 Task:  Click on  Soccer In the  Soccer League click on  Pick Sheet Your name Joseph Clark Team name Austin and  Email softage.5@softage.net Game 1 Montreal Game 2 NYFC Game 3 Orlando City Game 4 Austin FC Game 5 Minnesota United Game 6 San Jose Game 7 Nashville SC Game 8 New England Game 9 Philadelphia Game 10 DC United Game 11 Chicago Game 12 Inter Milan Game 13 Austin Game 14 Real Salt Lake Game 15 Vancouver Game16 Seattle In Tie Breaker choose Austin Submit pick sheet
Action: Mouse moved to (709, 450)
Screenshot: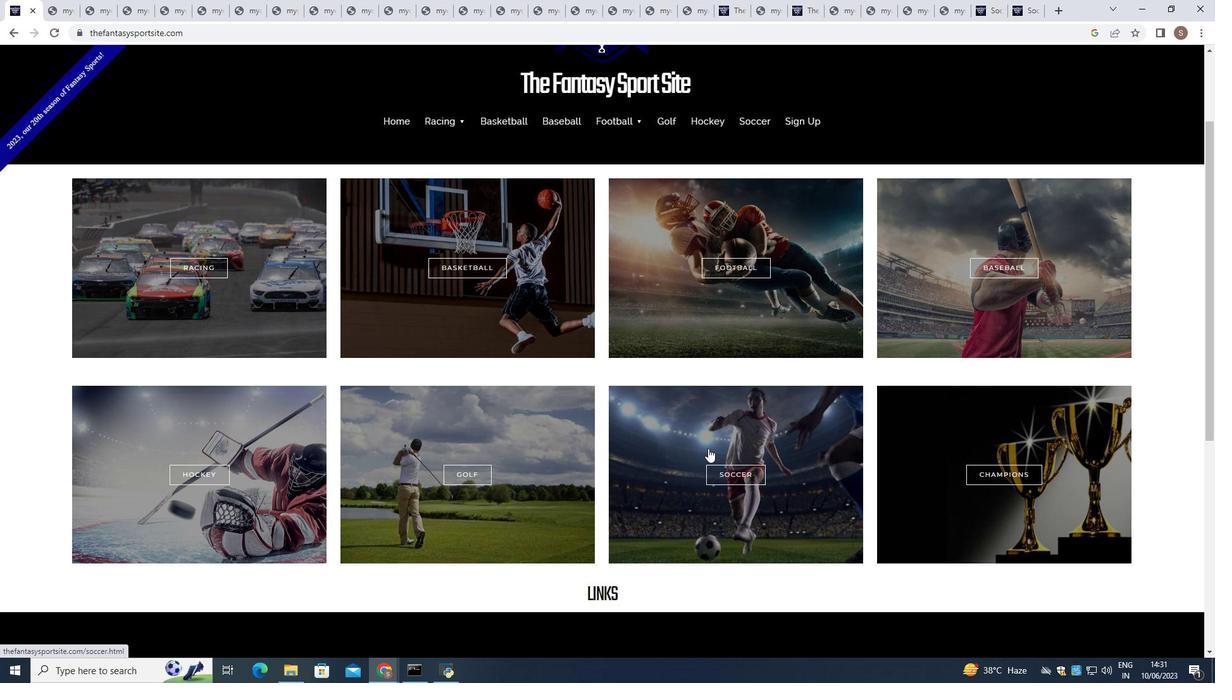 
Action: Mouse pressed left at (709, 450)
Screenshot: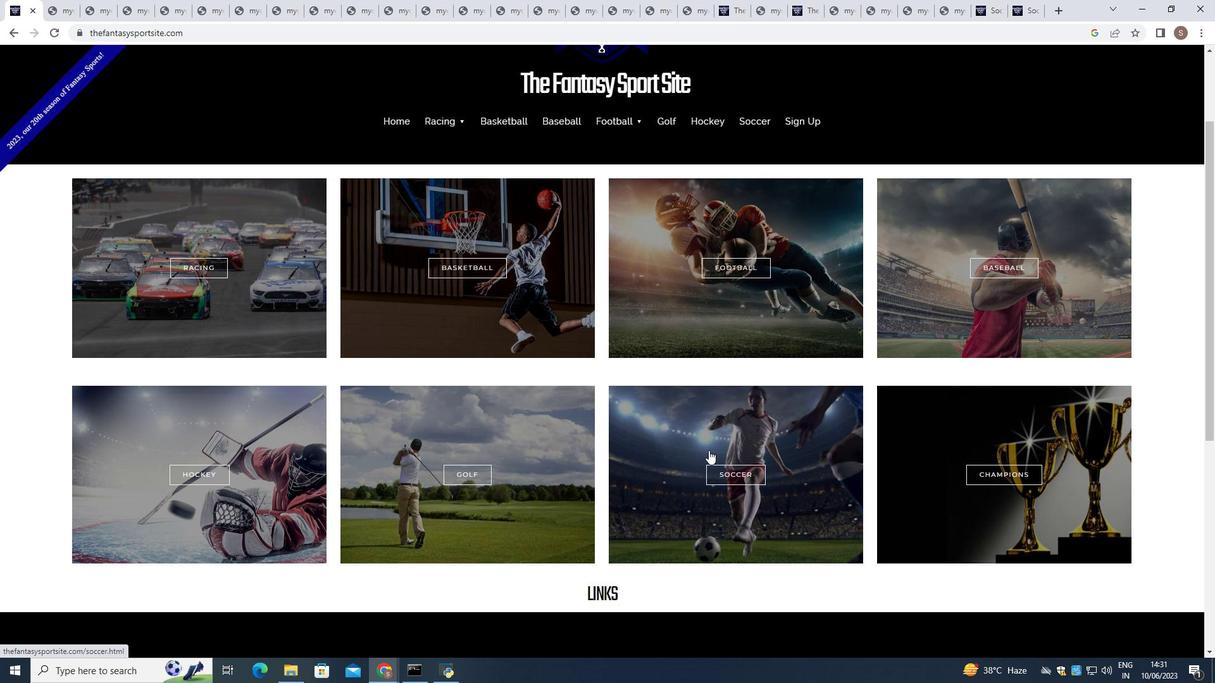 
Action: Mouse moved to (455, 372)
Screenshot: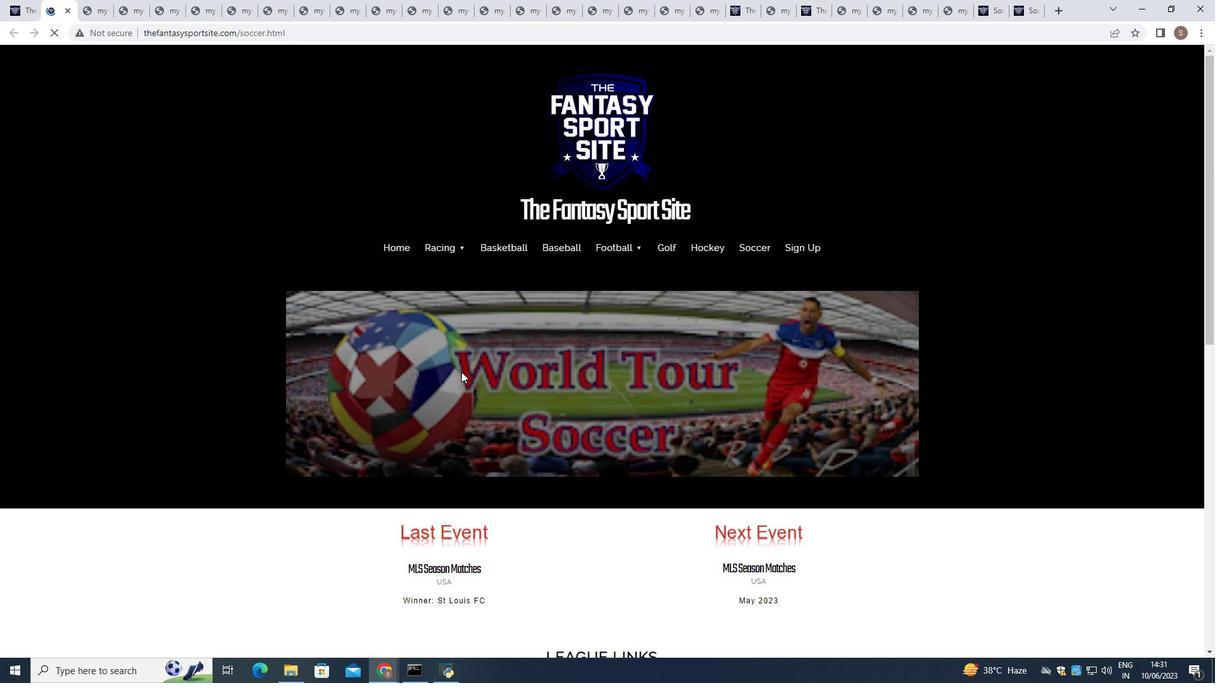 
Action: Mouse scrolled (455, 371) with delta (0, 0)
Screenshot: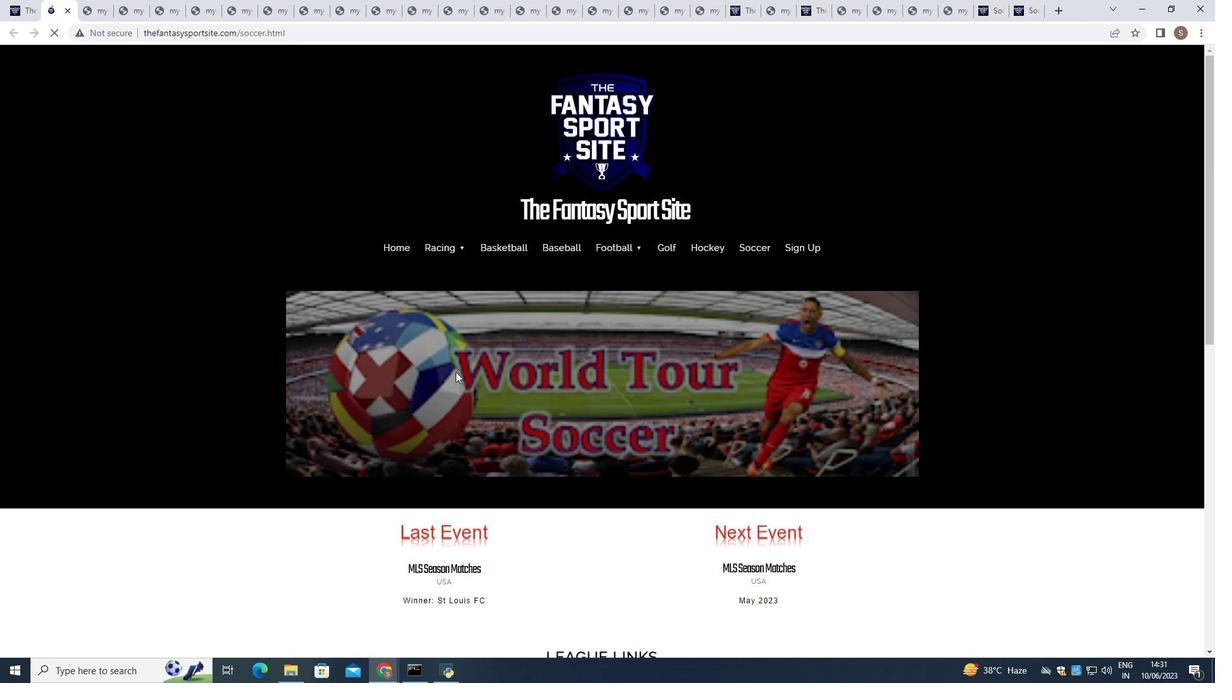 
Action: Mouse scrolled (455, 371) with delta (0, 0)
Screenshot: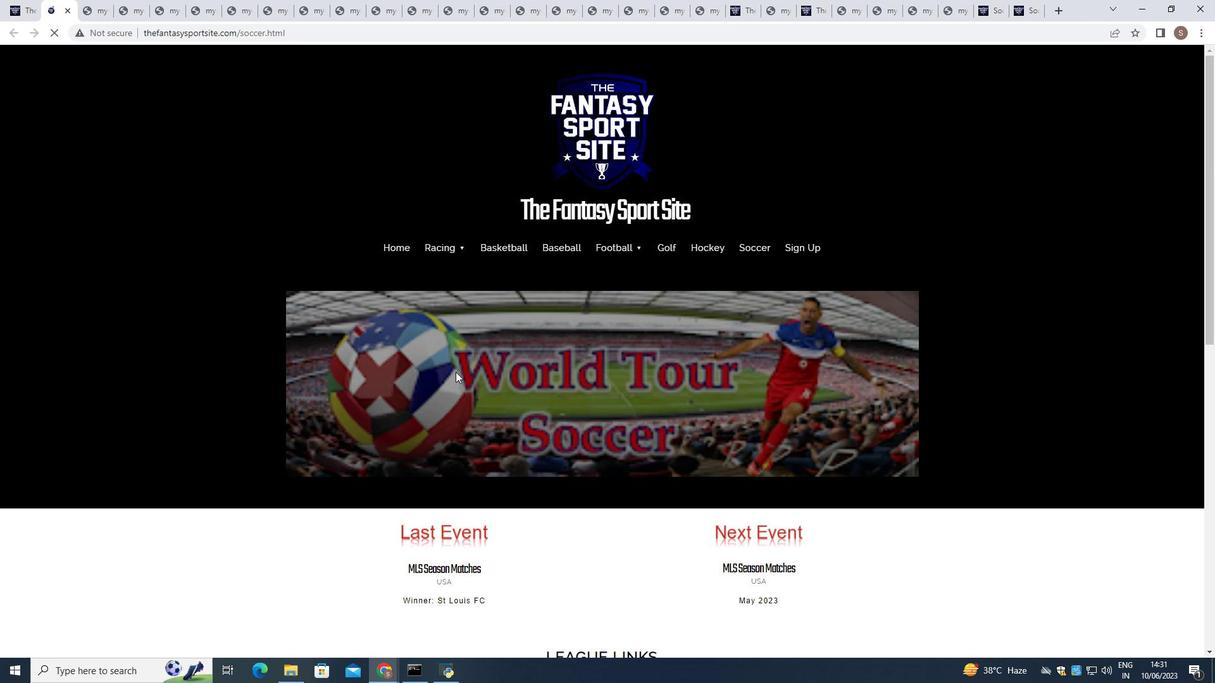 
Action: Mouse scrolled (455, 371) with delta (0, 0)
Screenshot: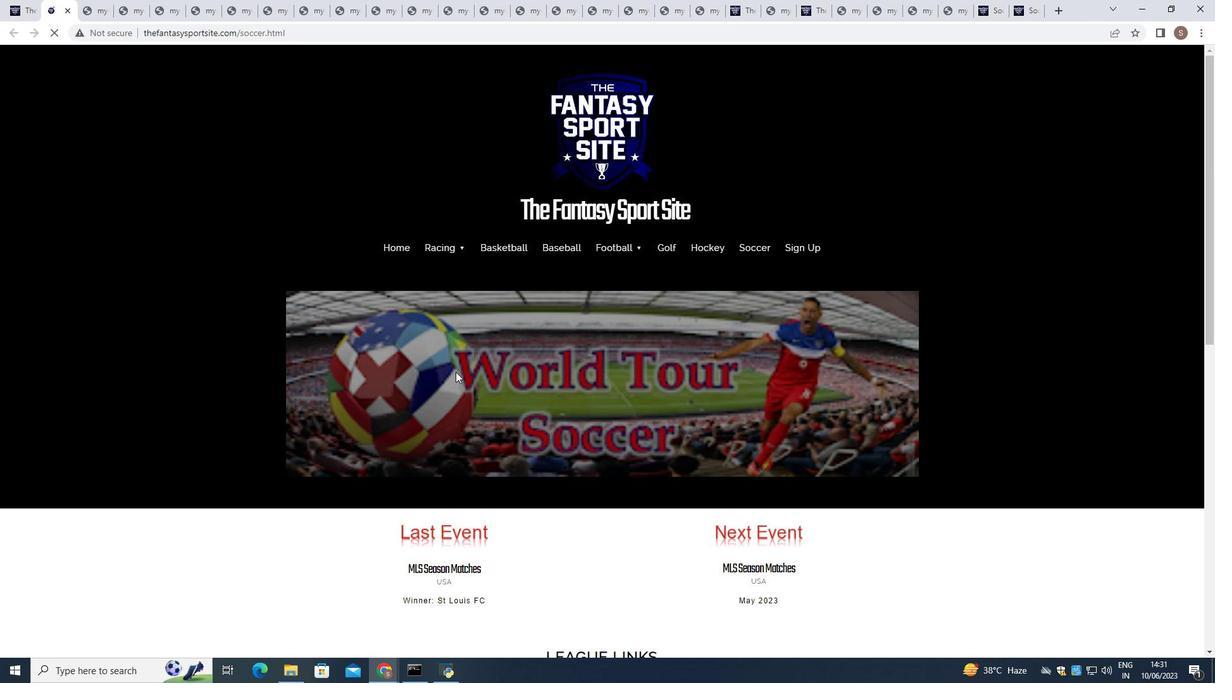 
Action: Mouse scrolled (455, 371) with delta (0, 0)
Screenshot: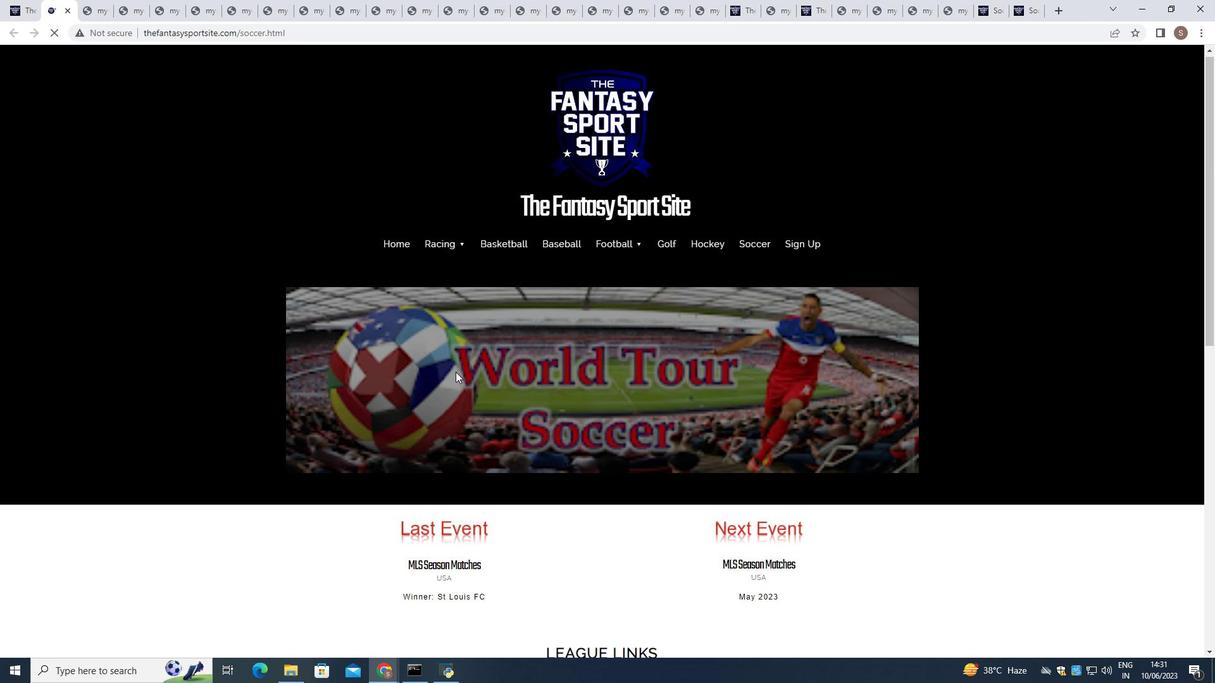 
Action: Mouse moved to (349, 450)
Screenshot: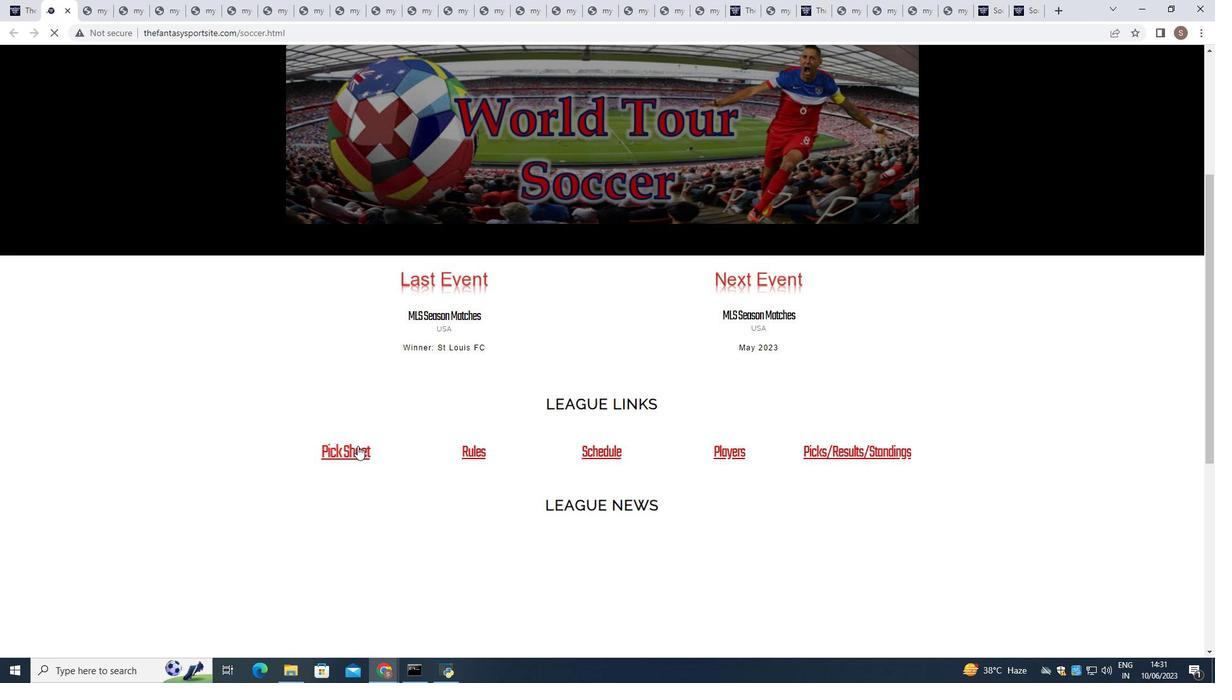 
Action: Mouse pressed left at (349, 450)
Screenshot: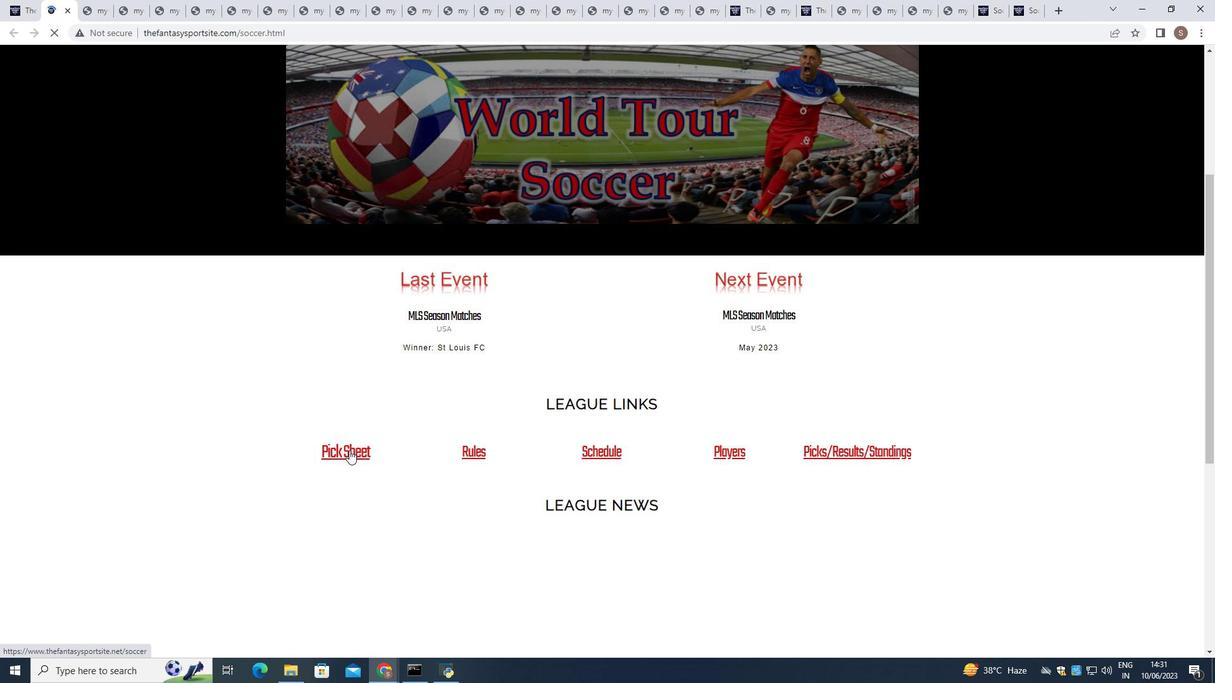 
Action: Mouse moved to (359, 414)
Screenshot: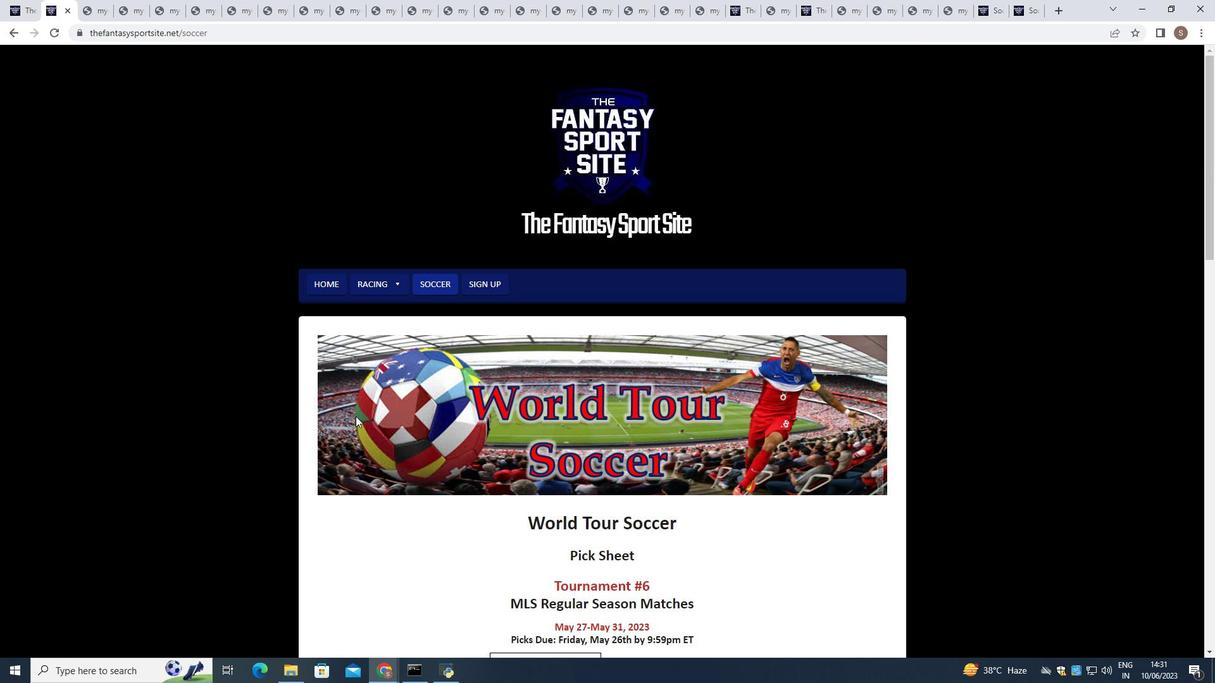 
Action: Mouse scrolled (359, 414) with delta (0, 0)
Screenshot: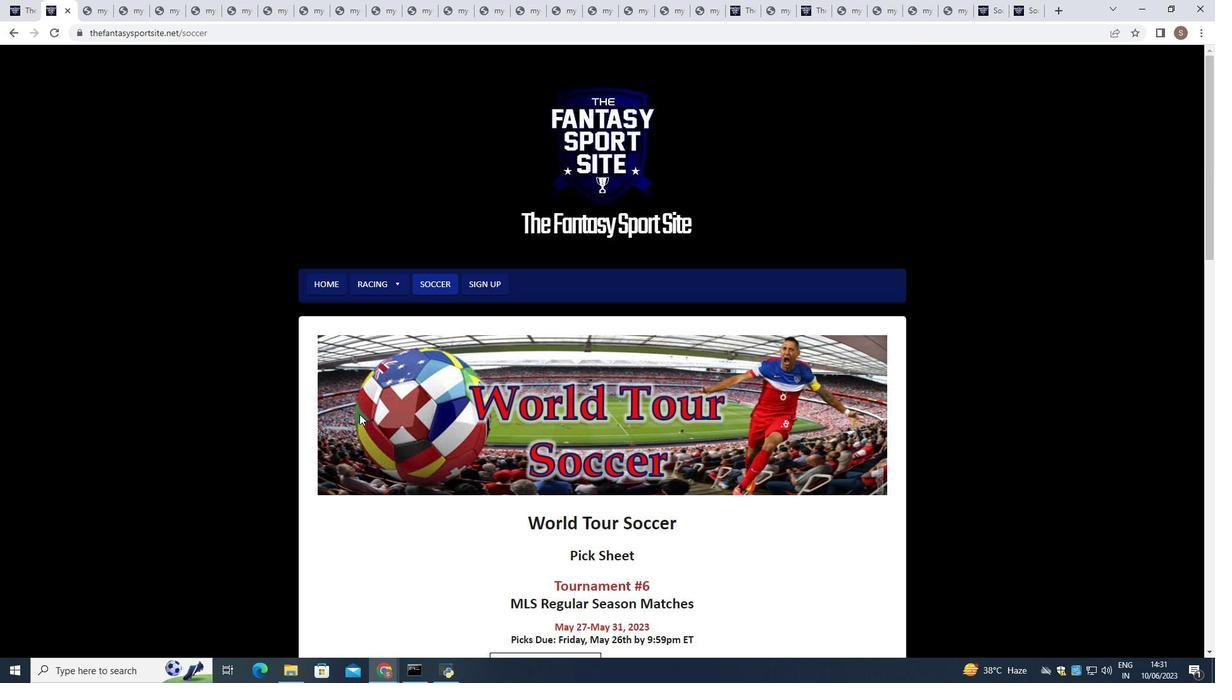 
Action: Mouse scrolled (359, 414) with delta (0, 0)
Screenshot: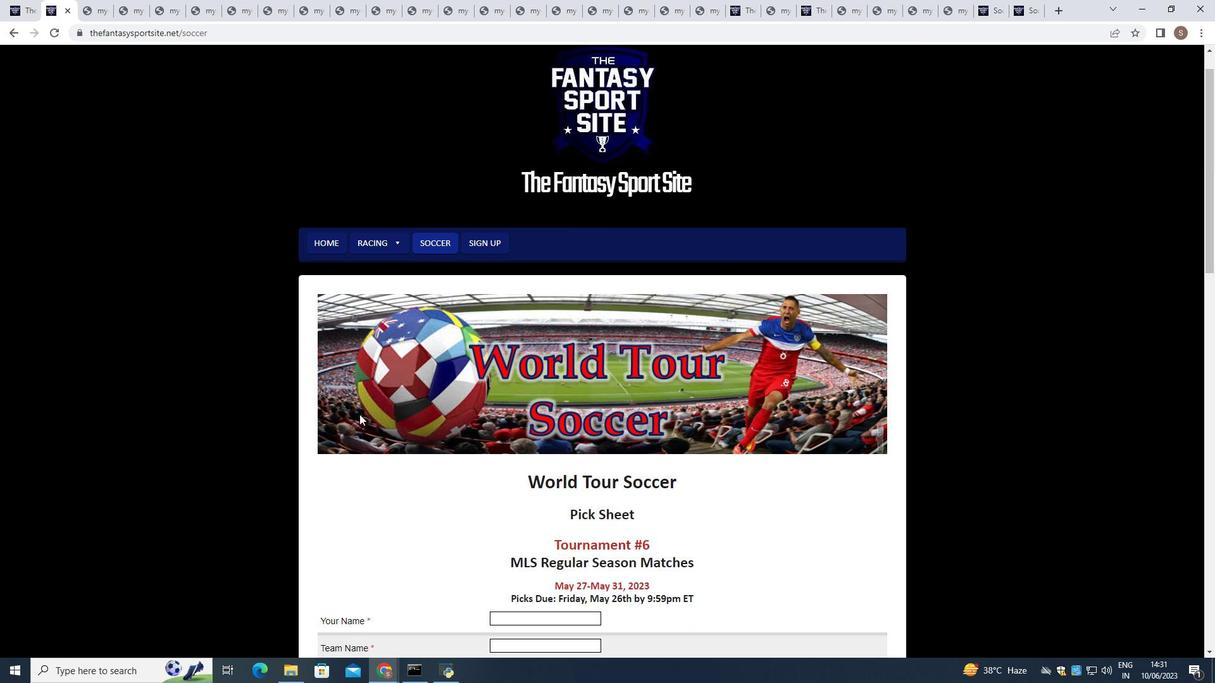 
Action: Mouse scrolled (359, 414) with delta (0, 0)
Screenshot: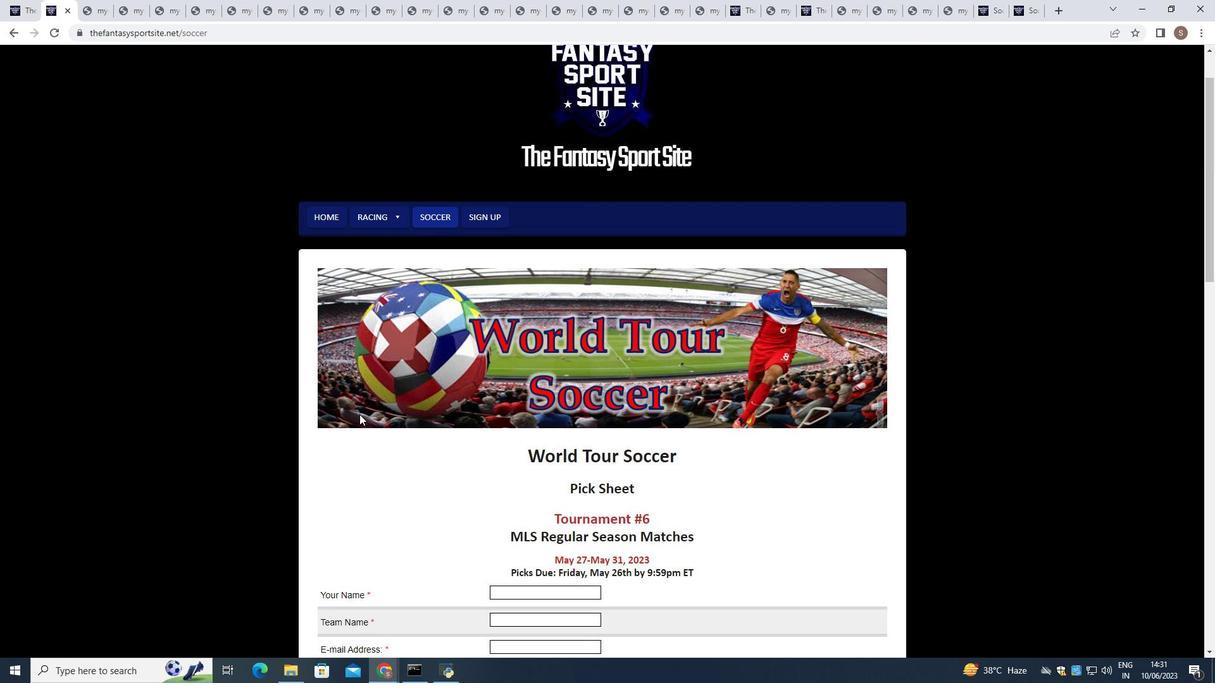 
Action: Mouse scrolled (359, 414) with delta (0, 0)
Screenshot: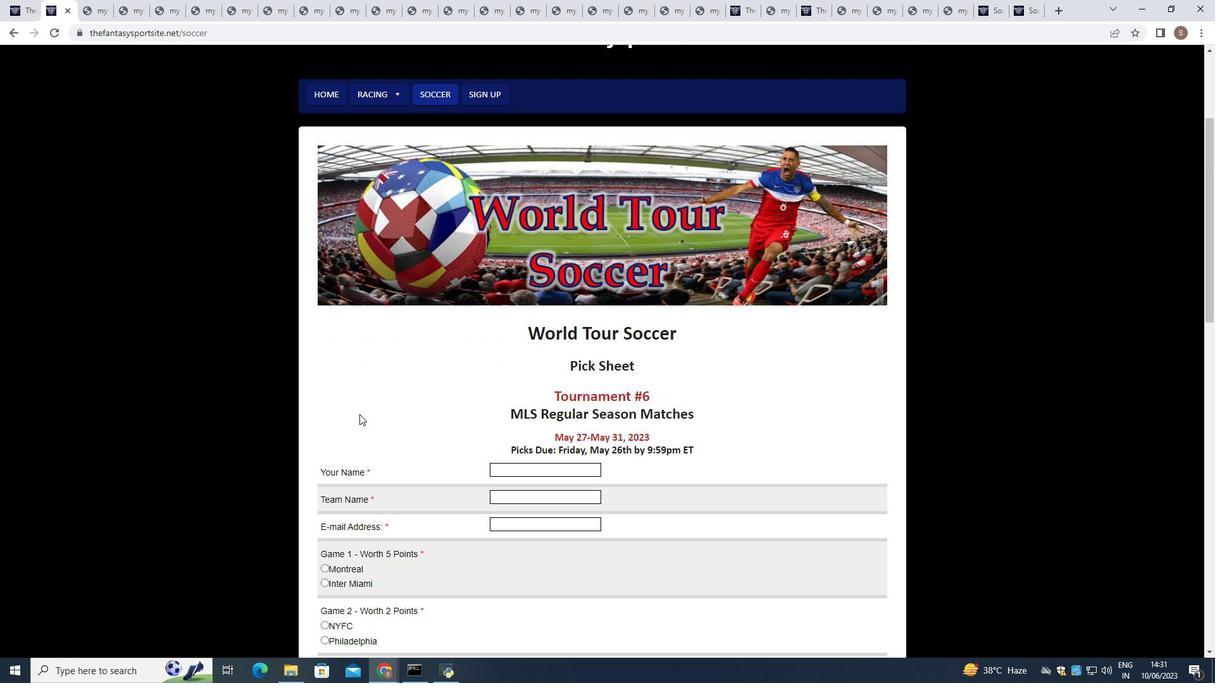 
Action: Mouse moved to (496, 404)
Screenshot: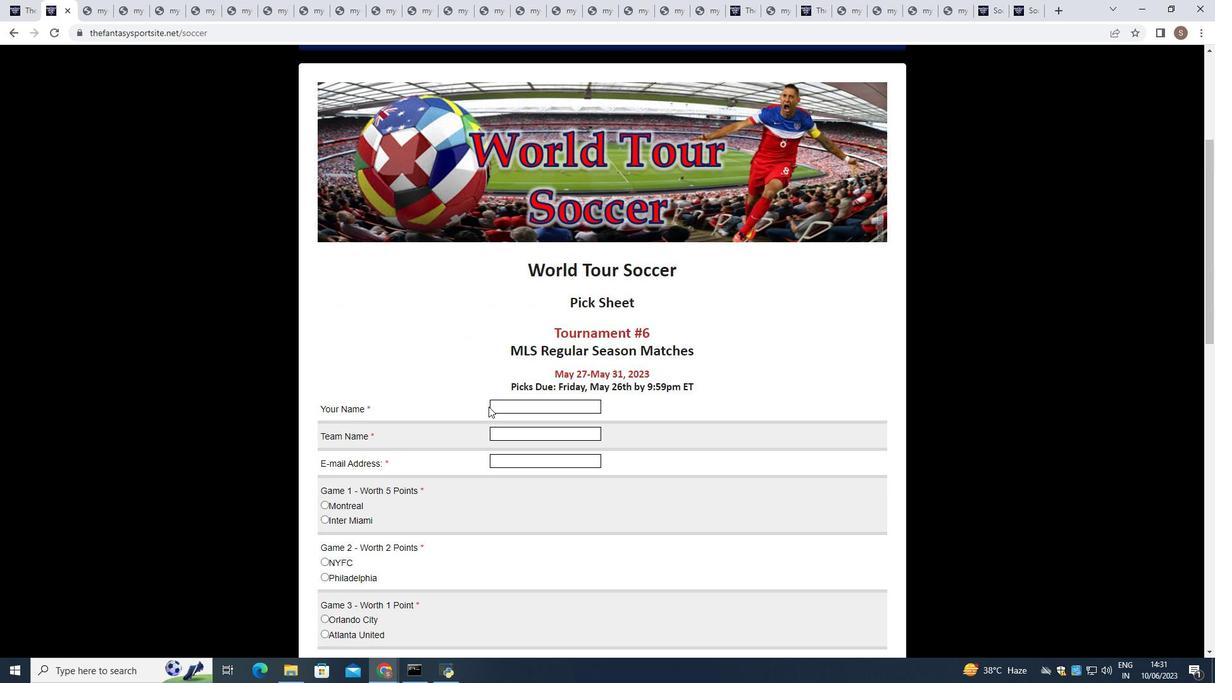 
Action: Mouse pressed left at (496, 404)
Screenshot: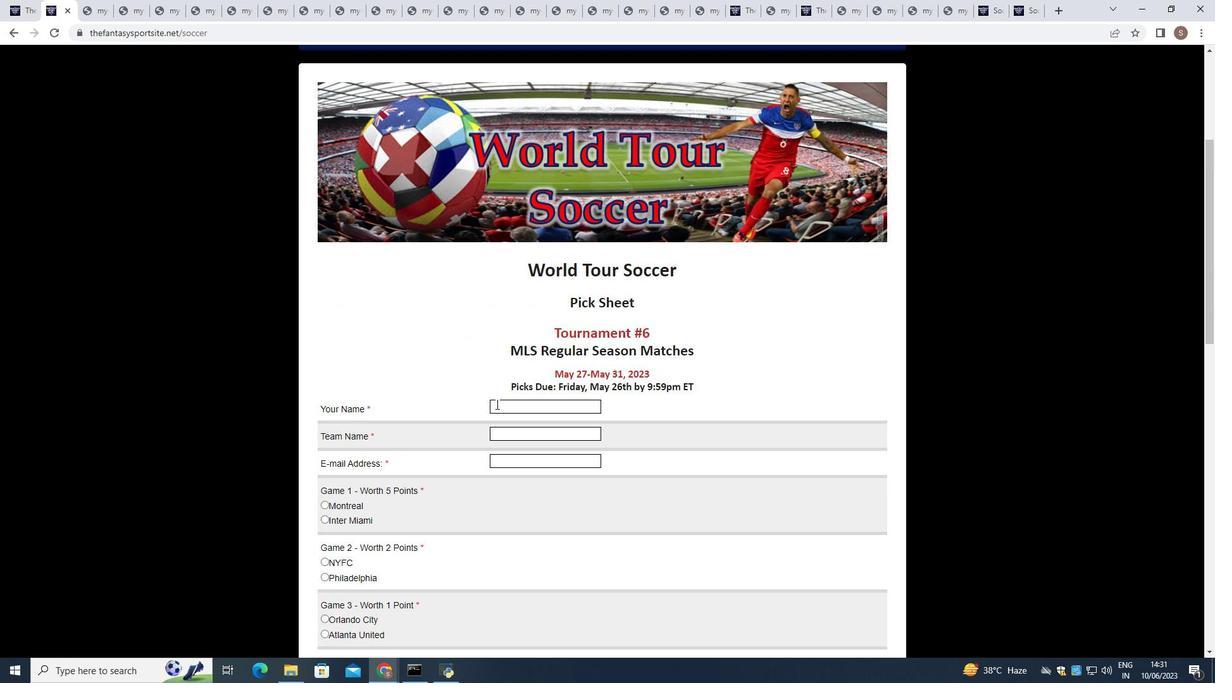
Action: Key pressed <Key.shift>Joseph<Key.space><Key.shift>Clark
Screenshot: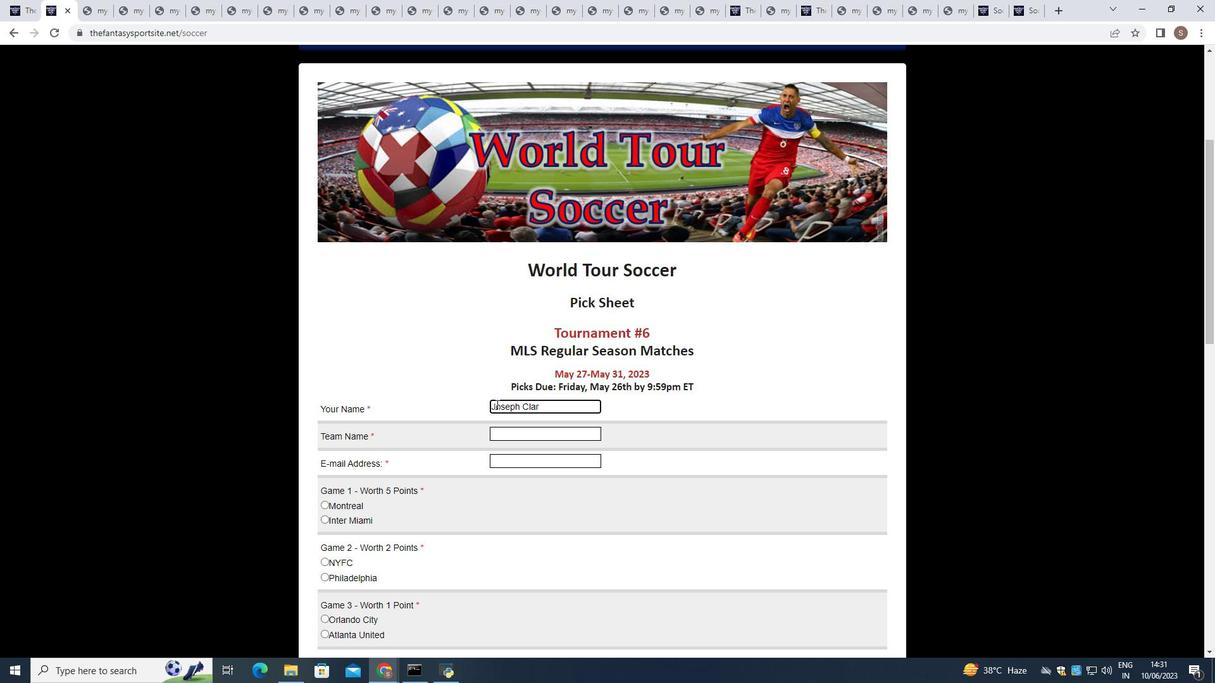 
Action: Mouse moved to (510, 436)
Screenshot: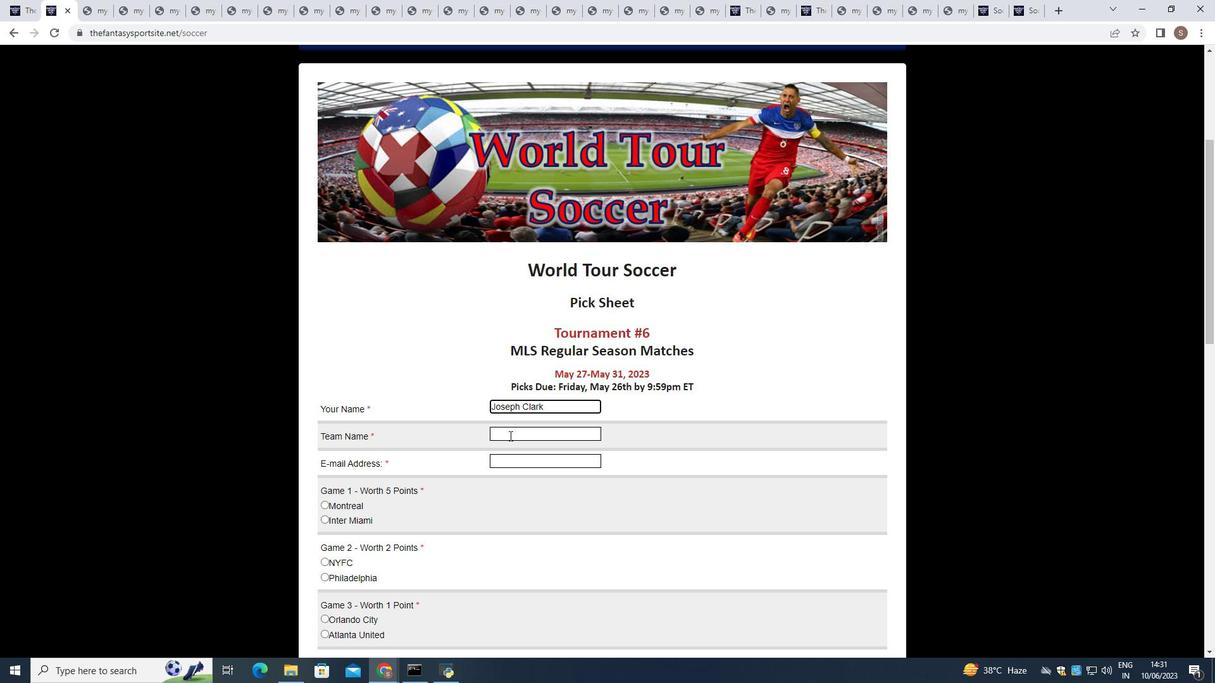 
Action: Mouse pressed left at (510, 436)
Screenshot: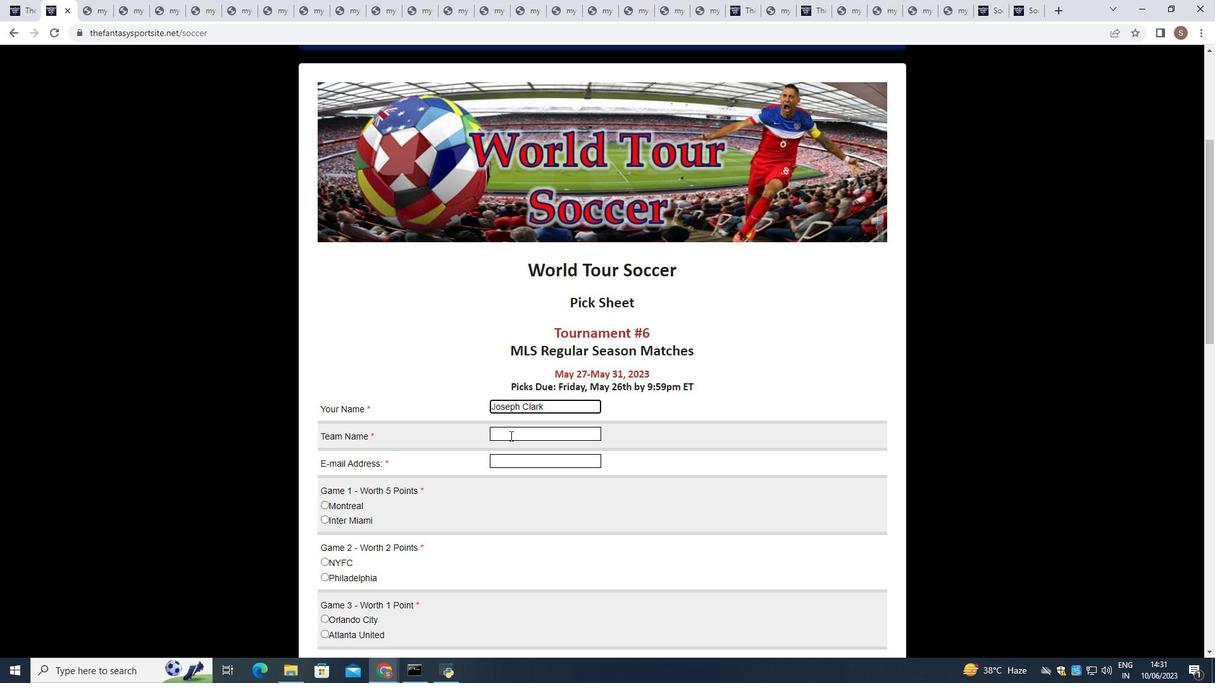 
Action: Key pressed <Key.shift>Austin
Screenshot: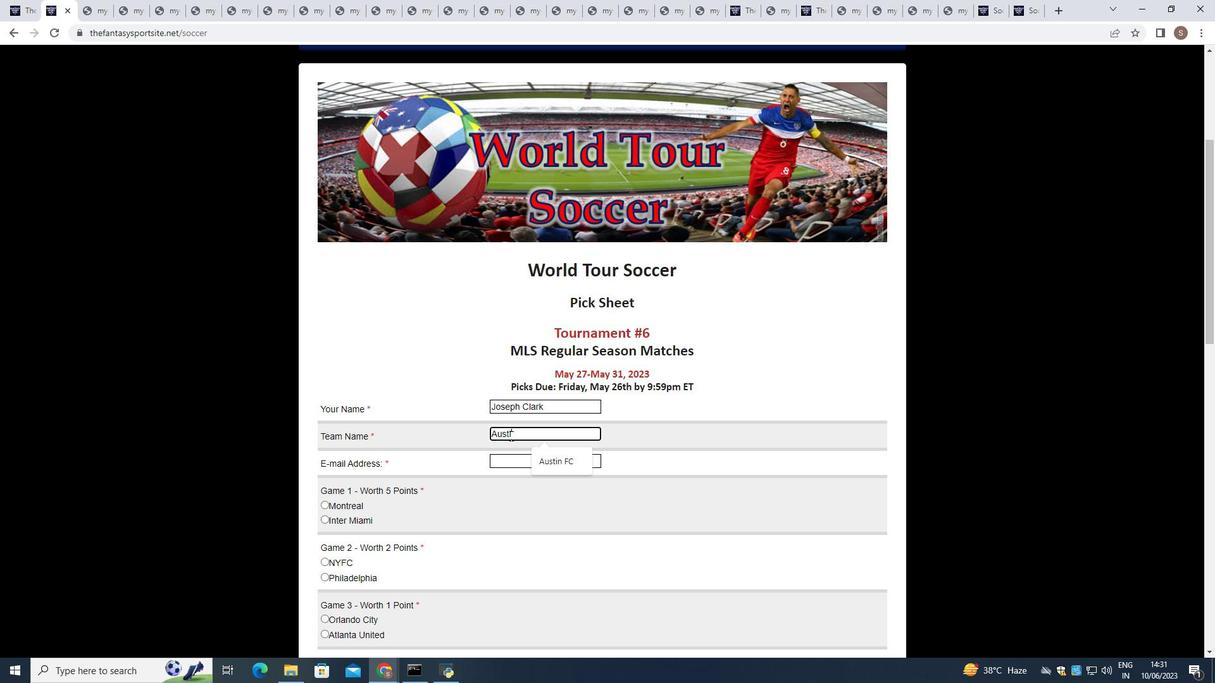 
Action: Mouse moved to (503, 464)
Screenshot: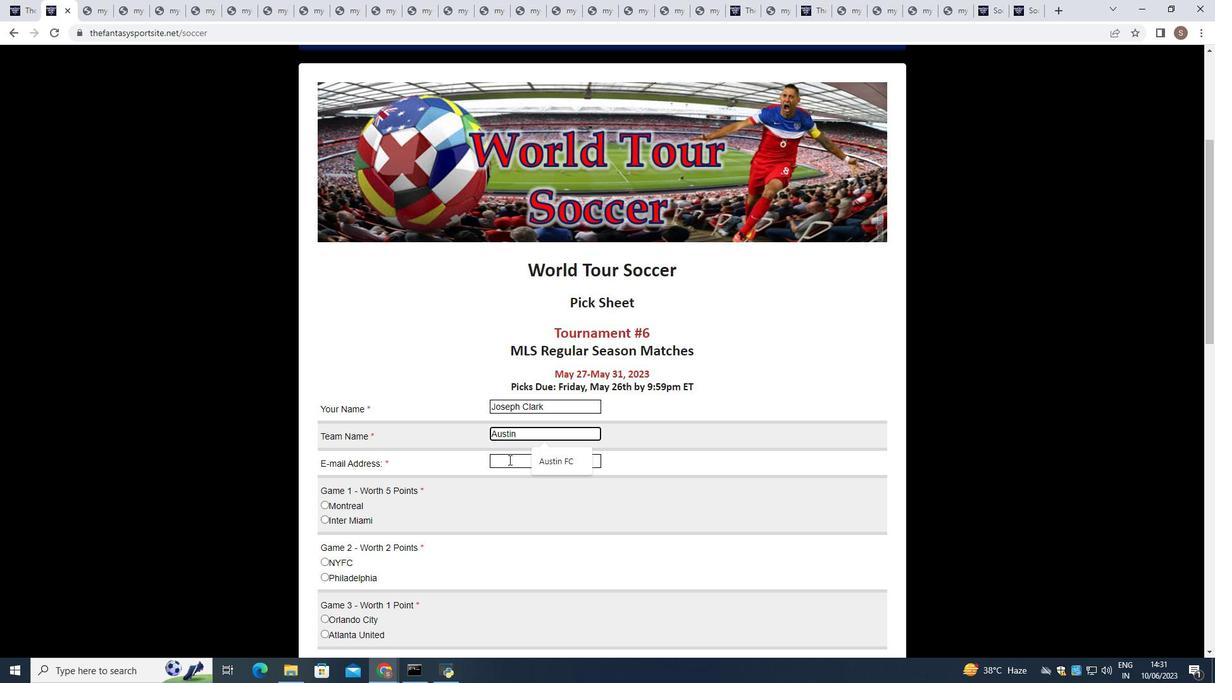 
Action: Mouse pressed left at (503, 464)
Screenshot: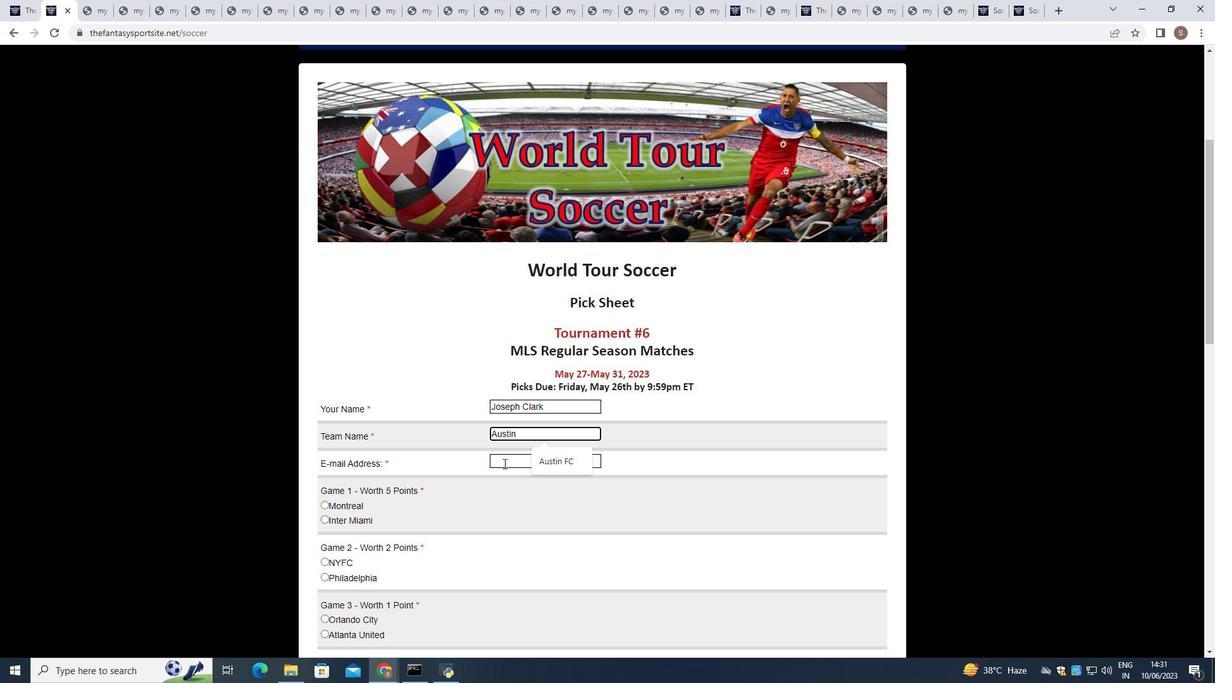 
Action: Mouse moved to (503, 464)
Screenshot: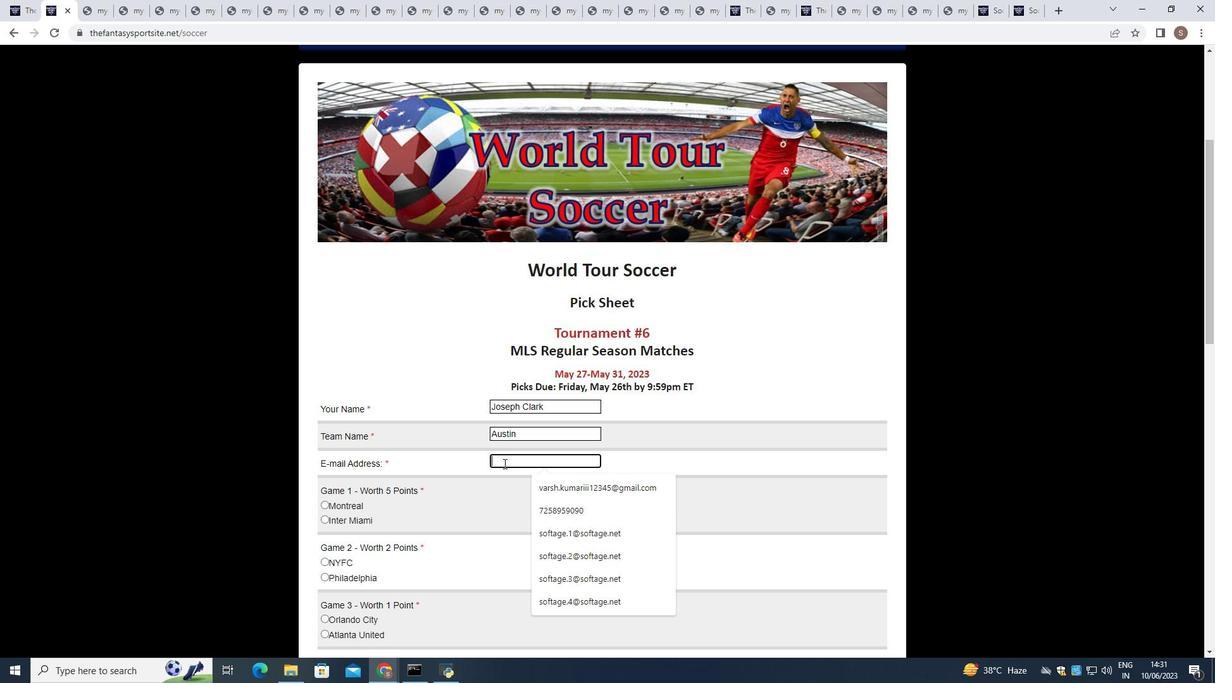 
Action: Key pressed softage.5
Screenshot: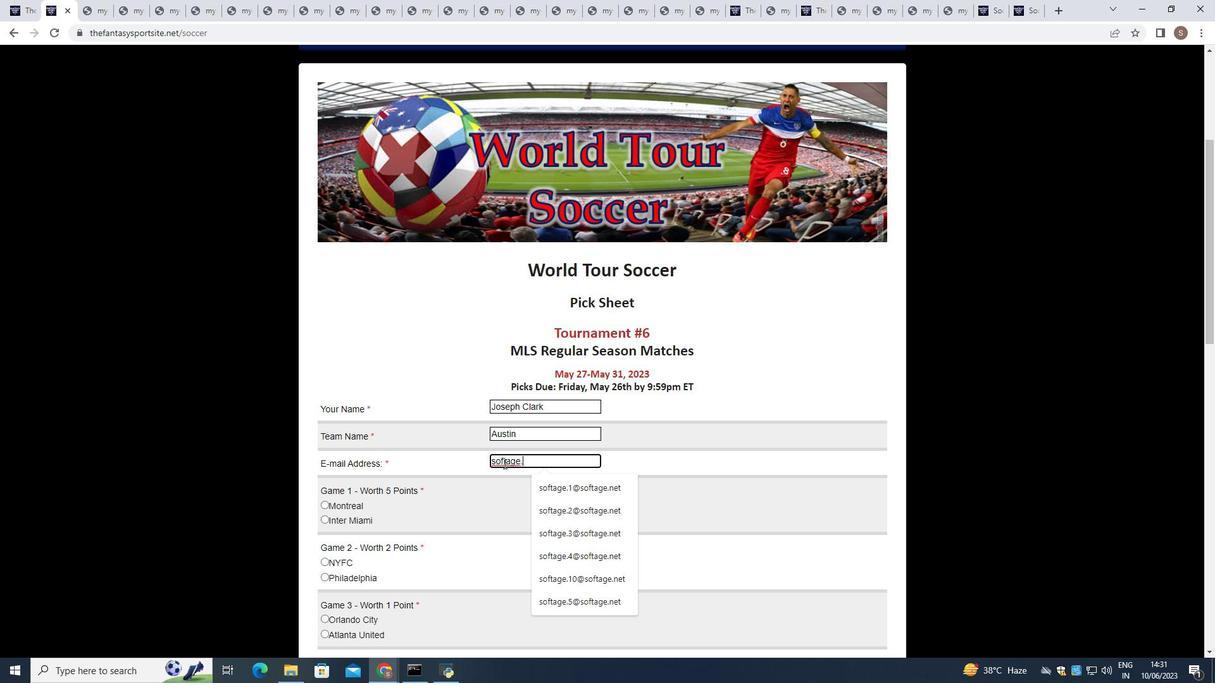 
Action: Mouse moved to (583, 488)
Screenshot: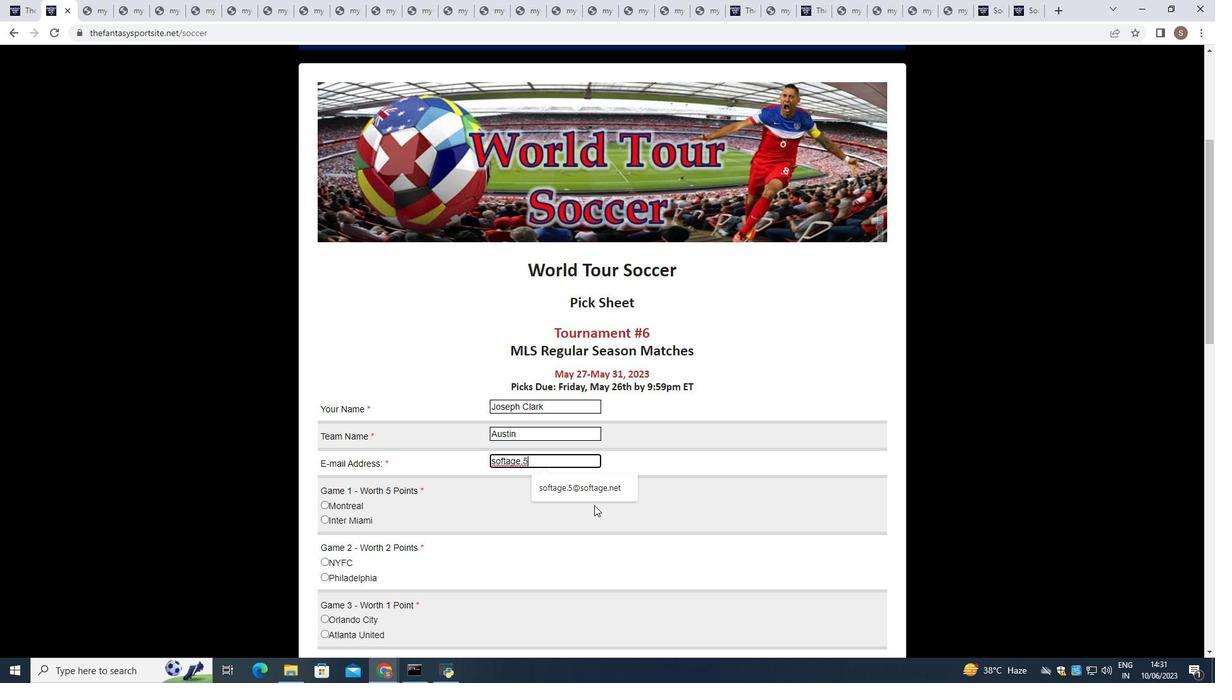 
Action: Mouse pressed left at (583, 488)
Screenshot: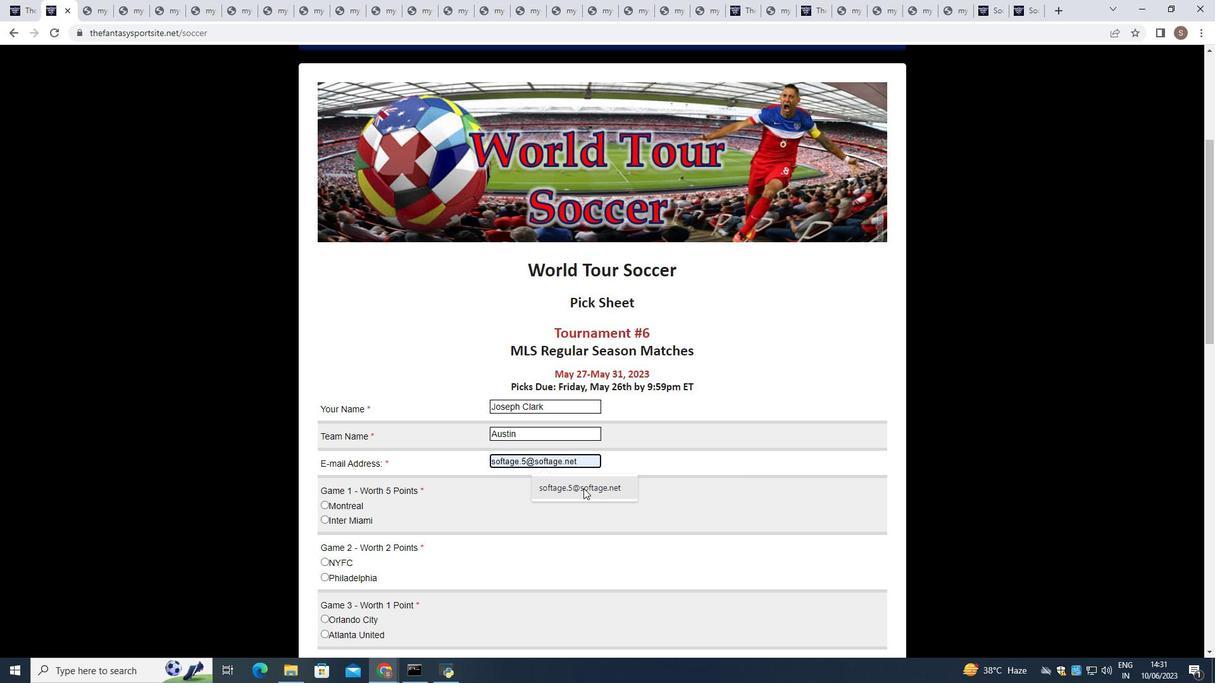
Action: Mouse scrolled (583, 488) with delta (0, 0)
Screenshot: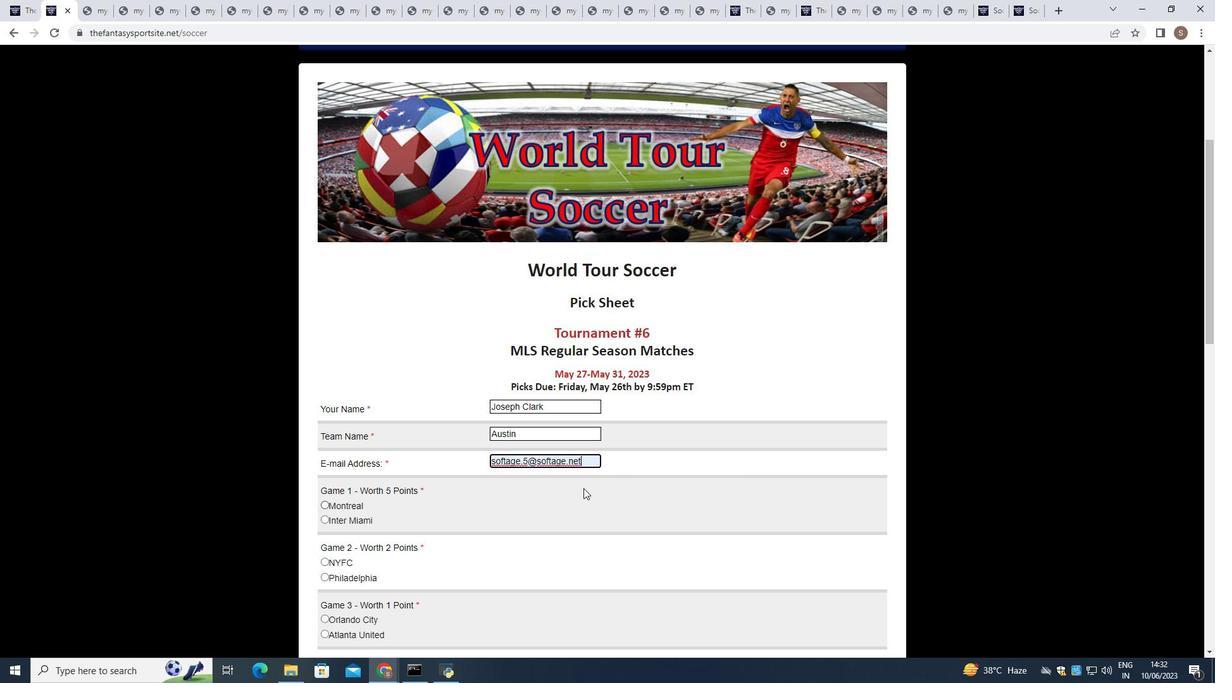 
Action: Mouse scrolled (583, 488) with delta (0, 0)
Screenshot: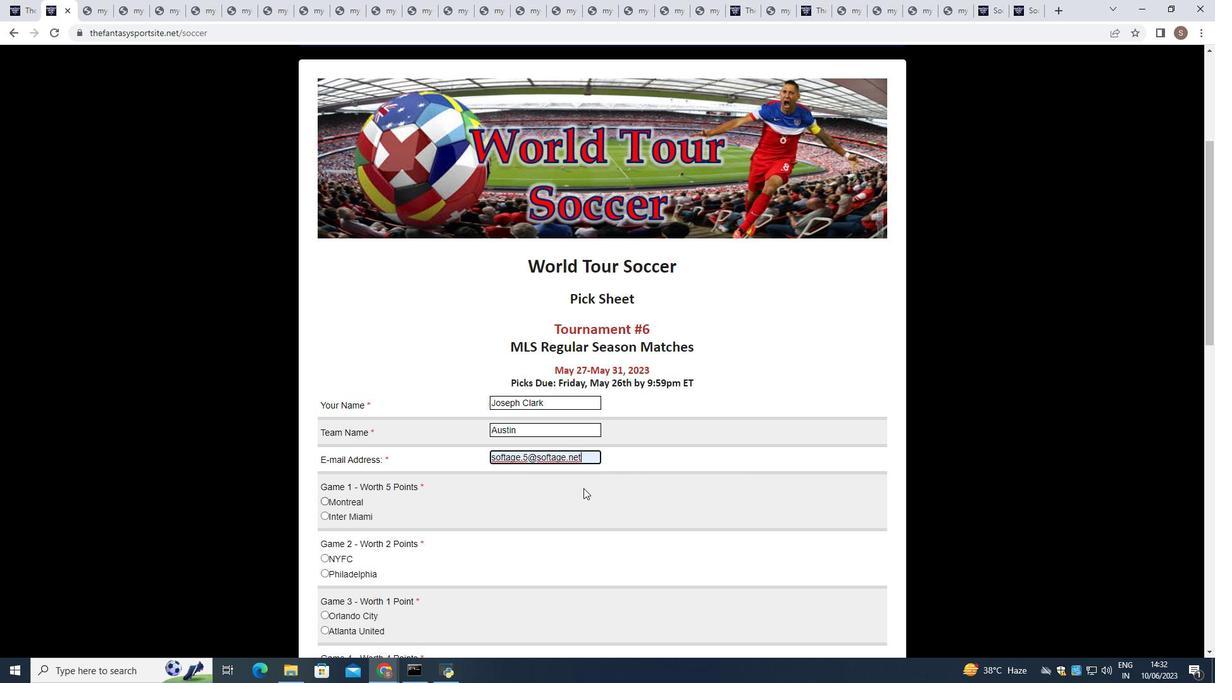 
Action: Mouse scrolled (583, 488) with delta (0, 0)
Screenshot: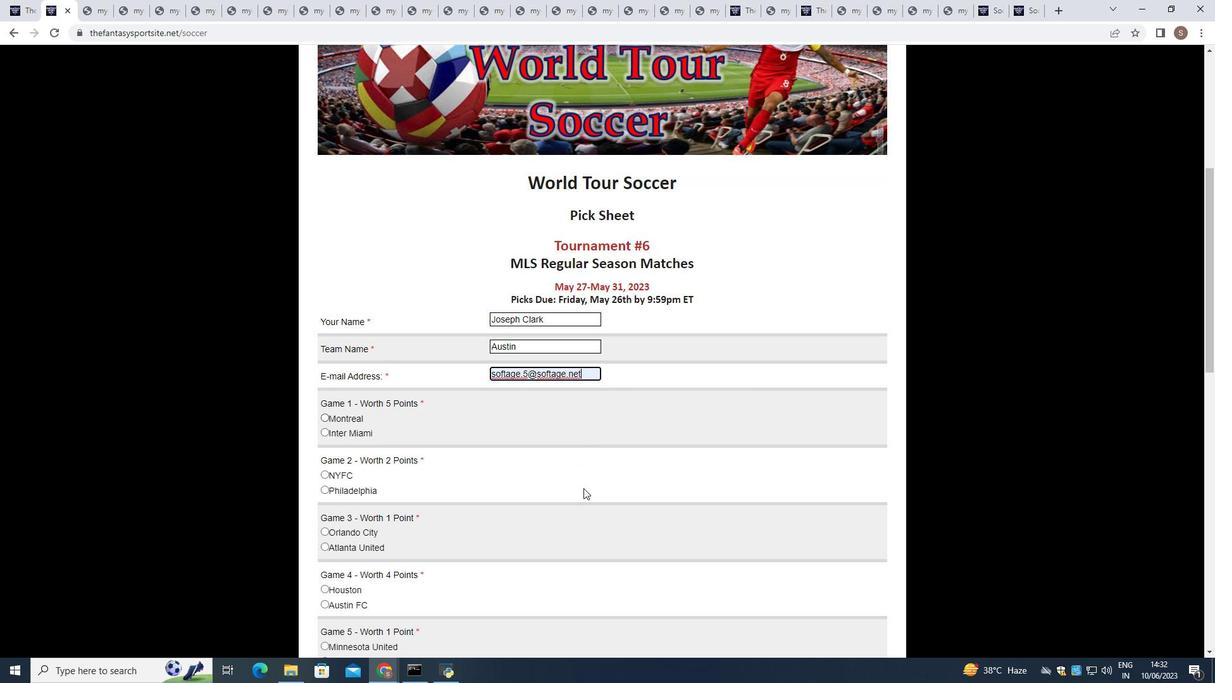 
Action: Mouse moved to (322, 312)
Screenshot: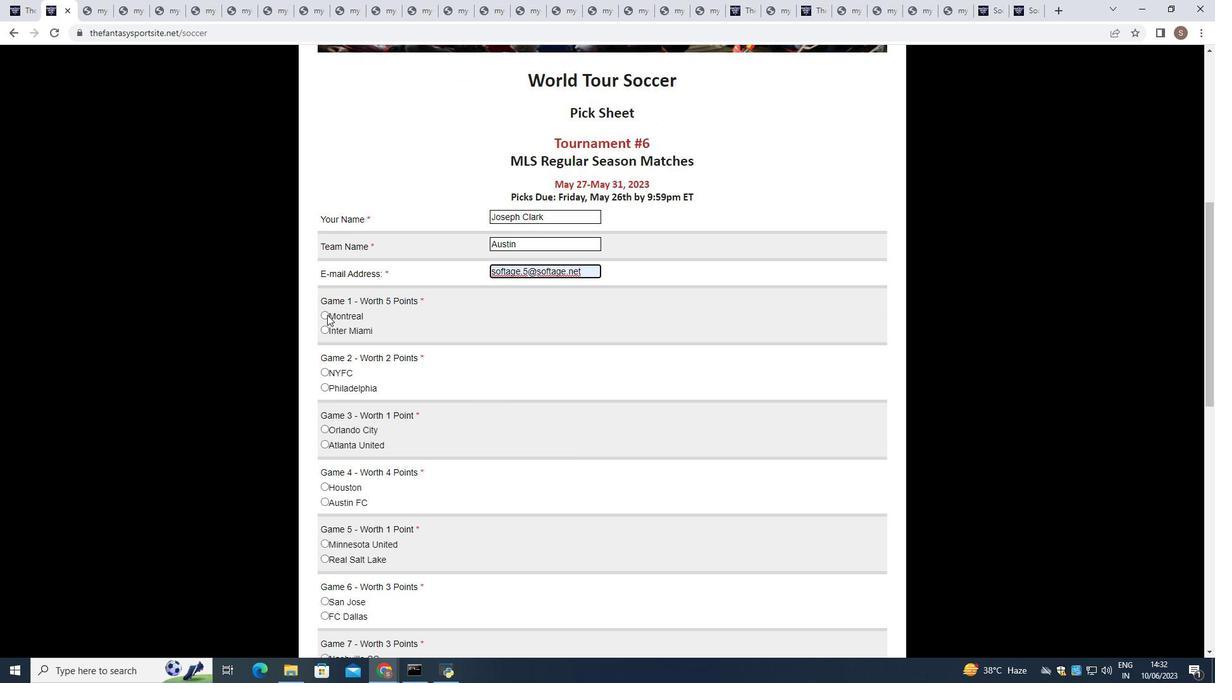 
Action: Mouse pressed left at (322, 312)
Screenshot: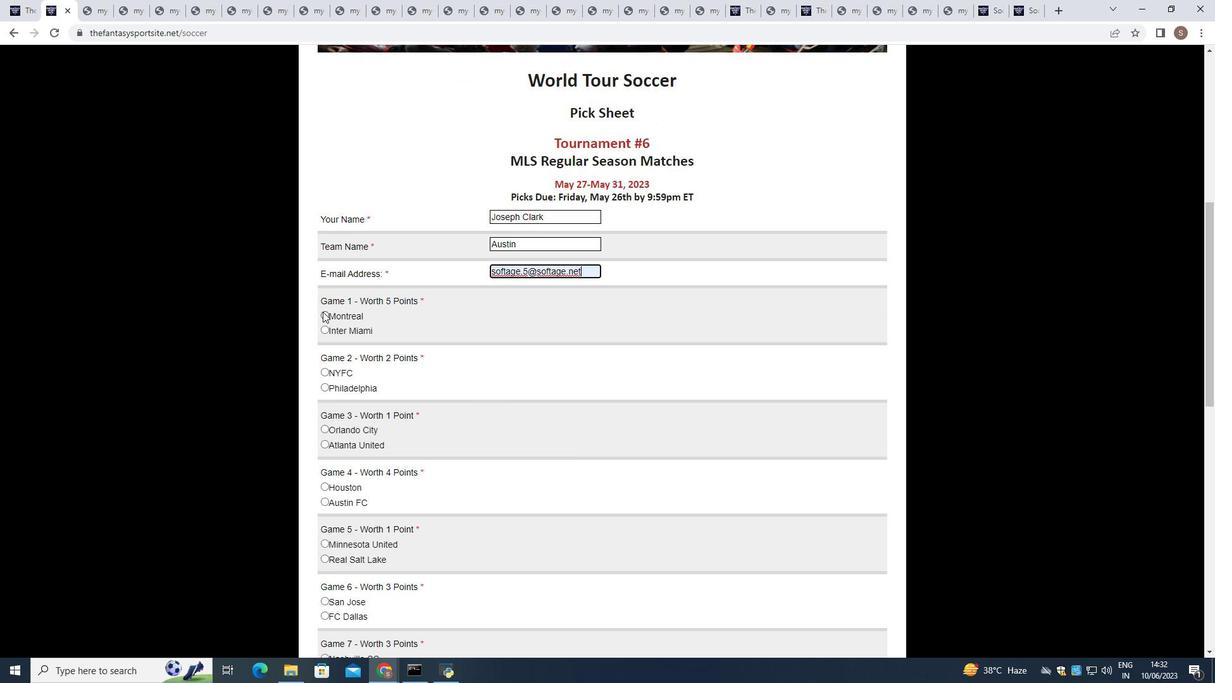 
Action: Mouse moved to (322, 370)
Screenshot: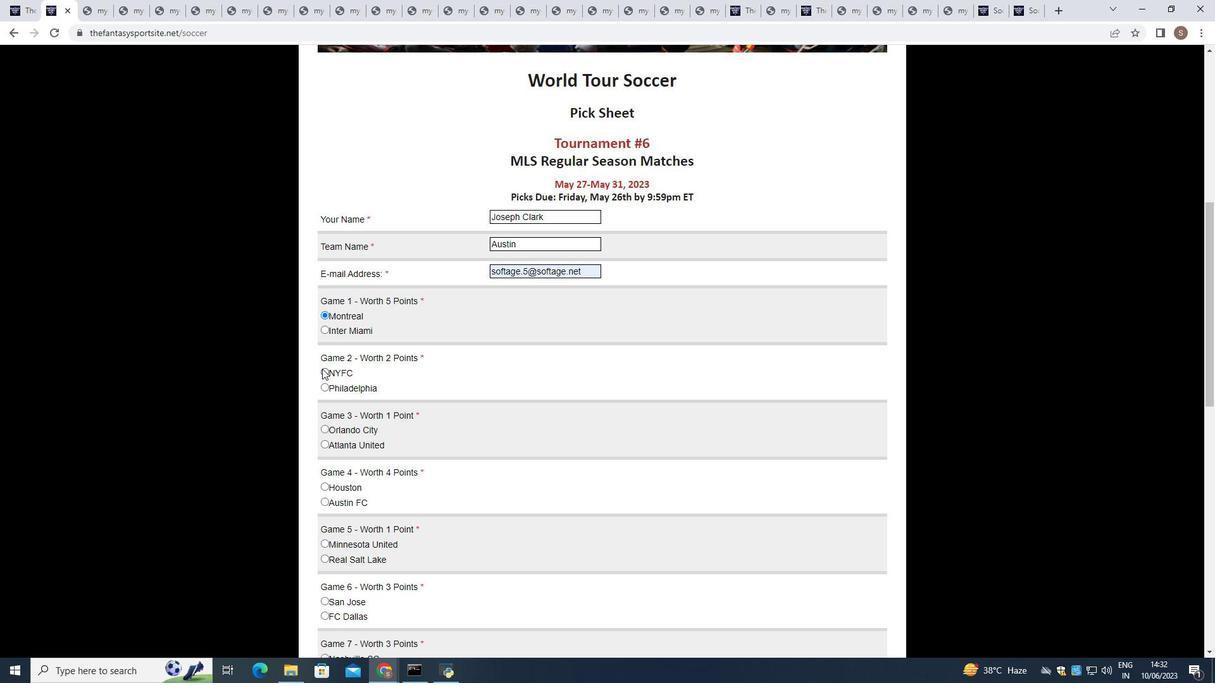 
Action: Mouse pressed left at (322, 370)
Screenshot: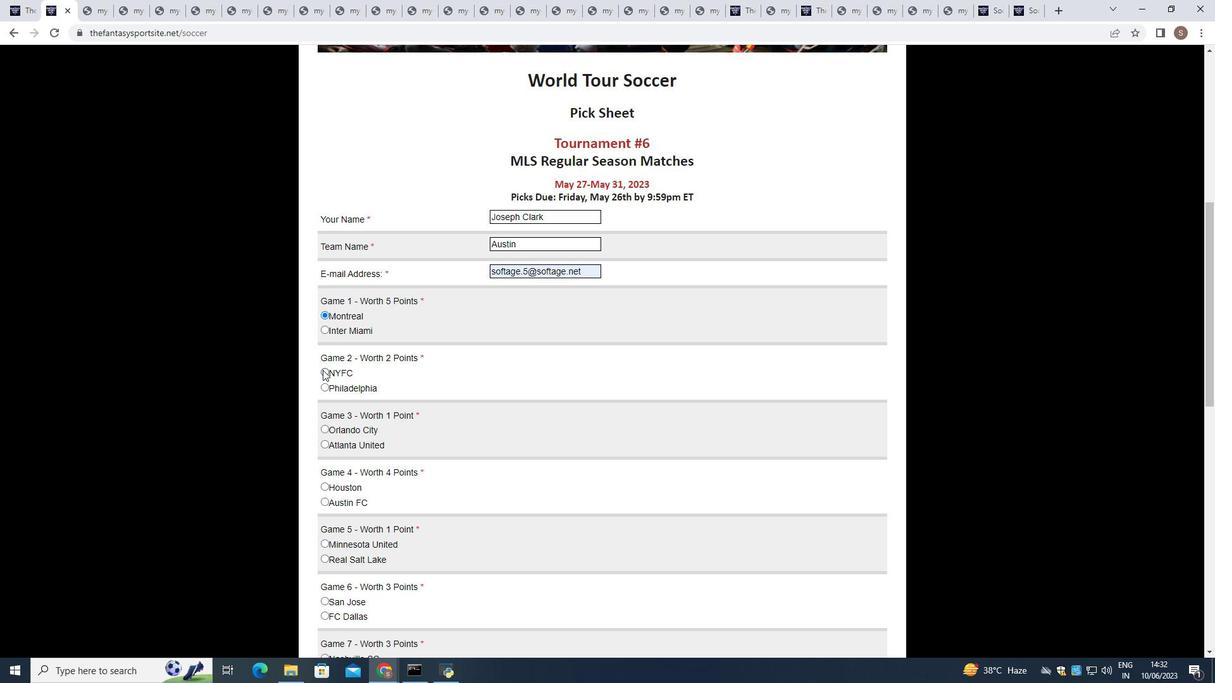
Action: Mouse moved to (324, 429)
Screenshot: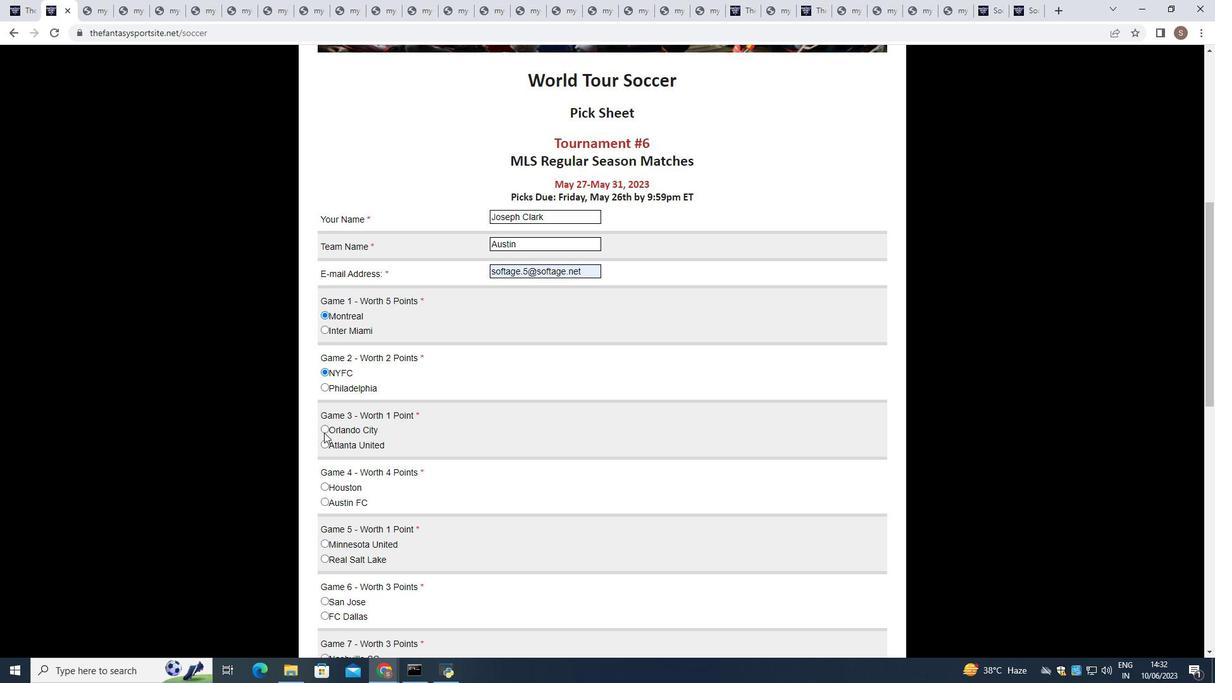 
Action: Mouse pressed left at (324, 429)
Screenshot: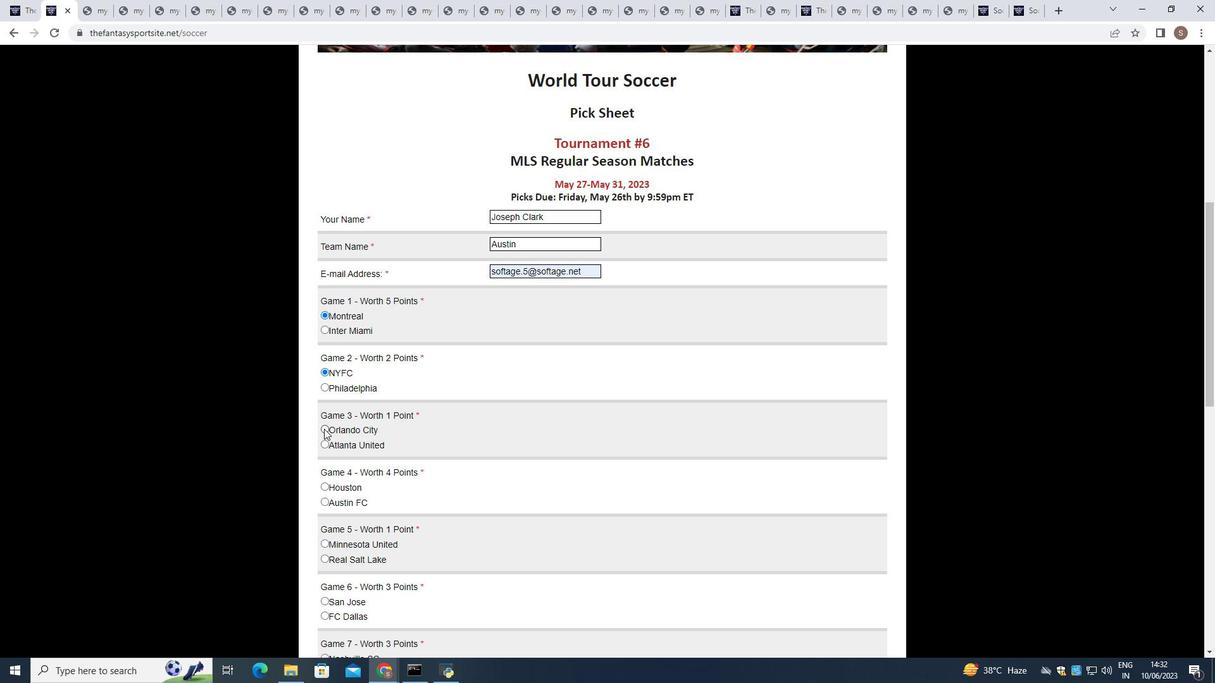
Action: Mouse moved to (322, 501)
Screenshot: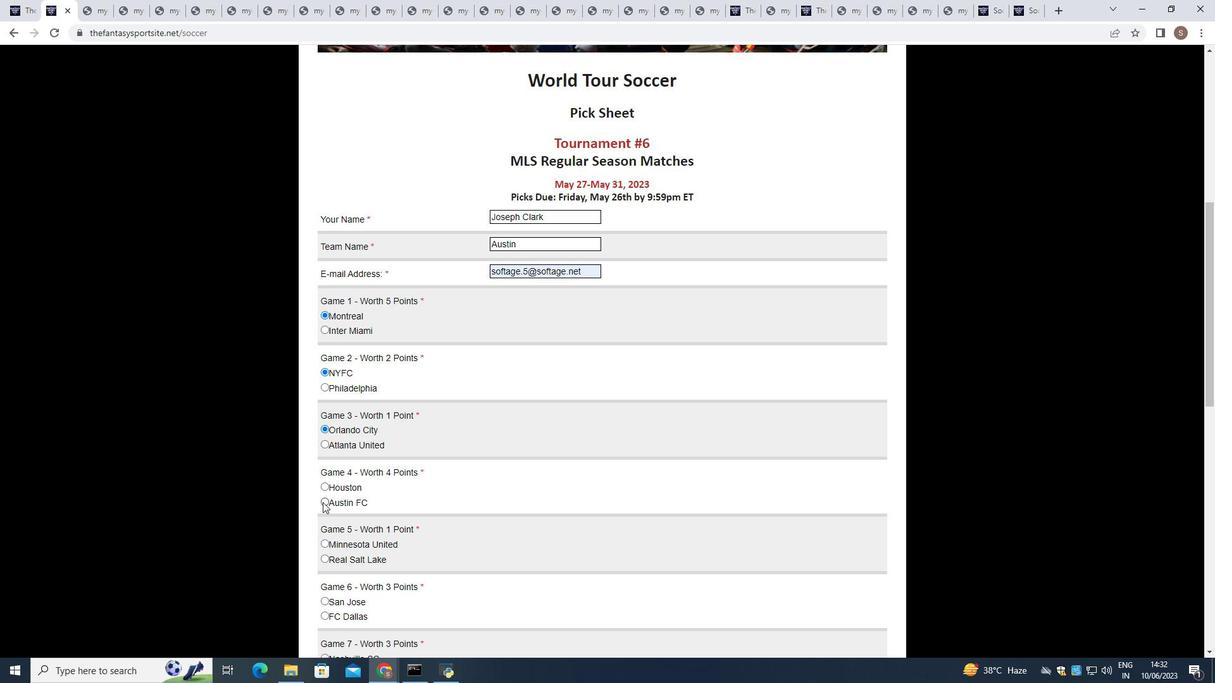 
Action: Mouse pressed left at (322, 501)
Screenshot: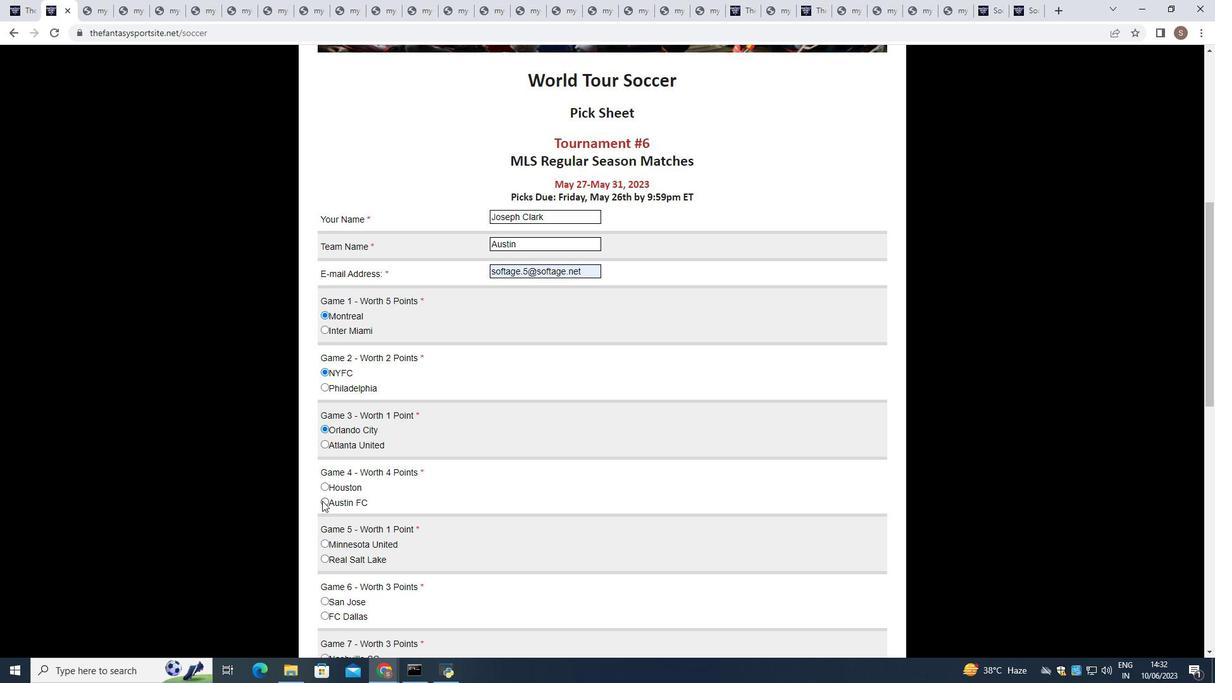 
Action: Mouse moved to (333, 496)
Screenshot: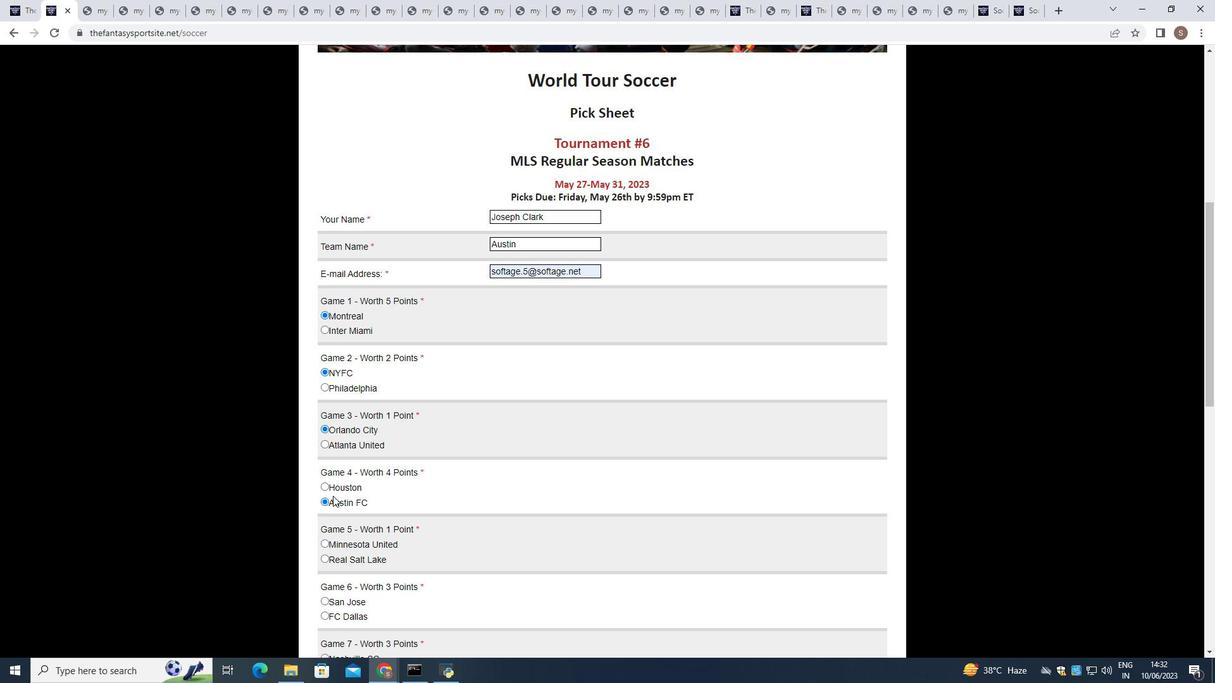 
Action: Mouse scrolled (333, 496) with delta (0, 0)
Screenshot: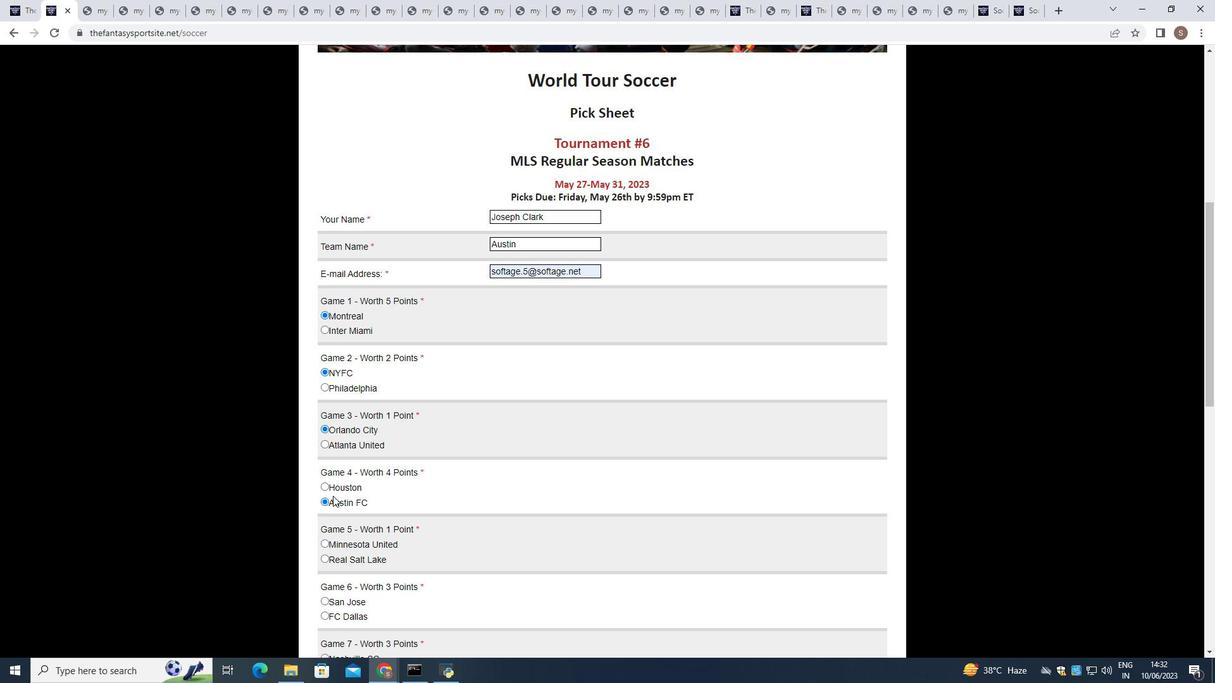 
Action: Mouse moved to (333, 498)
Screenshot: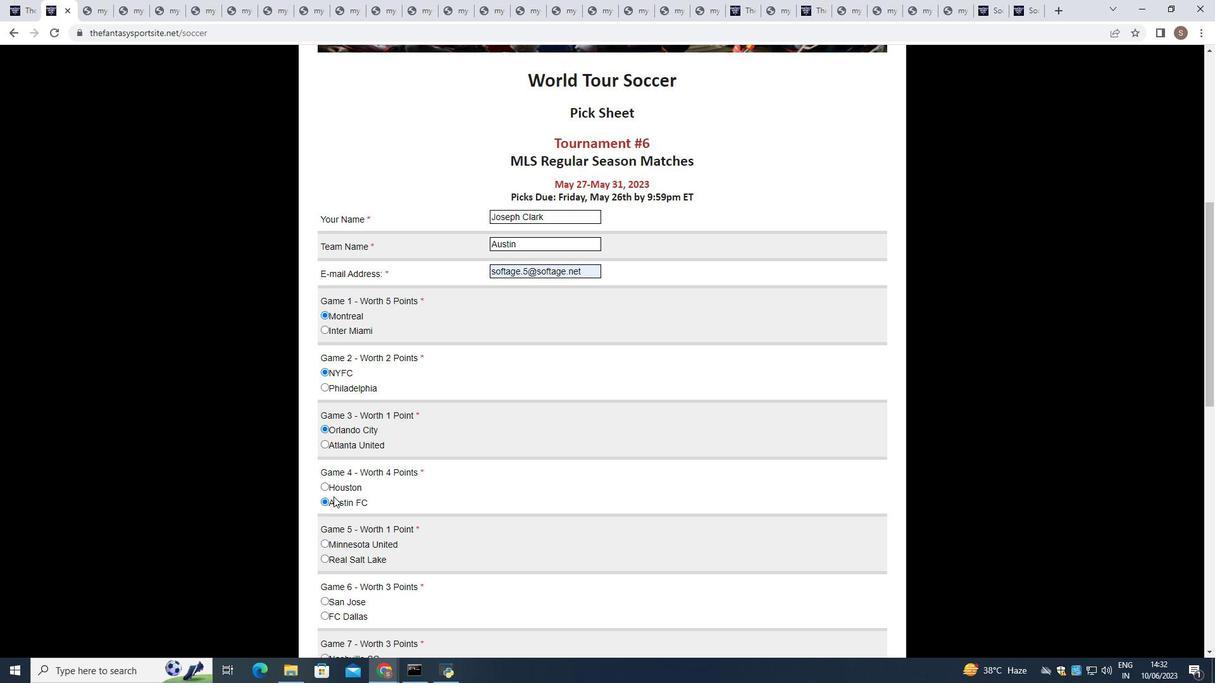 
Action: Mouse scrolled (333, 497) with delta (0, 0)
Screenshot: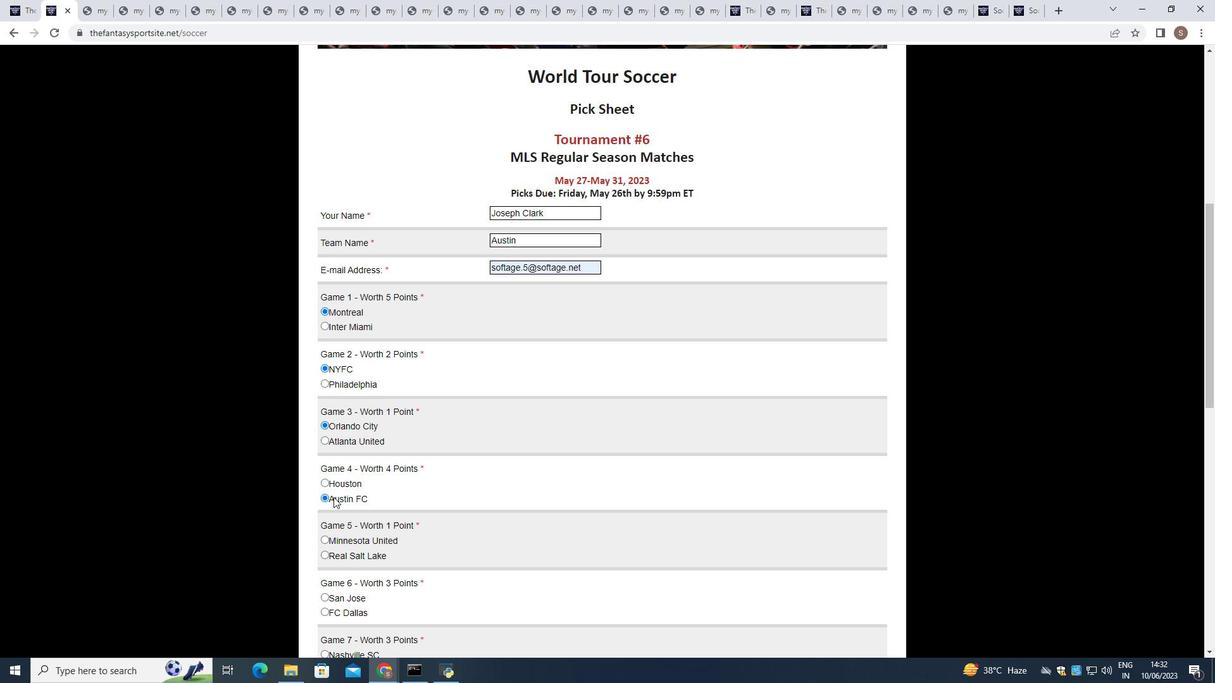 
Action: Mouse scrolled (333, 497) with delta (0, 0)
Screenshot: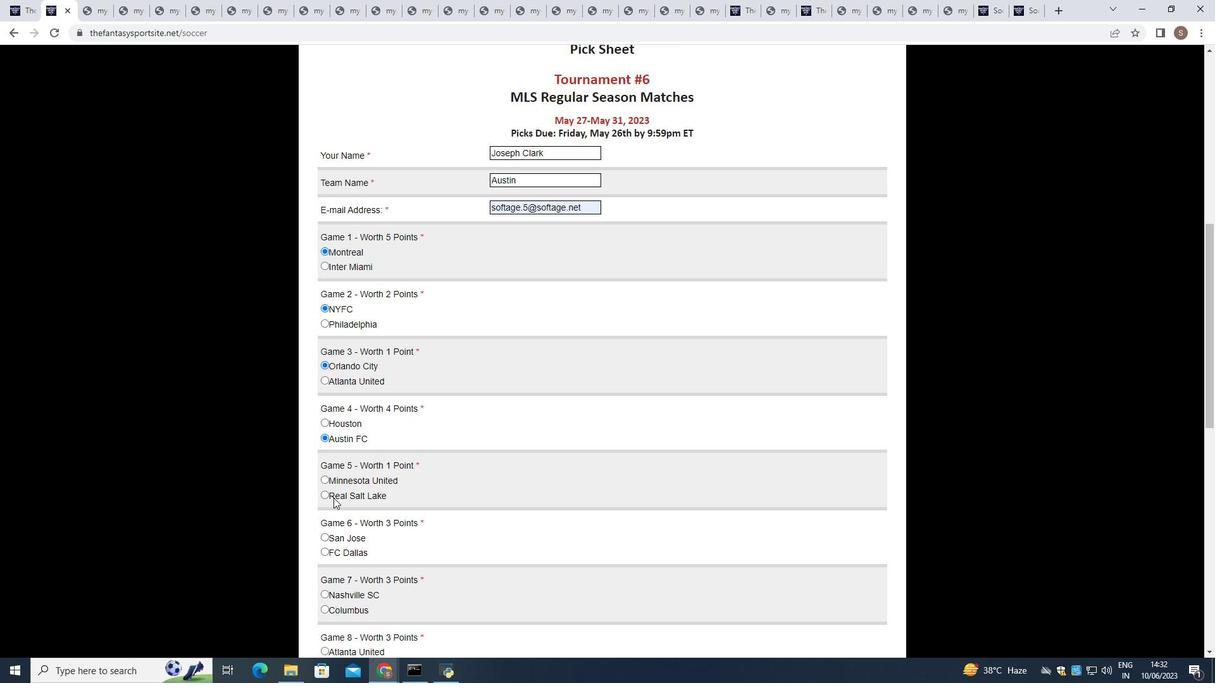 
Action: Mouse scrolled (333, 497) with delta (0, 0)
Screenshot: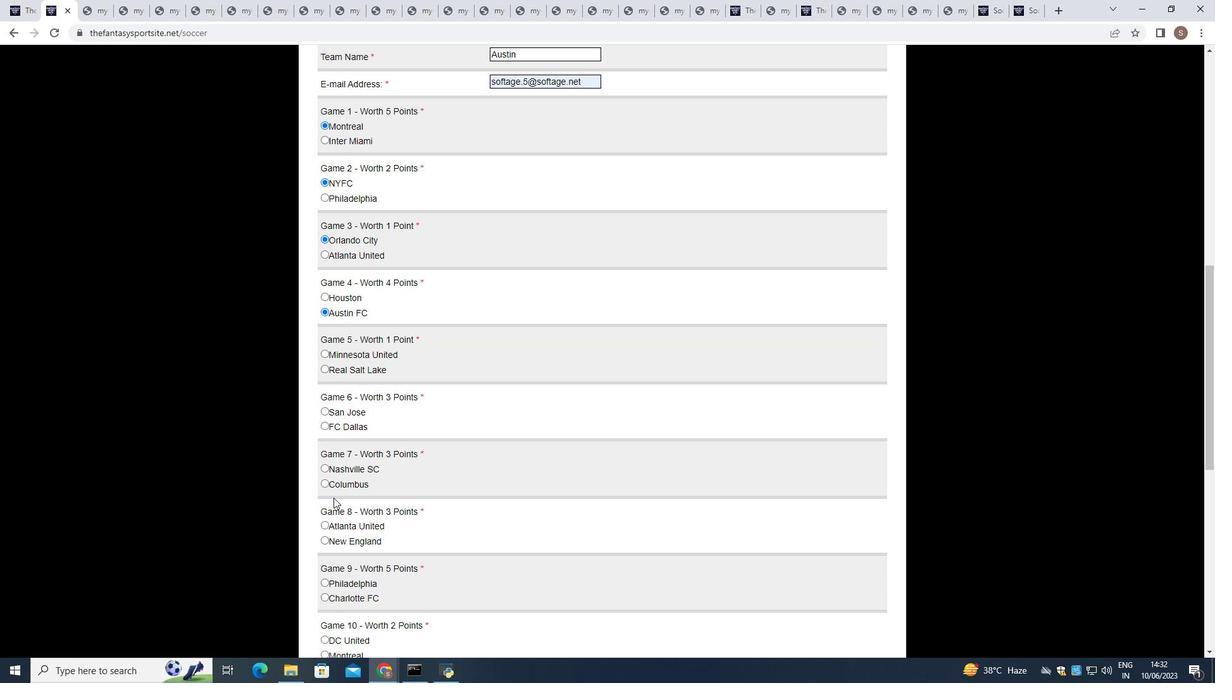 
Action: Mouse moved to (326, 291)
Screenshot: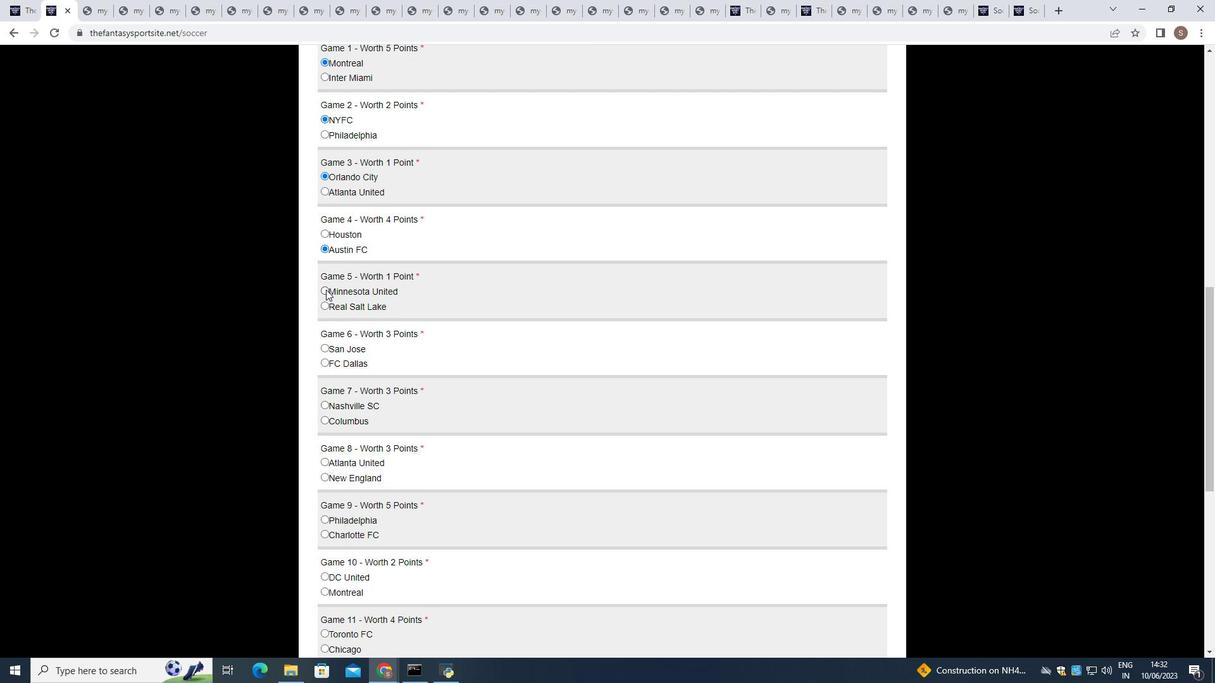 
Action: Mouse pressed left at (326, 291)
Screenshot: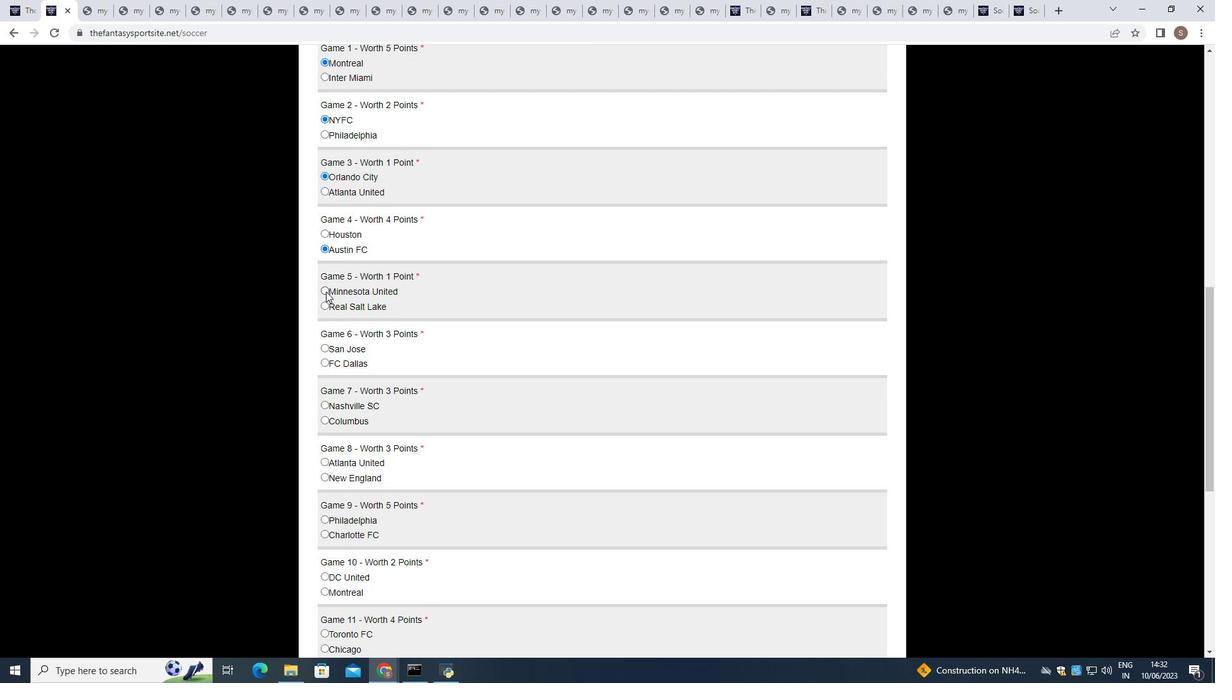 
Action: Mouse moved to (324, 349)
Screenshot: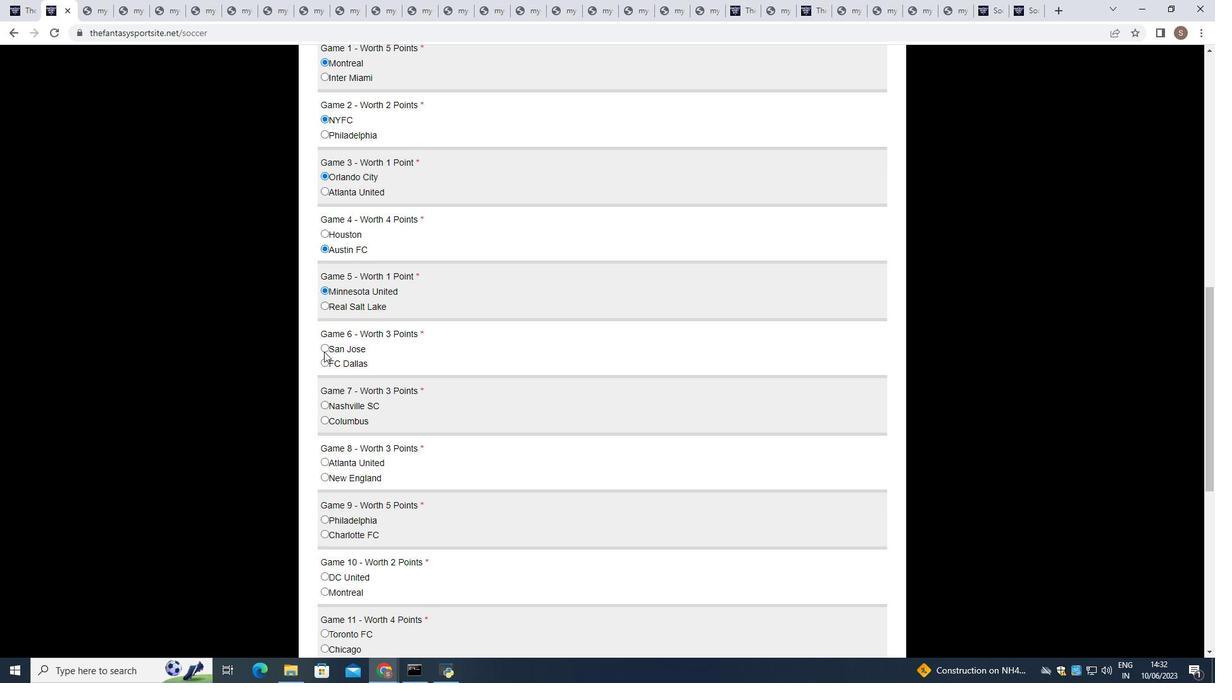 
Action: Mouse pressed left at (324, 349)
Screenshot: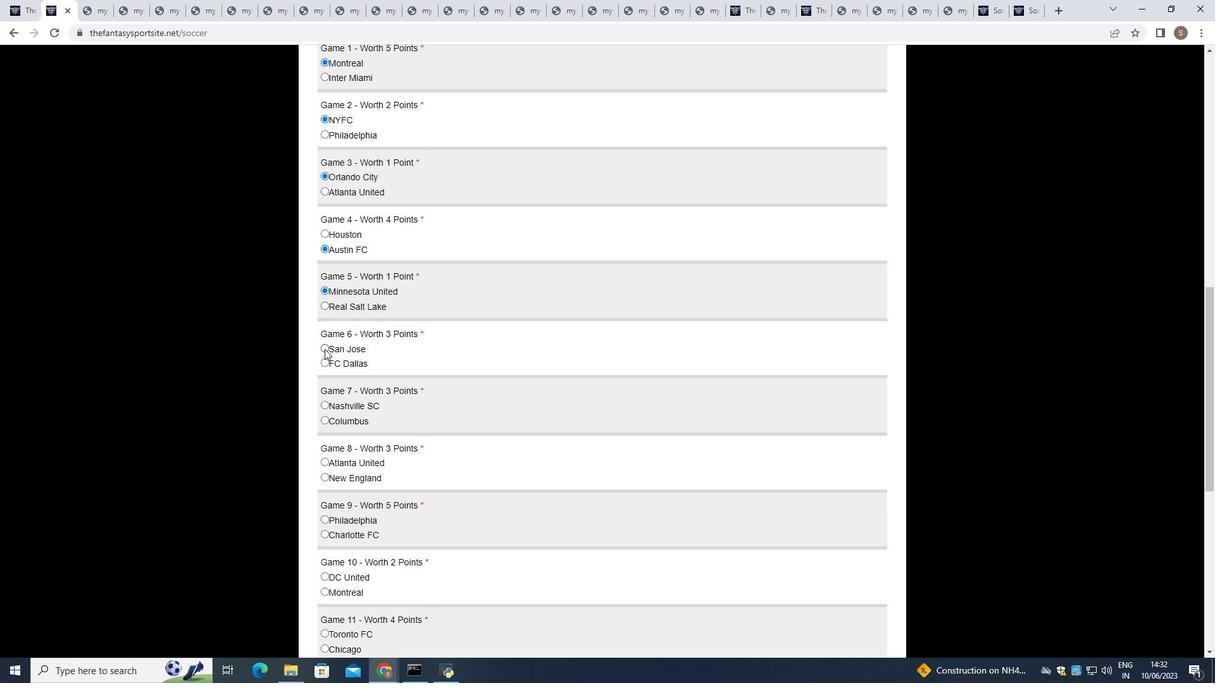 
Action: Mouse moved to (322, 402)
Screenshot: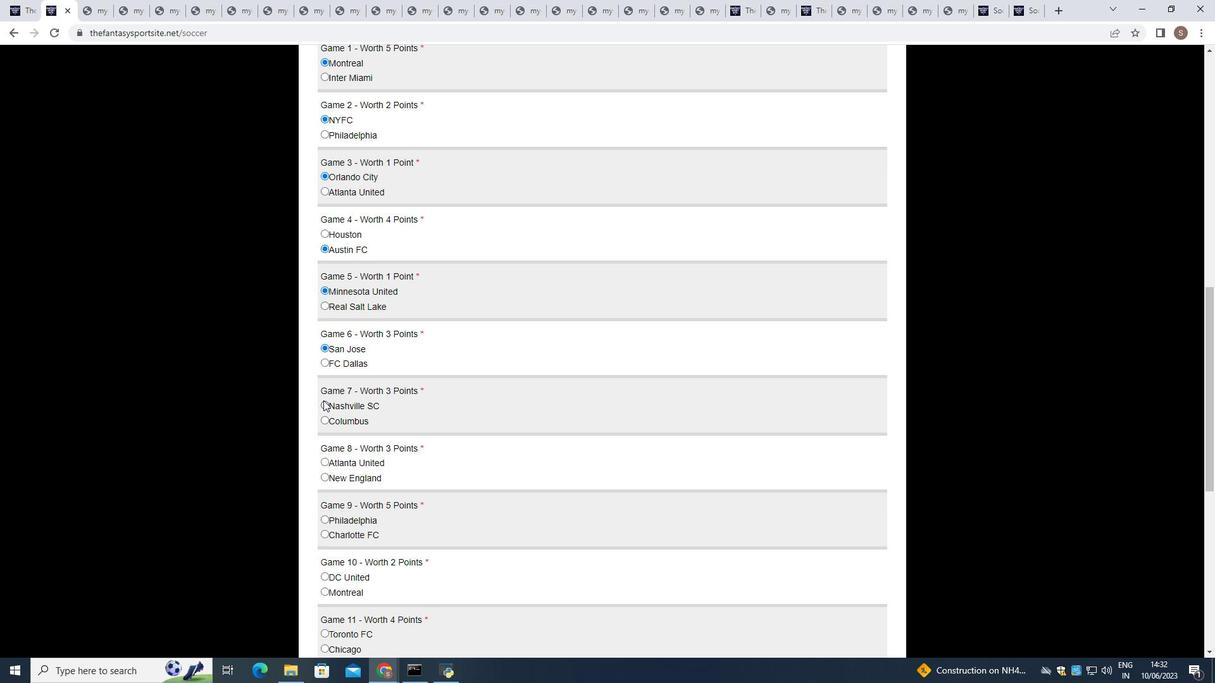 
Action: Mouse pressed left at (322, 402)
Screenshot: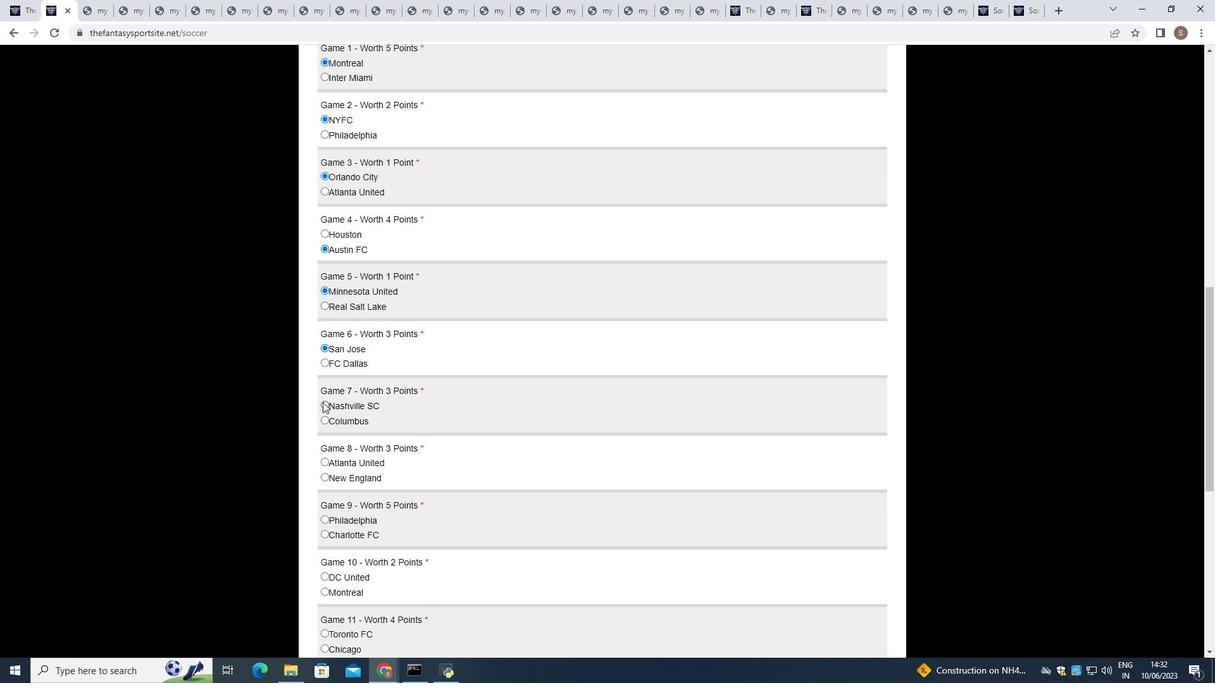 
Action: Mouse moved to (323, 474)
Screenshot: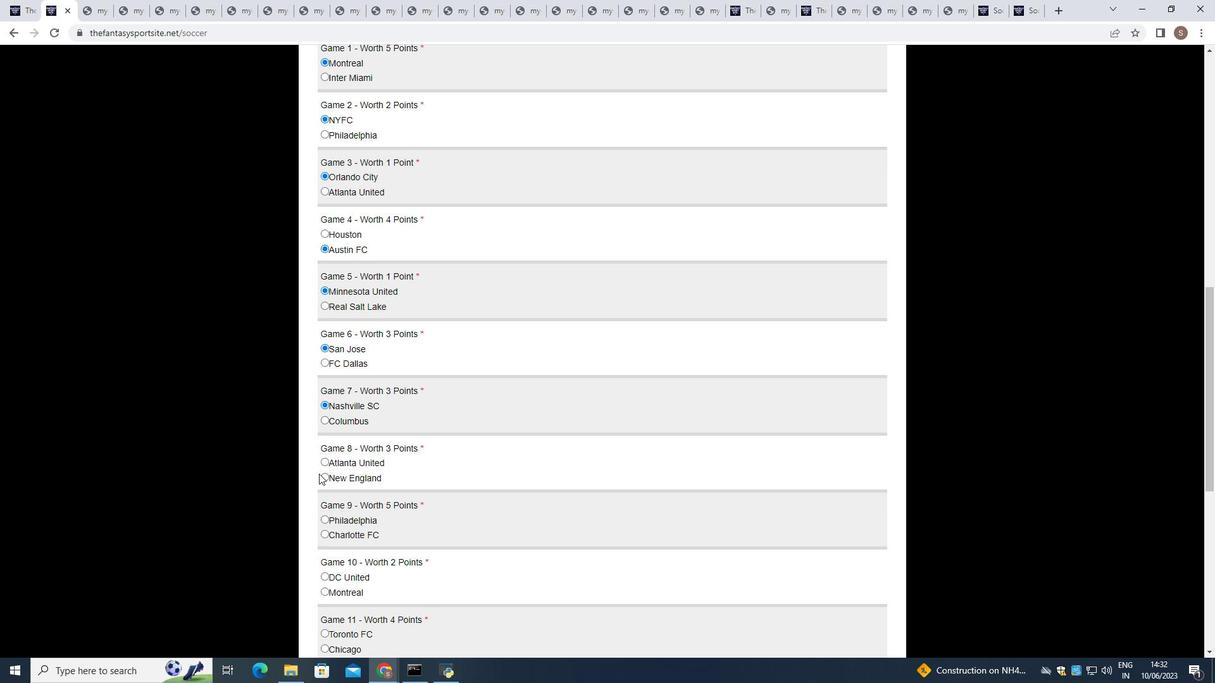 
Action: Mouse pressed left at (323, 474)
Screenshot: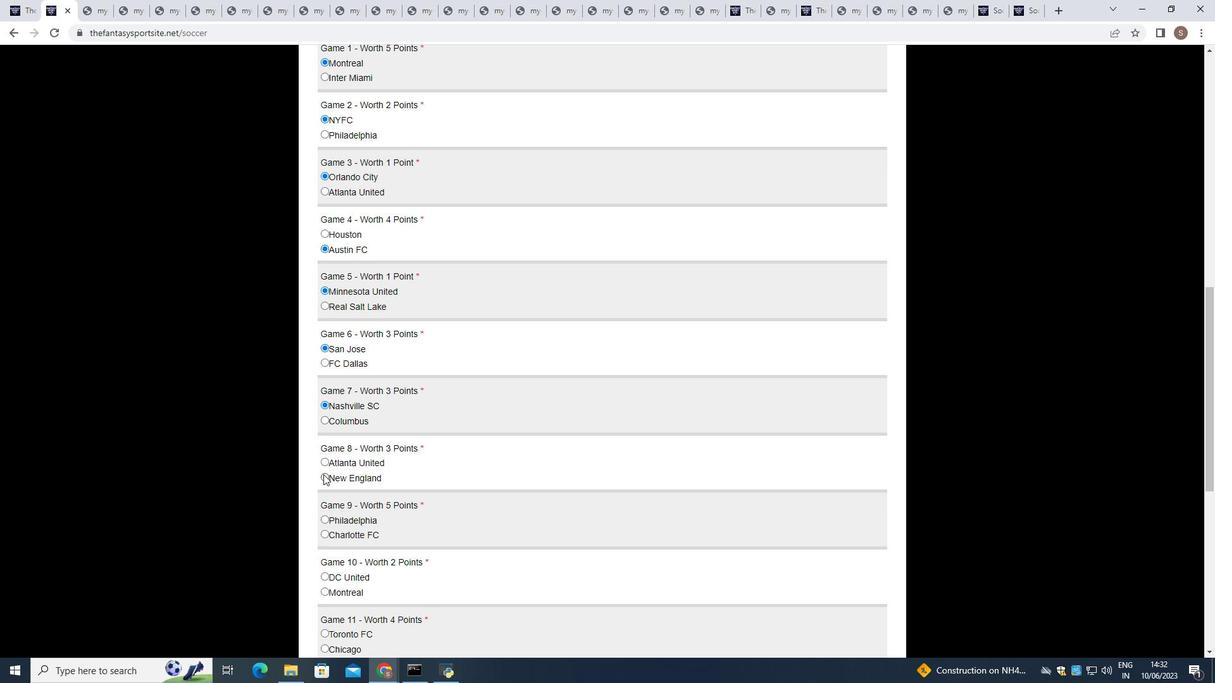 
Action: Mouse moved to (323, 517)
Screenshot: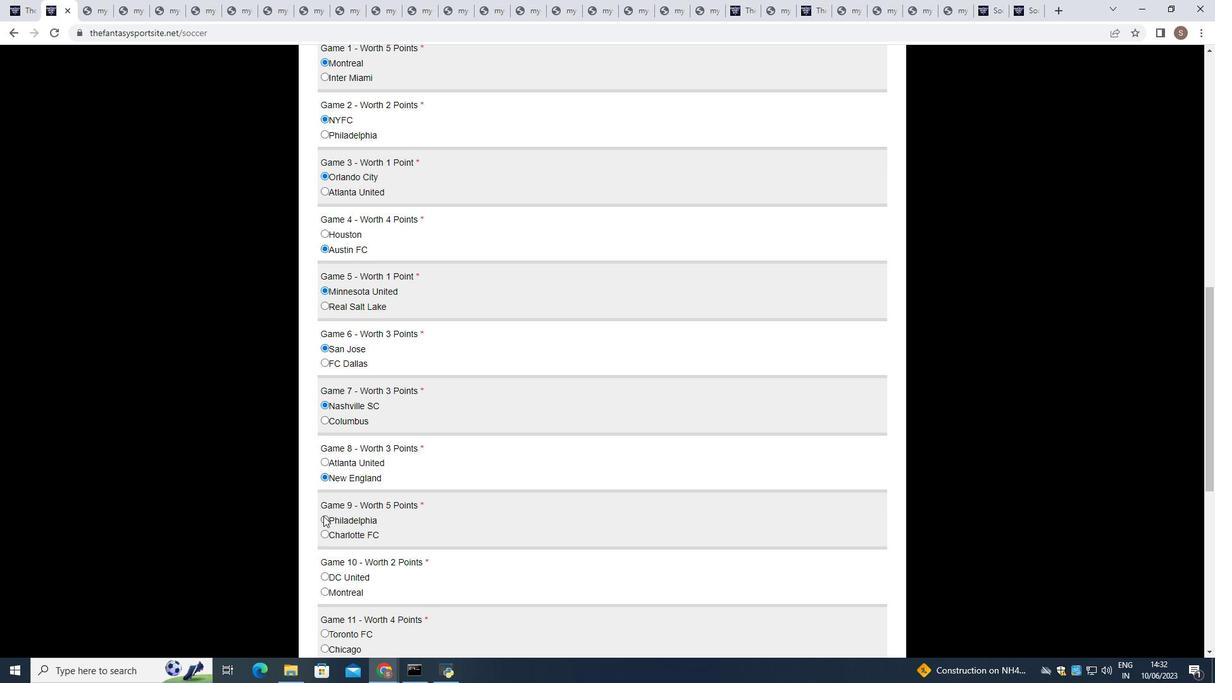 
Action: Mouse pressed left at (323, 517)
Screenshot: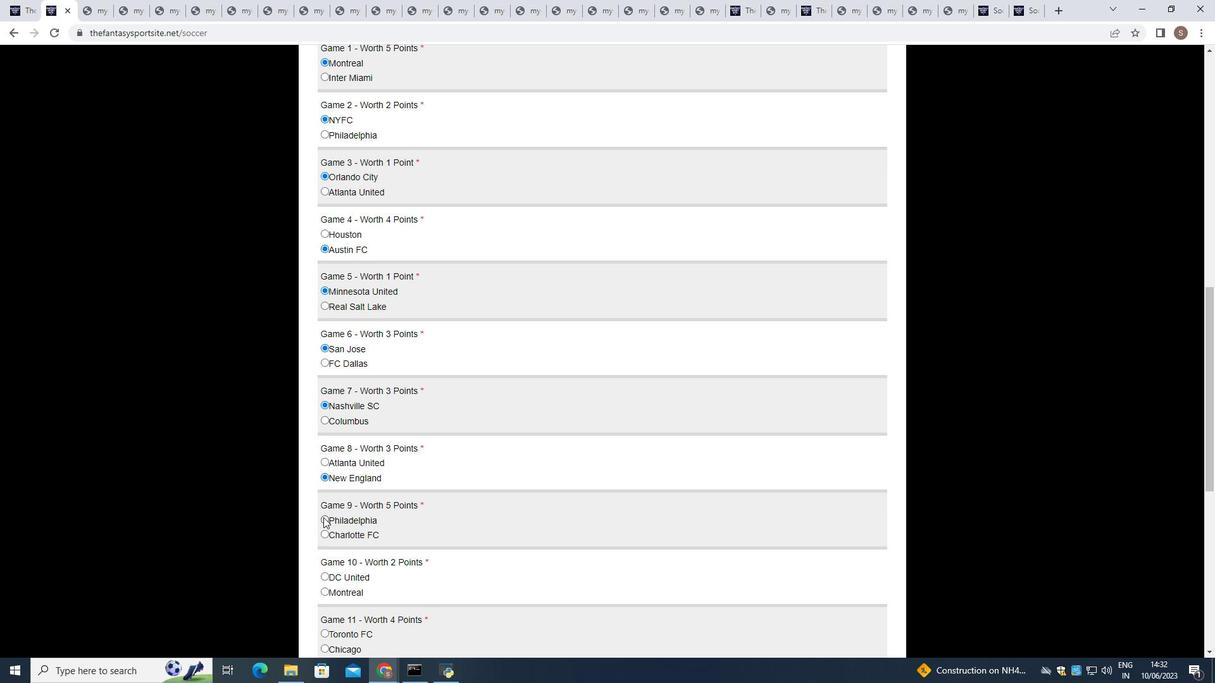
Action: Mouse moved to (322, 574)
Screenshot: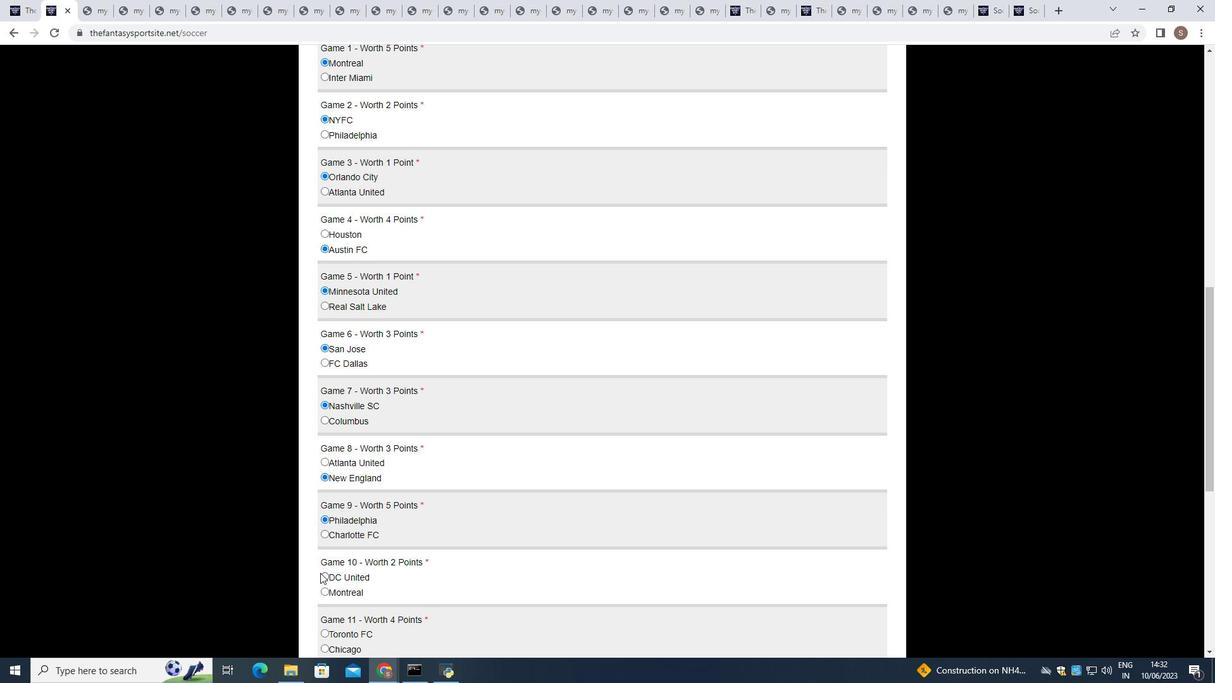
Action: Mouse pressed left at (322, 574)
Screenshot: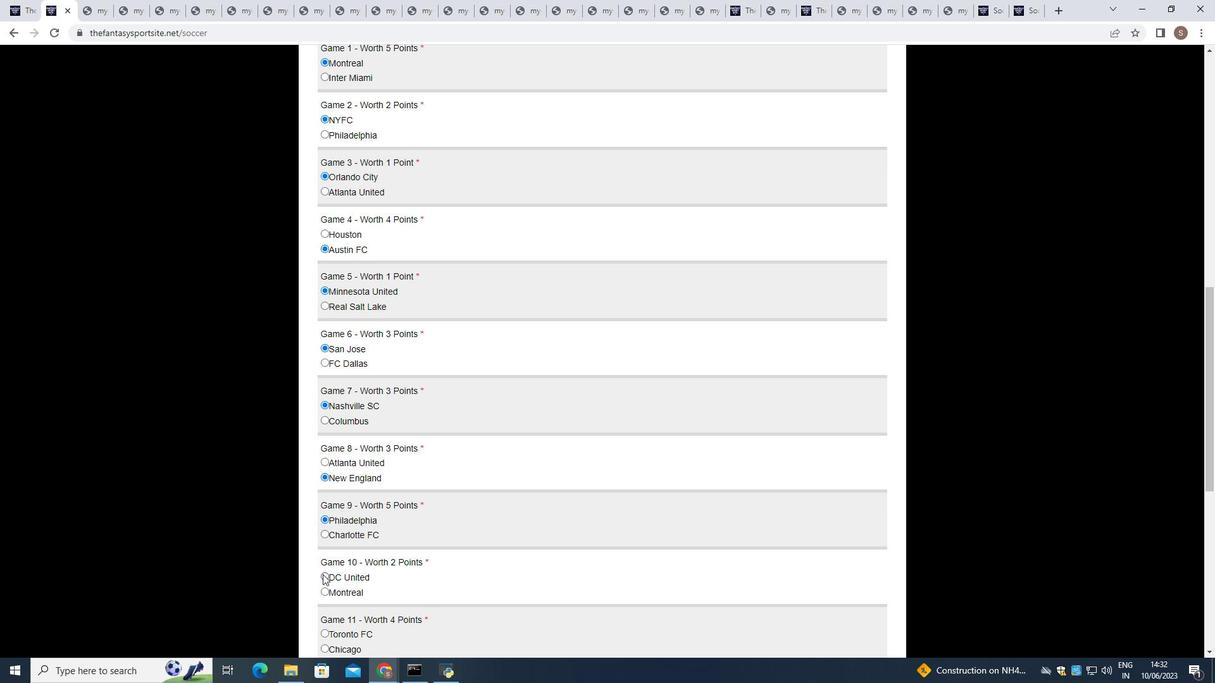 
Action: Mouse moved to (326, 650)
Screenshot: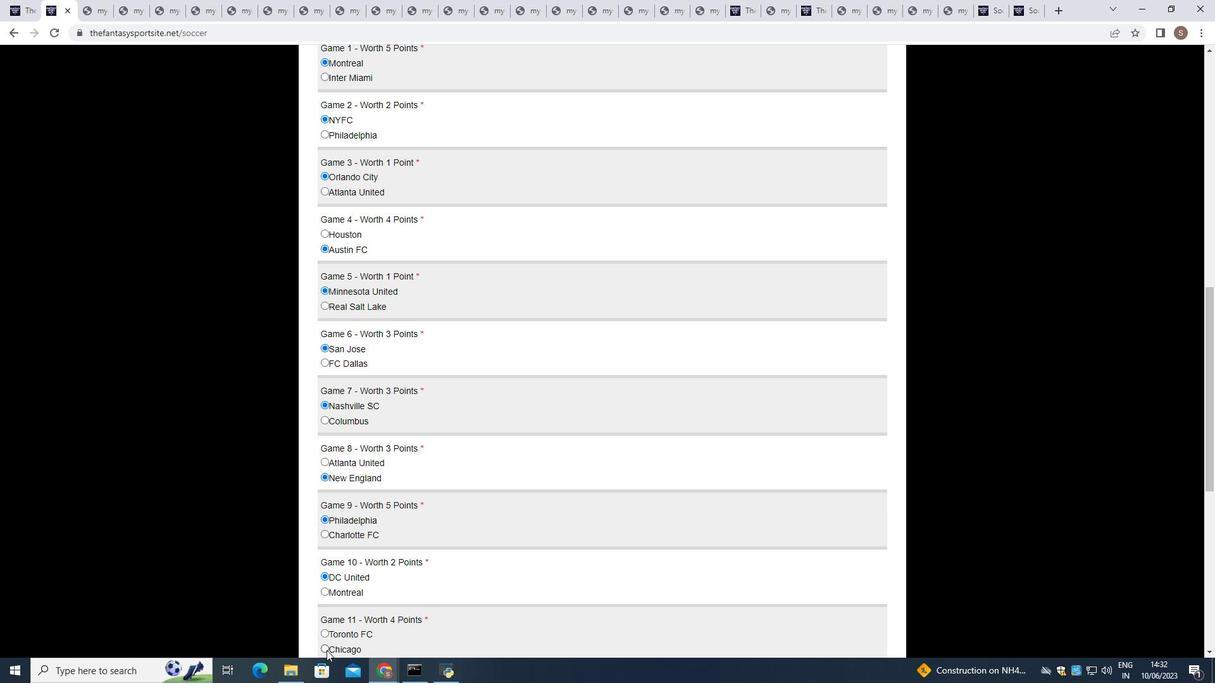
Action: Mouse pressed left at (326, 650)
Screenshot: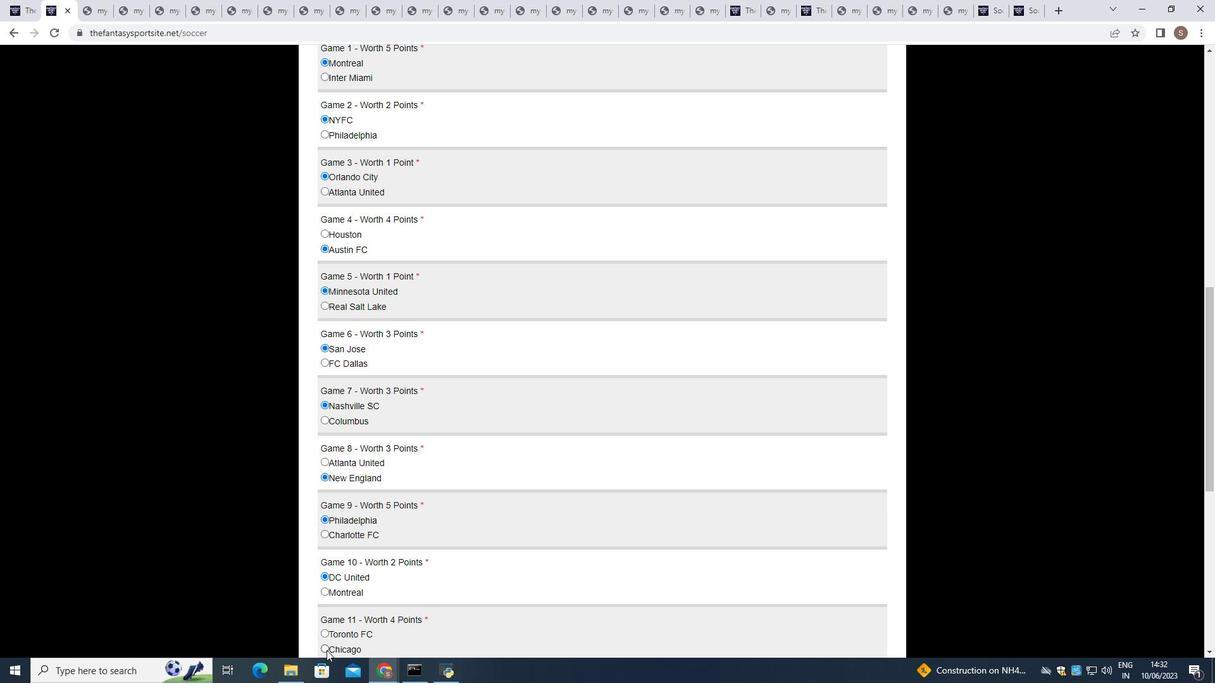 
Action: Mouse moved to (379, 598)
Screenshot: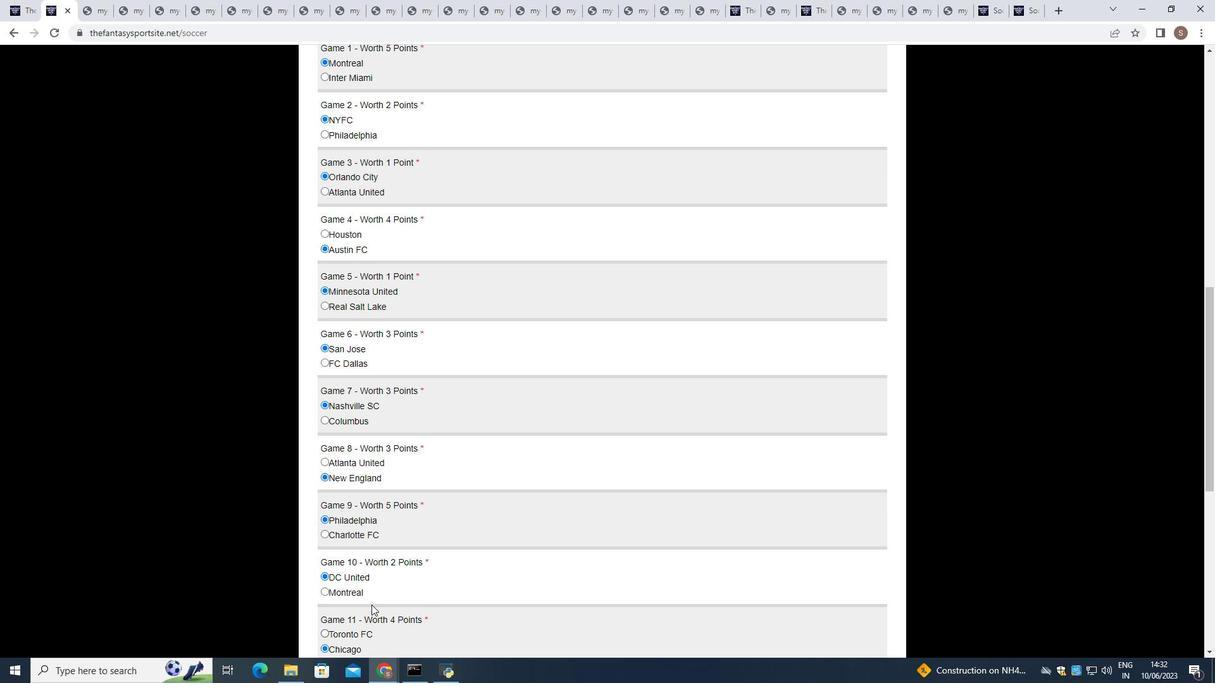 
Action: Mouse scrolled (379, 598) with delta (0, 0)
Screenshot: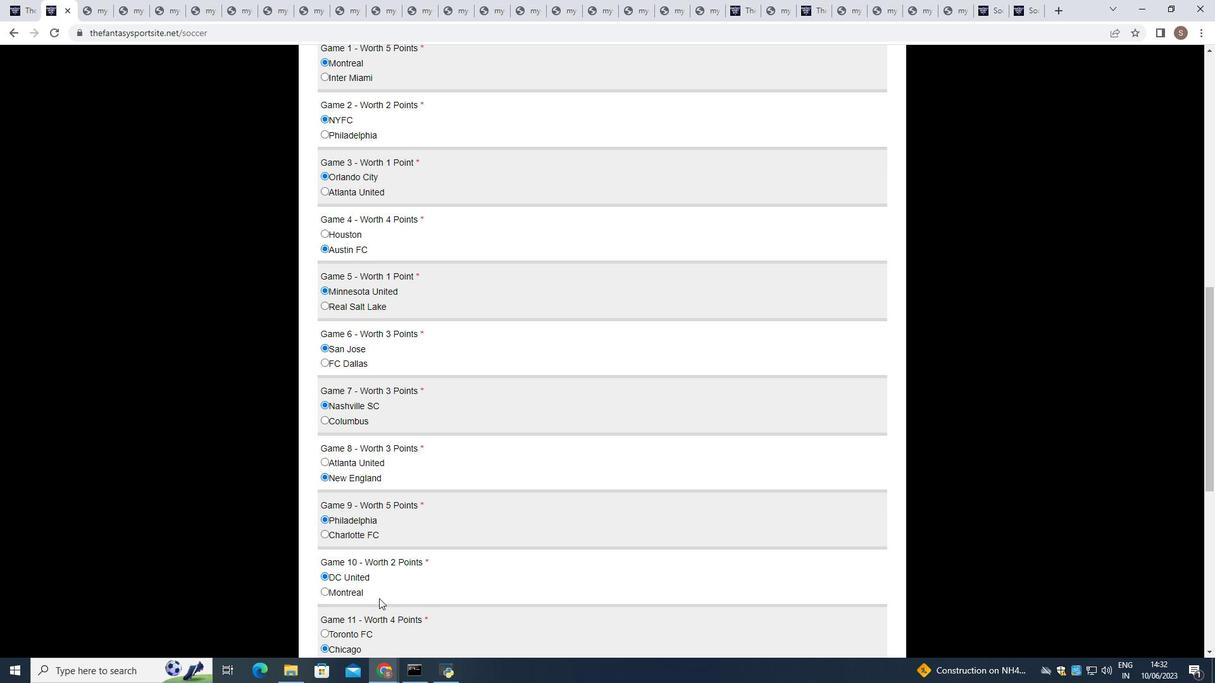 
Action: Mouse scrolled (379, 598) with delta (0, 0)
Screenshot: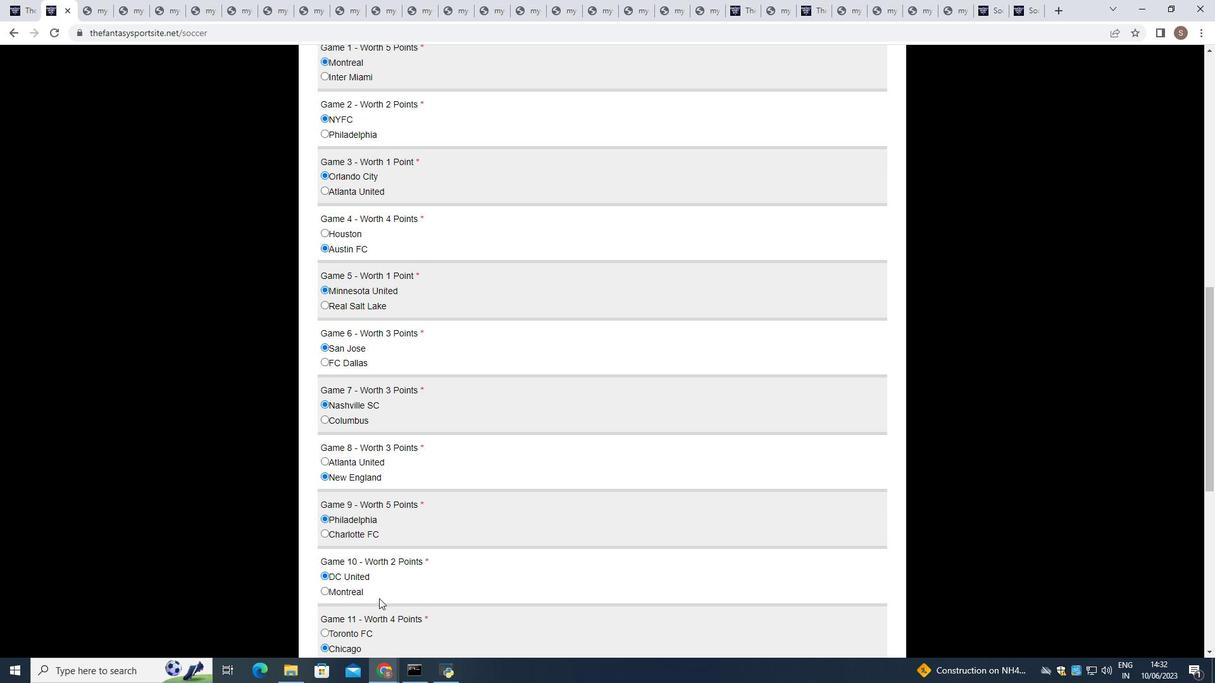 
Action: Mouse scrolled (379, 598) with delta (0, 0)
Screenshot: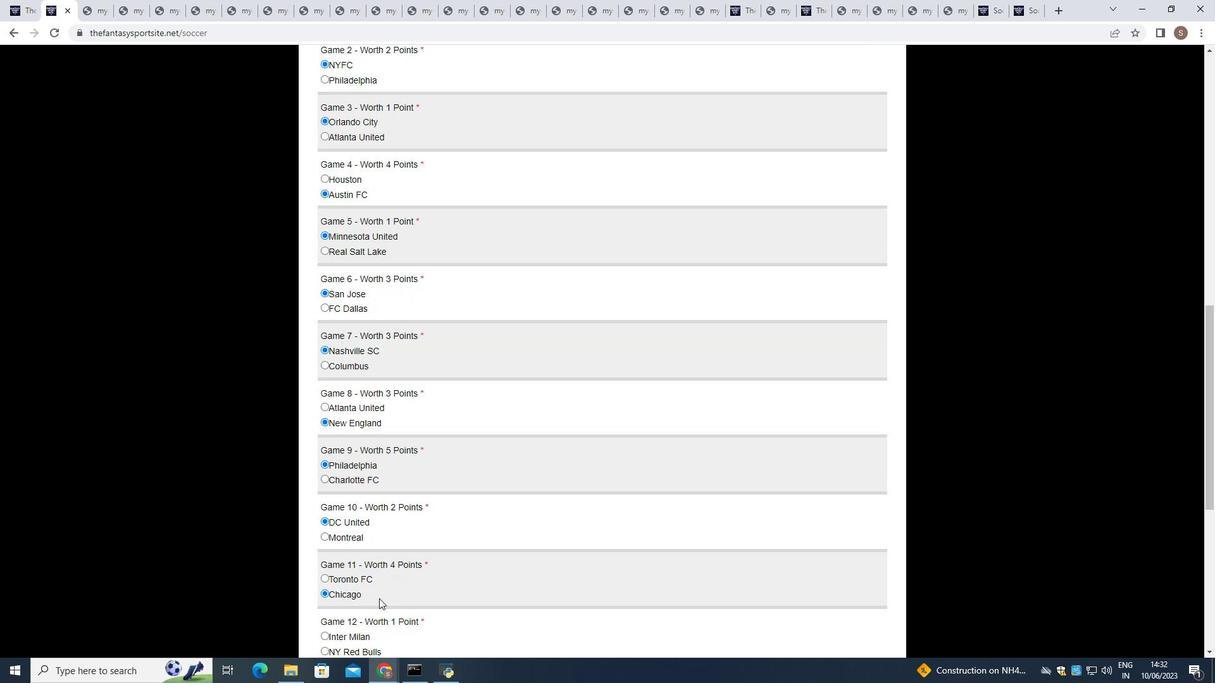 
Action: Mouse scrolled (379, 598) with delta (0, 0)
Screenshot: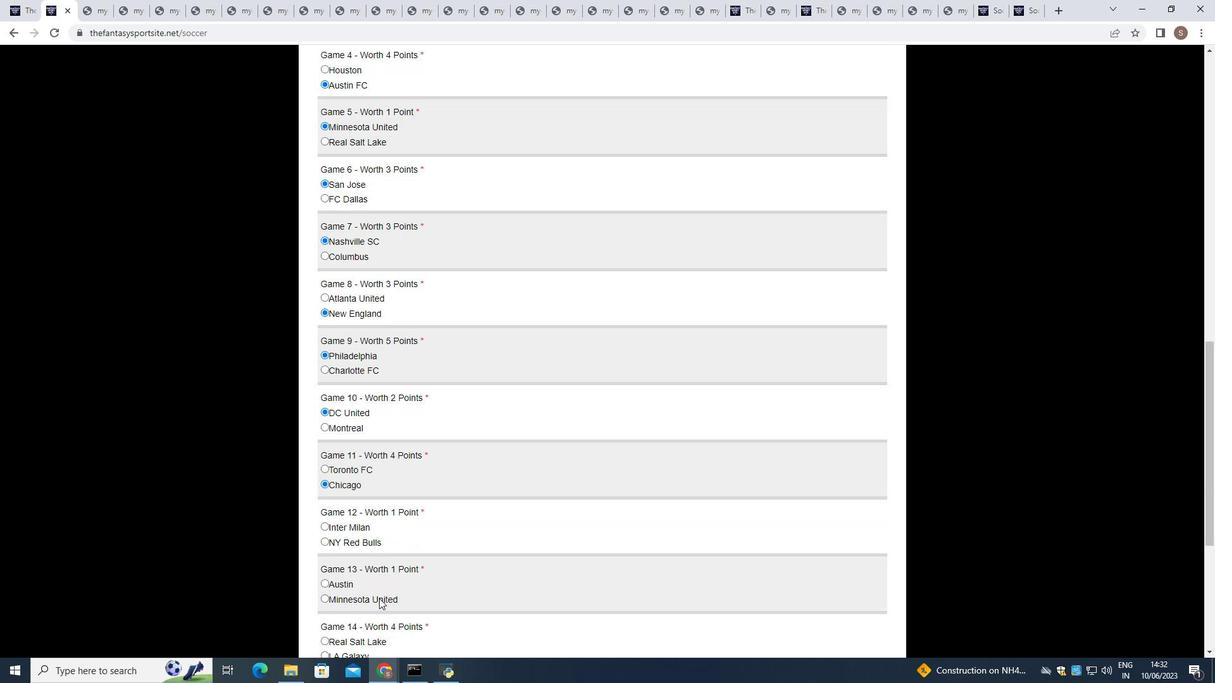 
Action: Mouse moved to (325, 440)
Screenshot: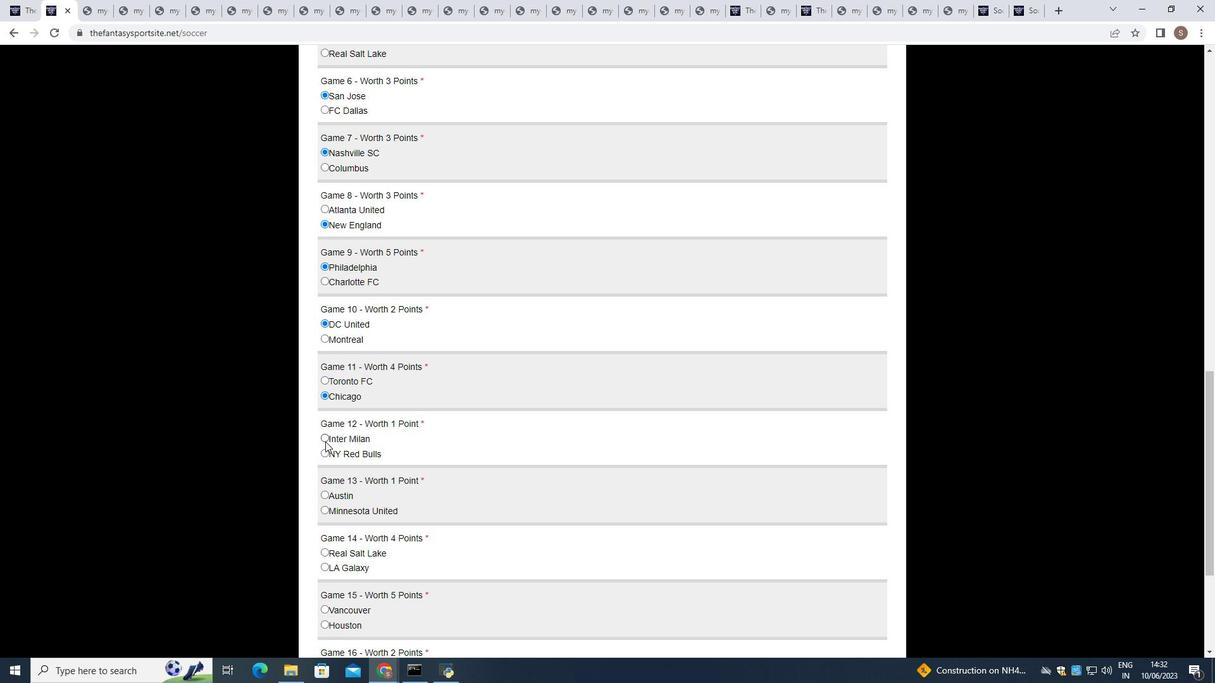 
Action: Mouse pressed left at (325, 440)
Screenshot: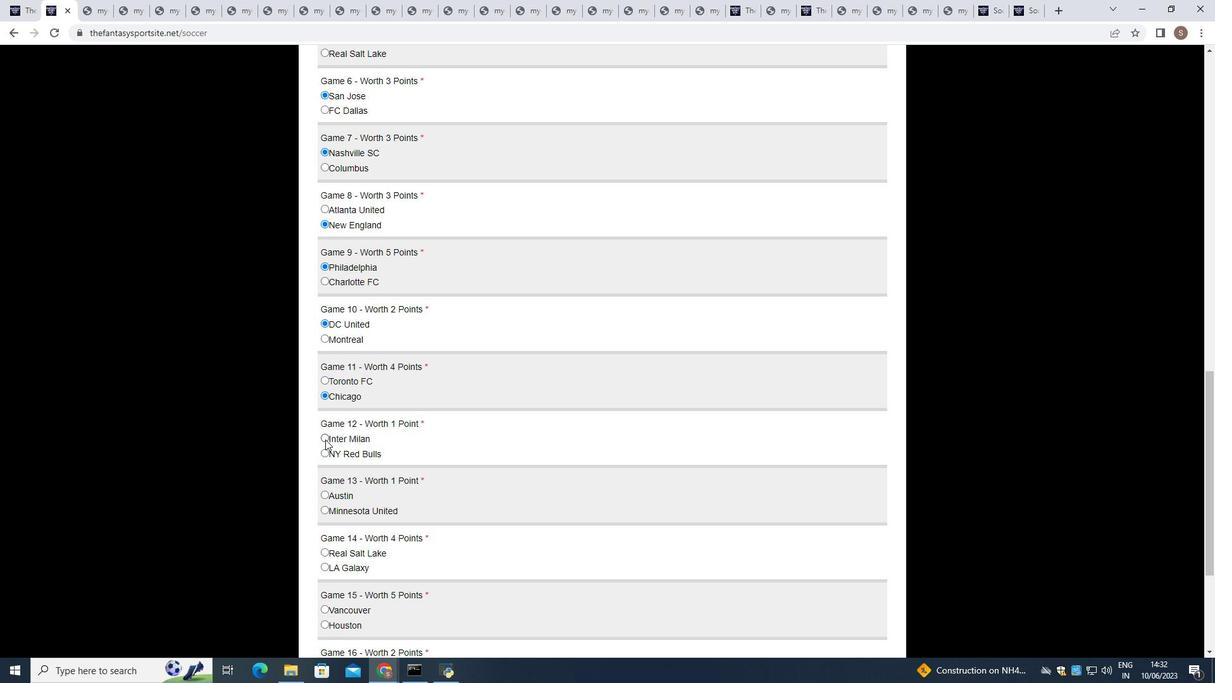 
Action: Mouse moved to (323, 496)
Screenshot: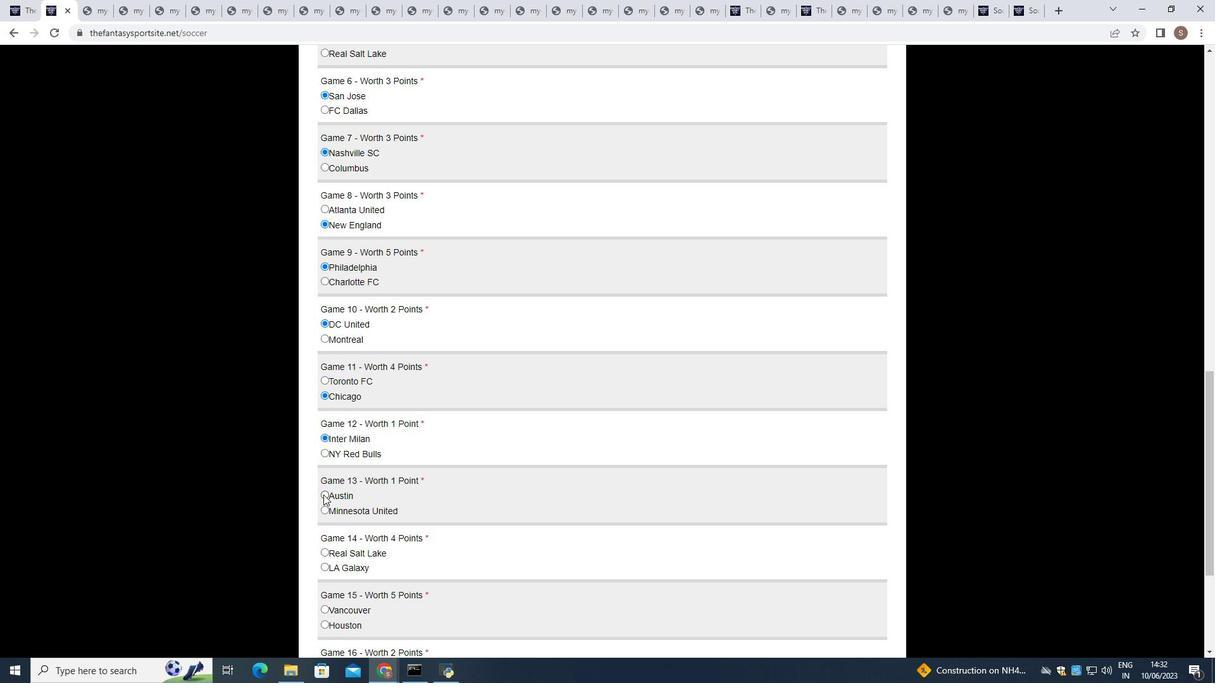 
Action: Mouse pressed left at (323, 496)
Screenshot: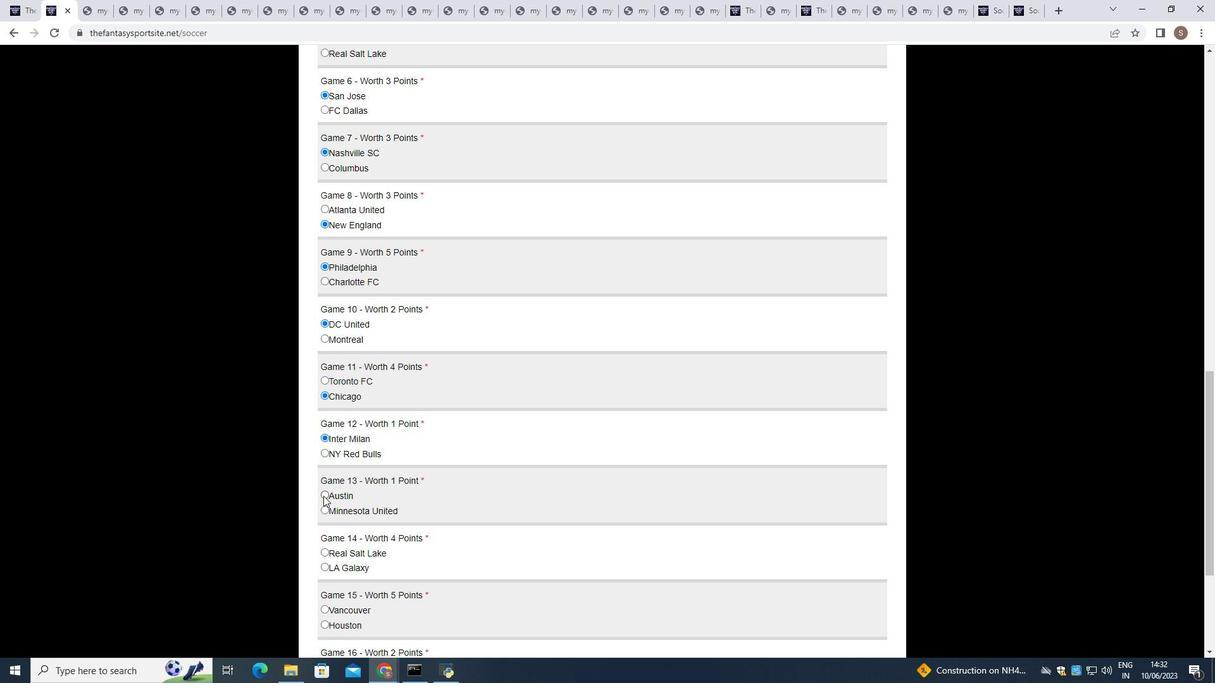 
Action: Mouse moved to (321, 552)
Screenshot: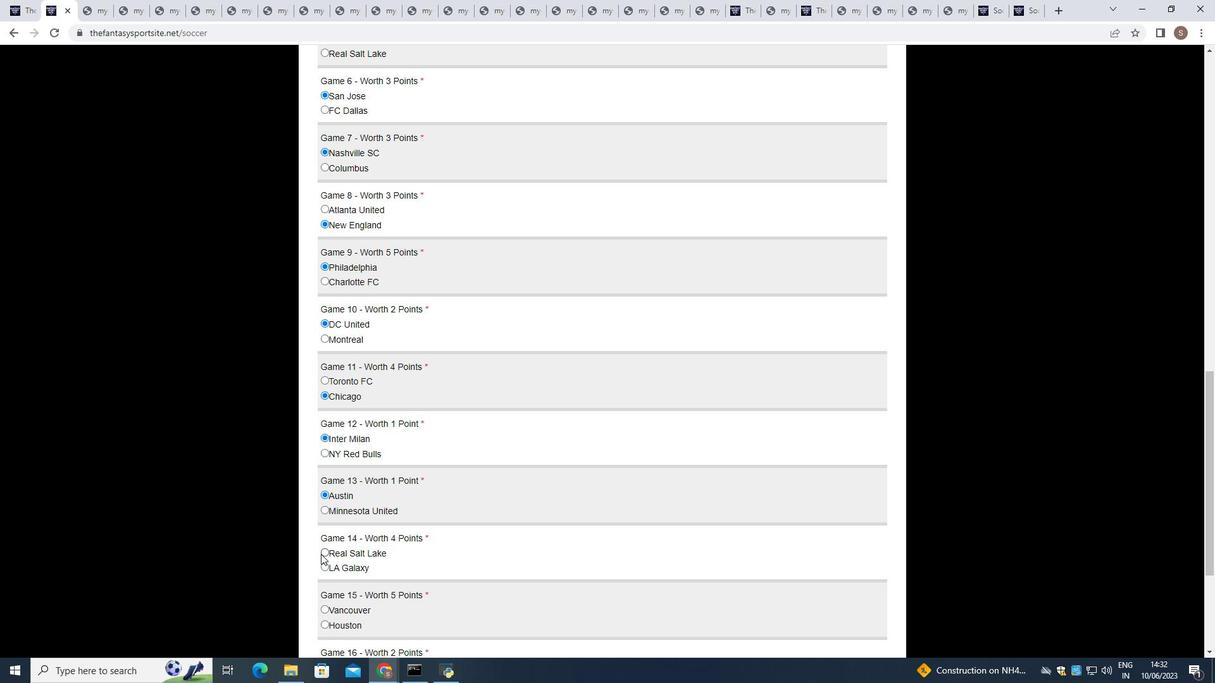 
Action: Mouse pressed left at (321, 552)
Screenshot: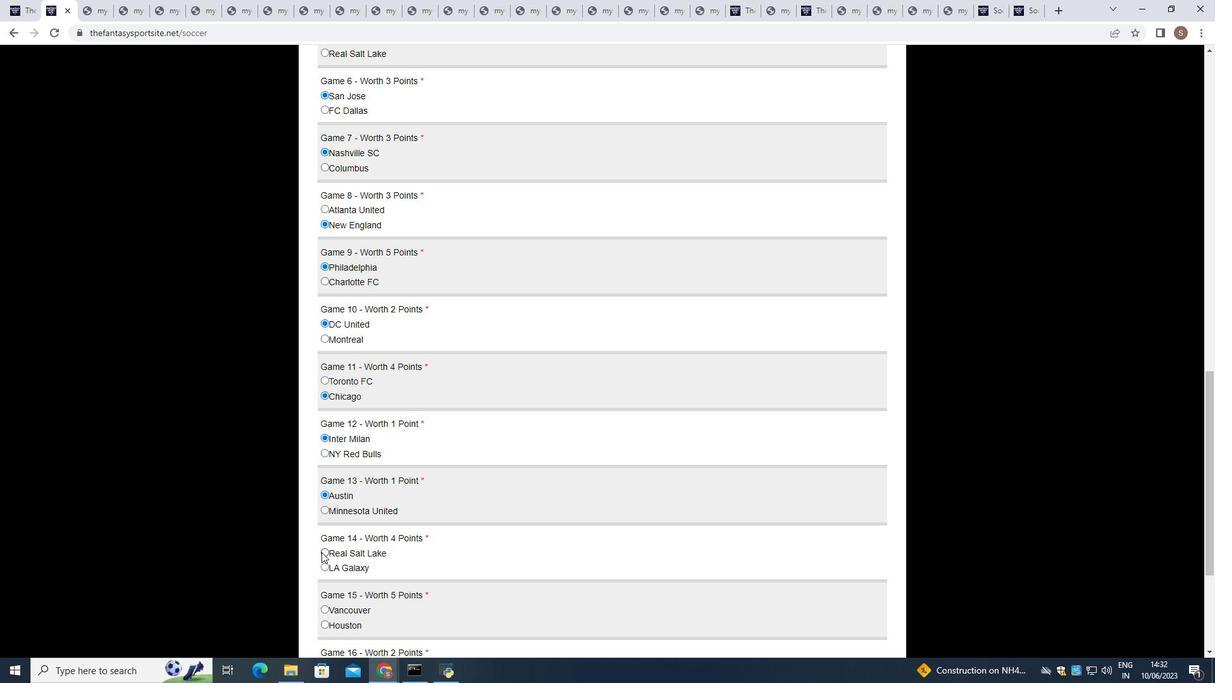 
Action: Mouse moved to (324, 605)
Screenshot: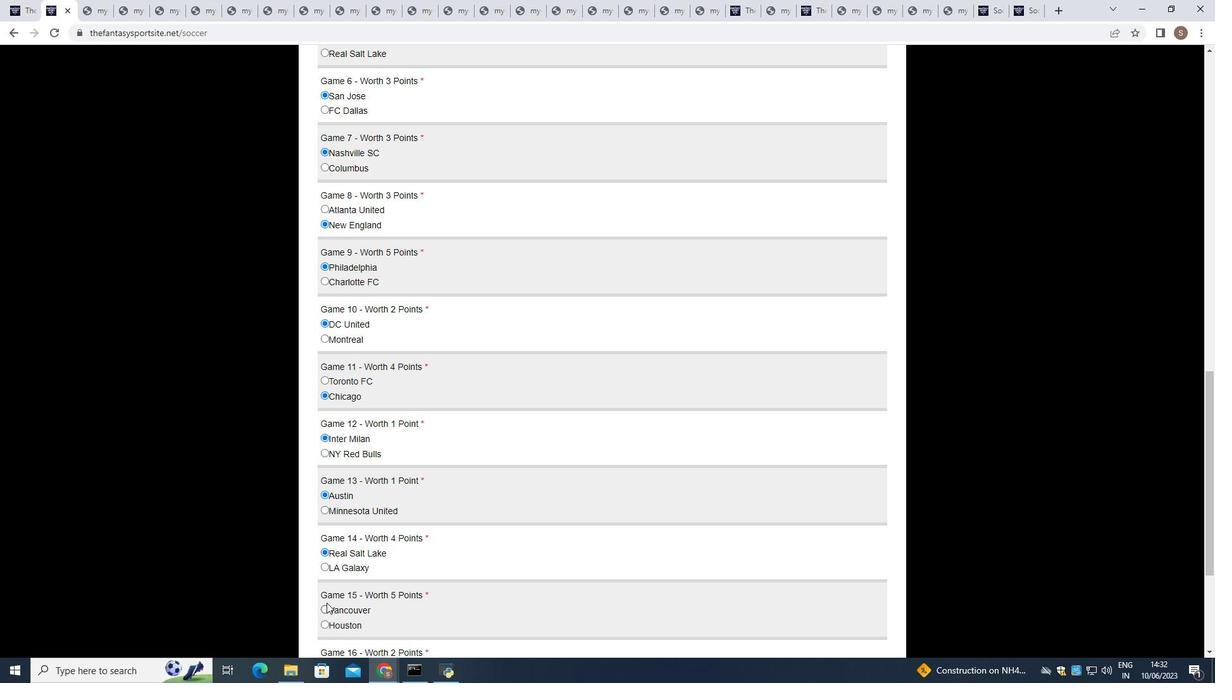 
Action: Mouse pressed left at (324, 605)
Screenshot: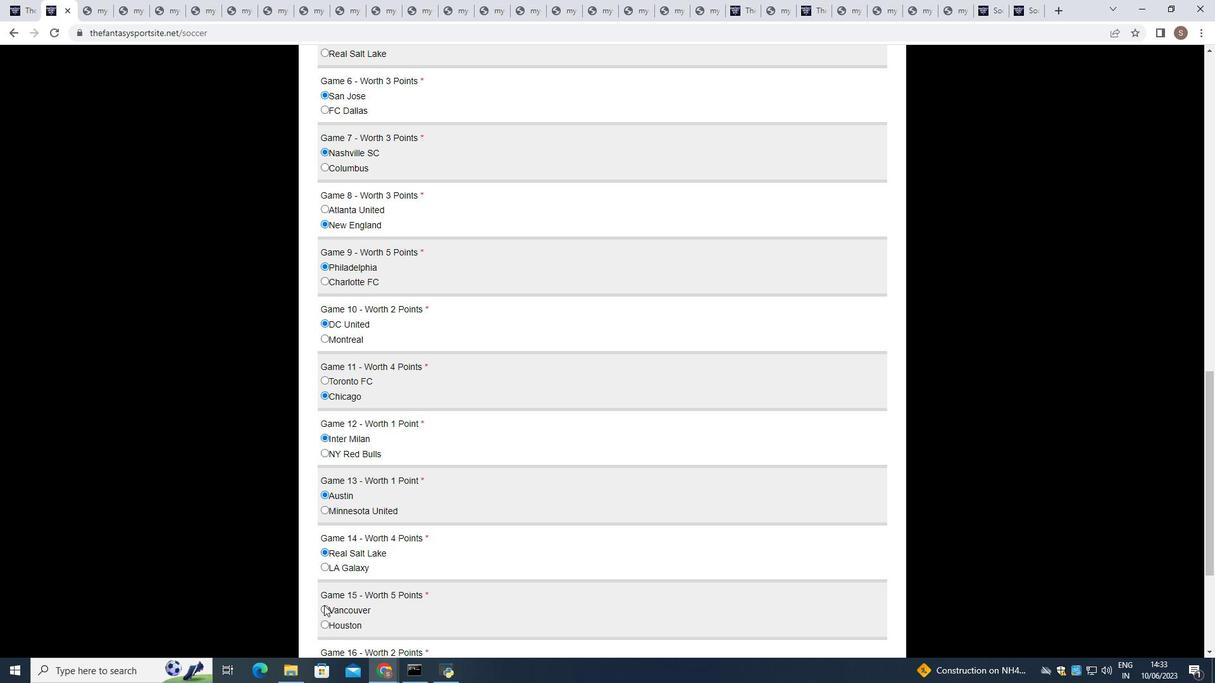 
Action: Mouse moved to (325, 605)
Screenshot: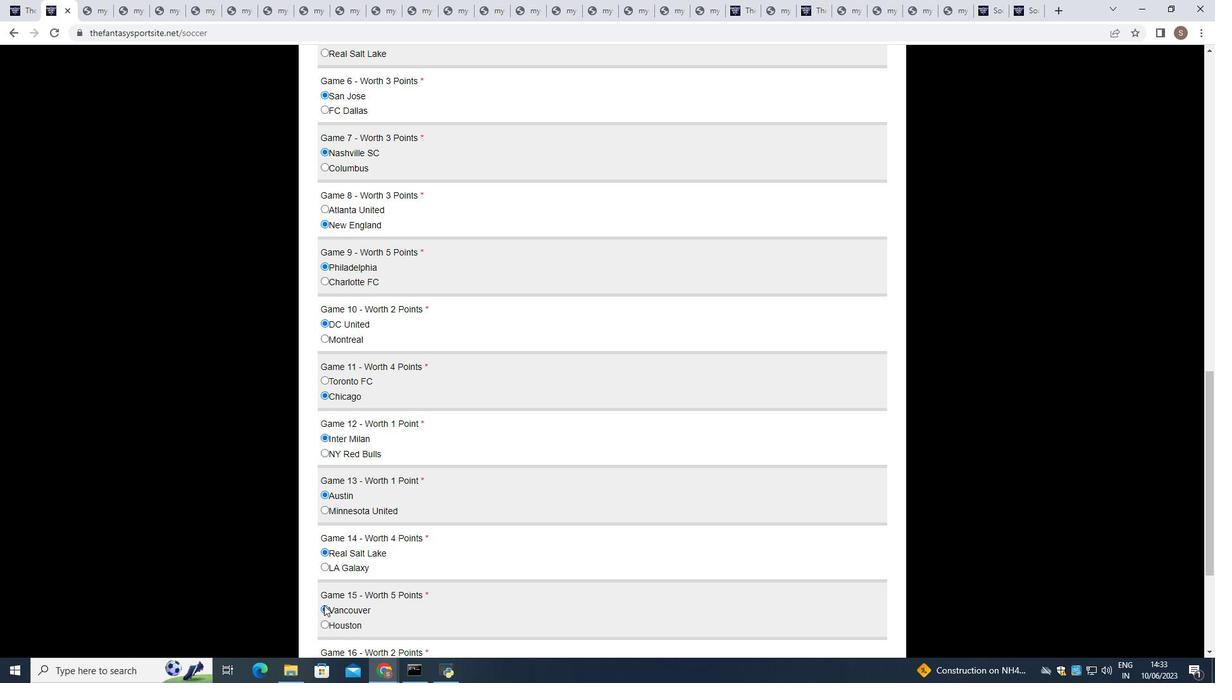 
Action: Mouse scrolled (325, 604) with delta (0, 0)
Screenshot: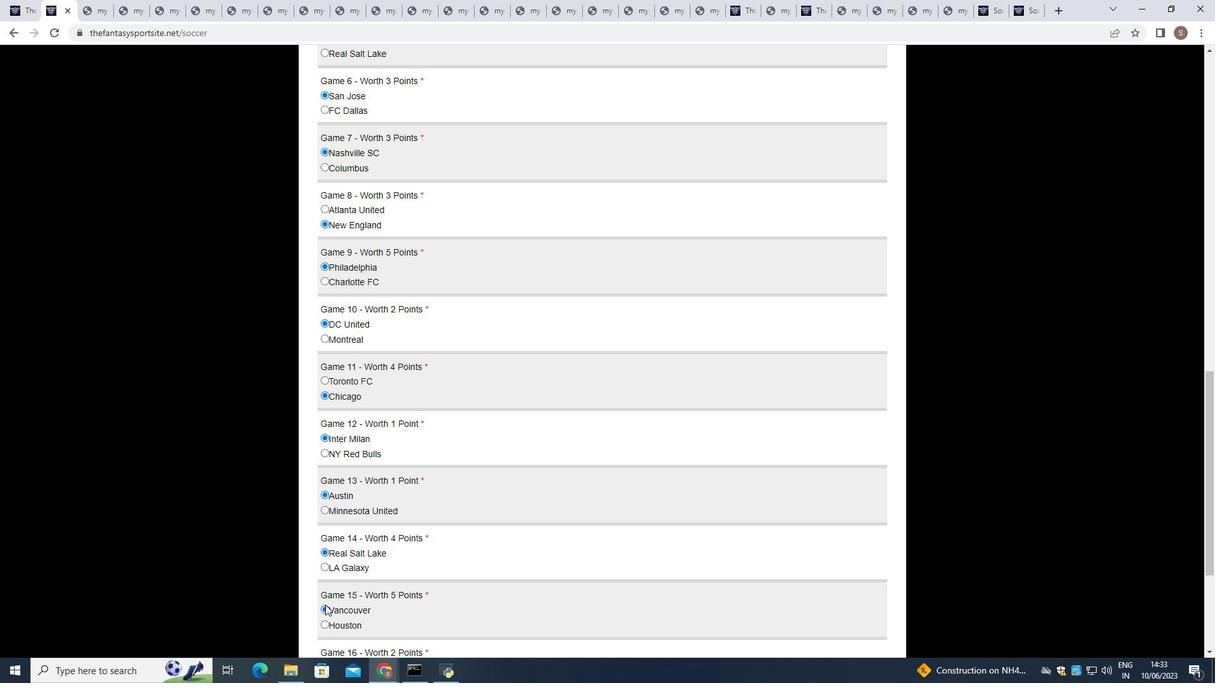 
Action: Mouse moved to (326, 605)
Screenshot: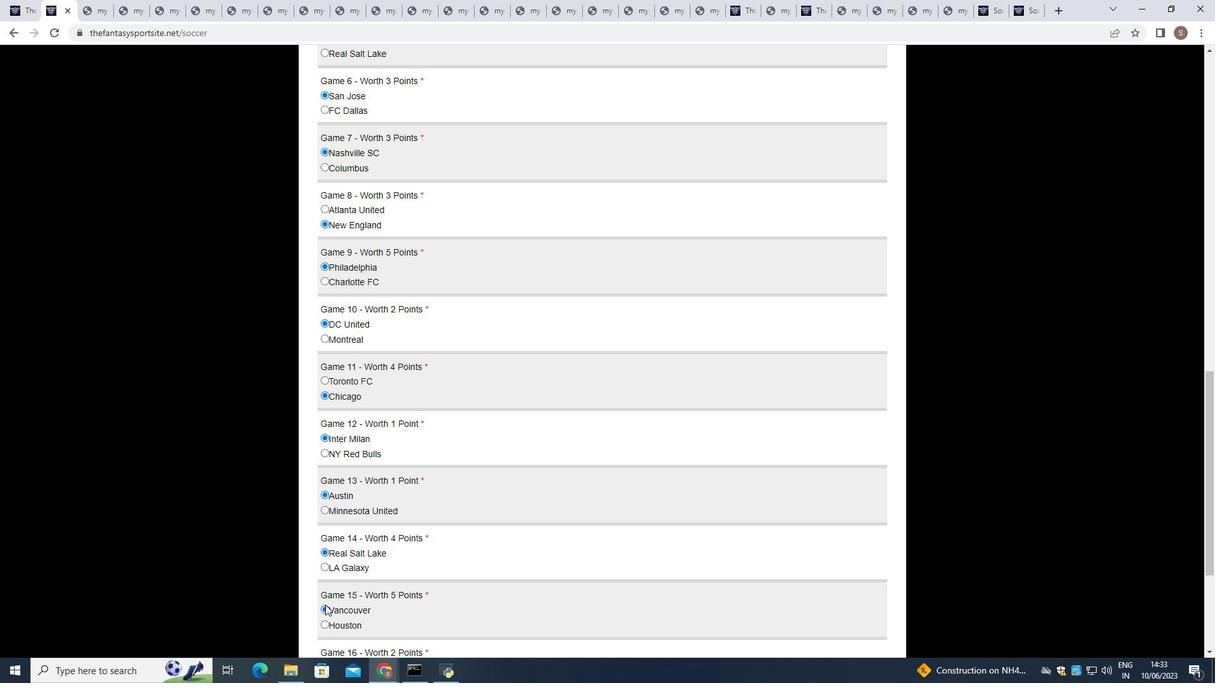
Action: Mouse scrolled (326, 604) with delta (0, 0)
Screenshot: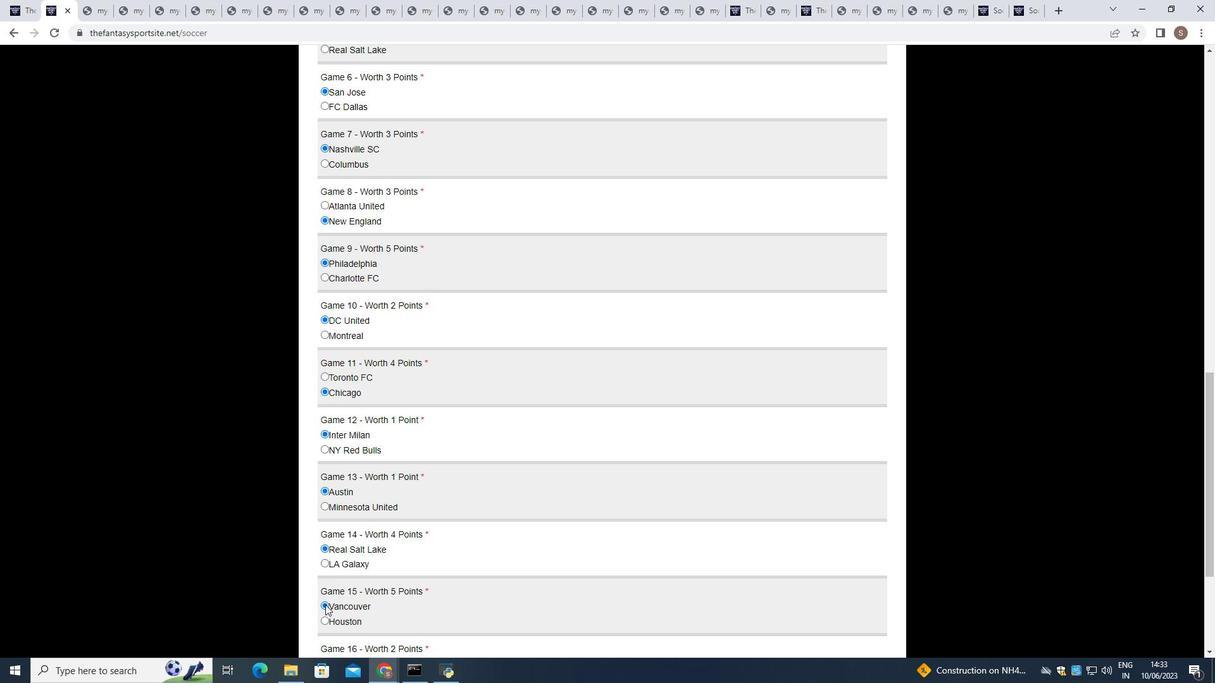 
Action: Mouse moved to (326, 605)
Screenshot: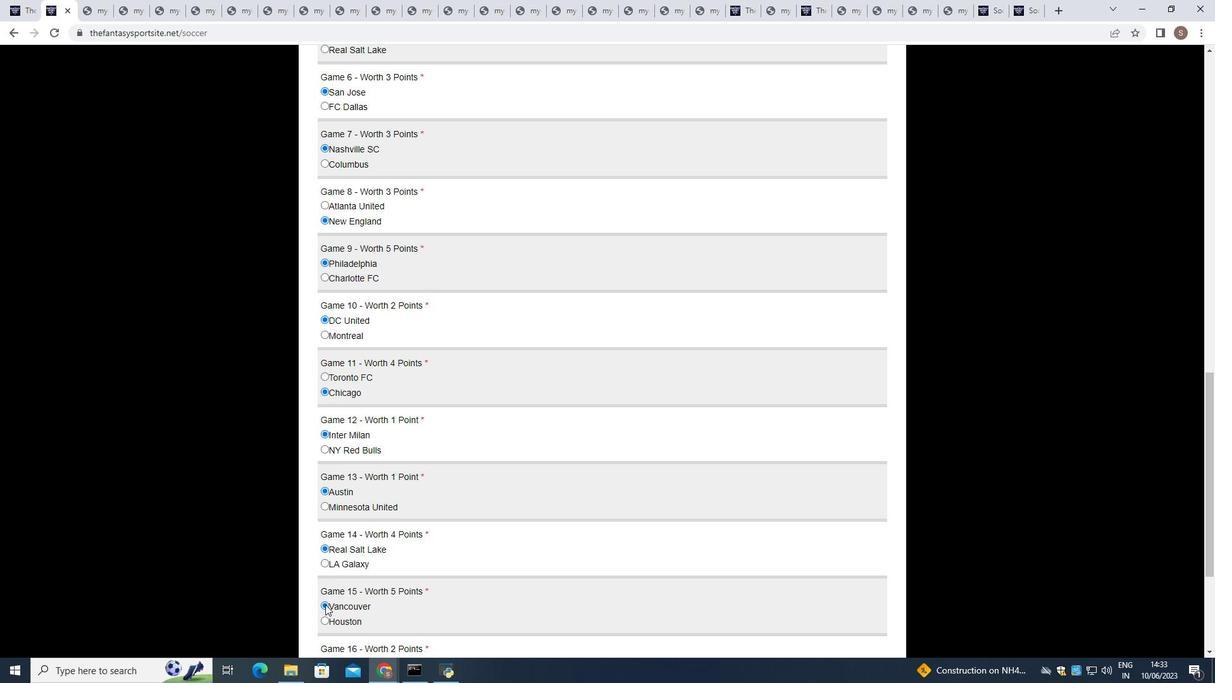 
Action: Mouse scrolled (326, 604) with delta (0, 0)
Screenshot: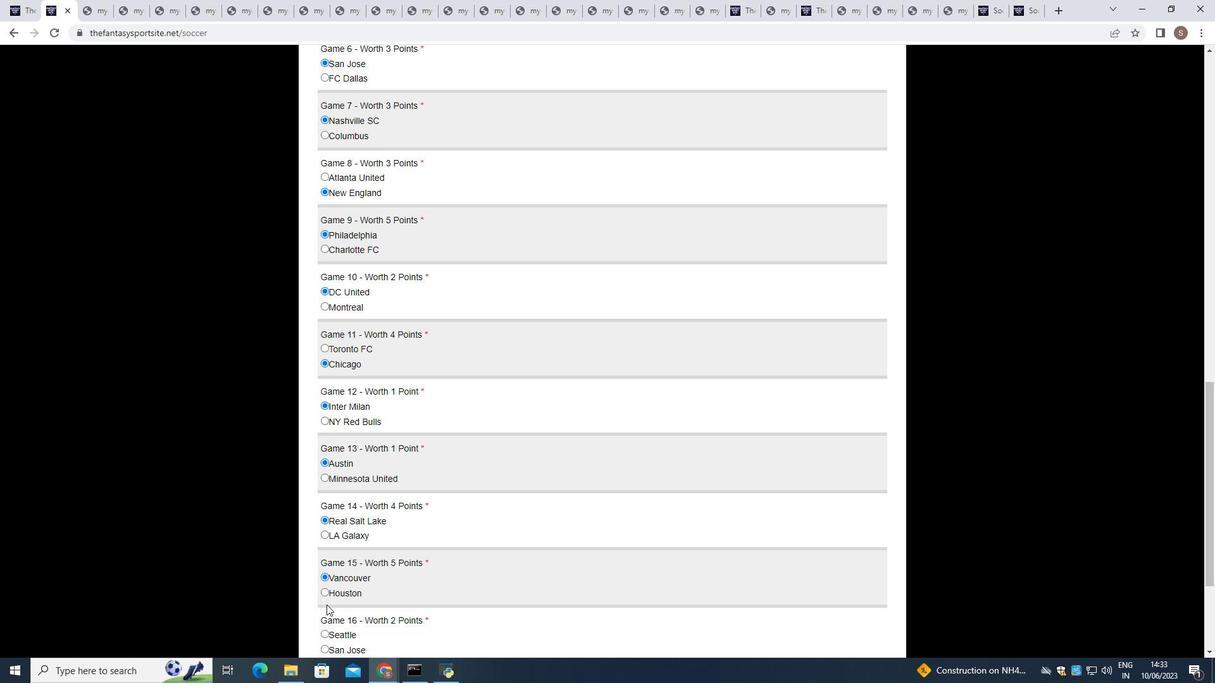 
Action: Mouse scrolled (326, 604) with delta (0, 0)
Screenshot: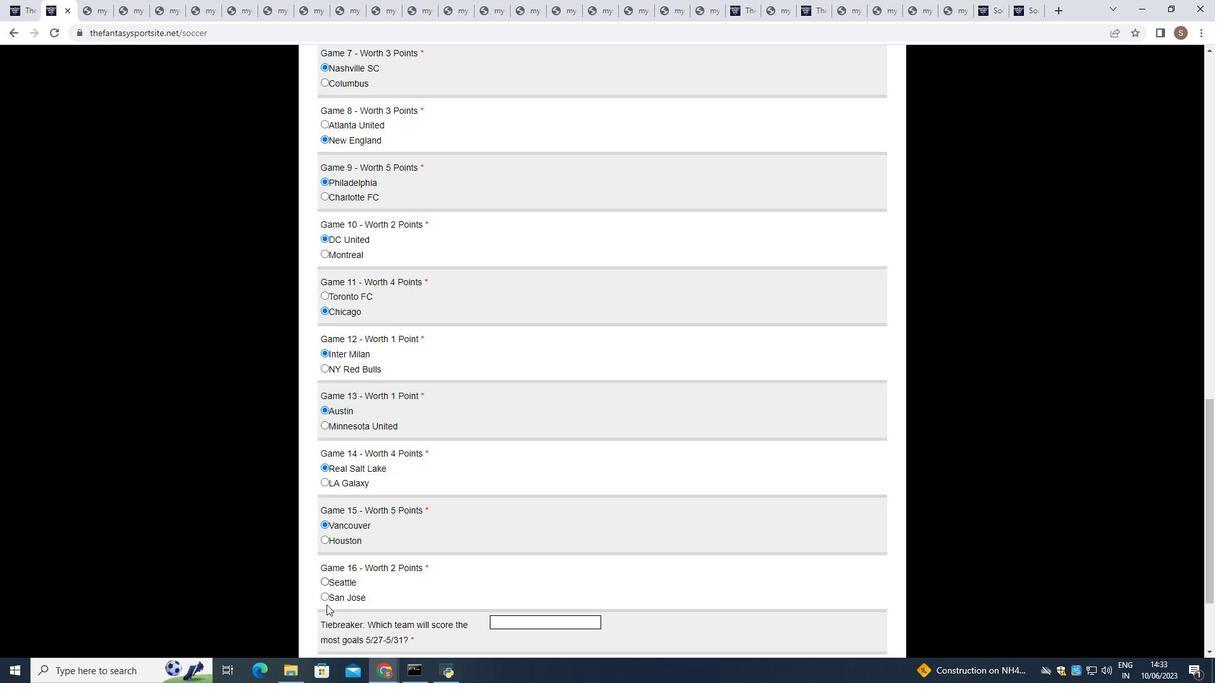 
Action: Mouse moved to (325, 450)
Screenshot: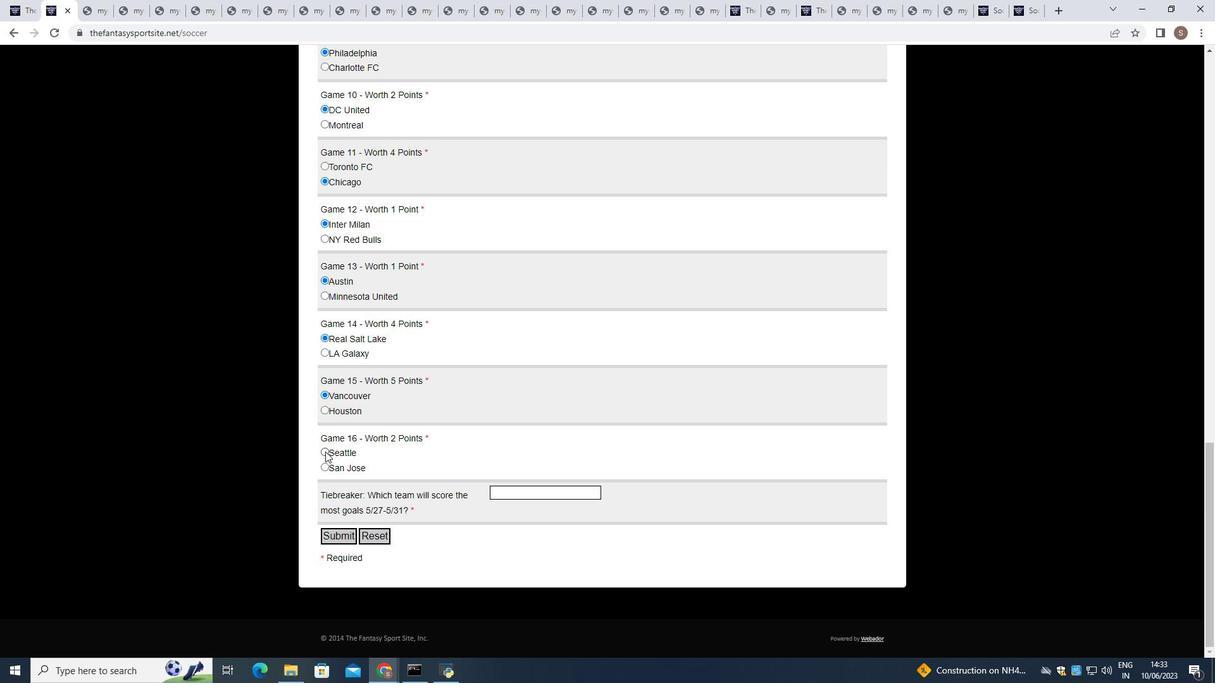 
Action: Mouse pressed left at (325, 450)
Screenshot: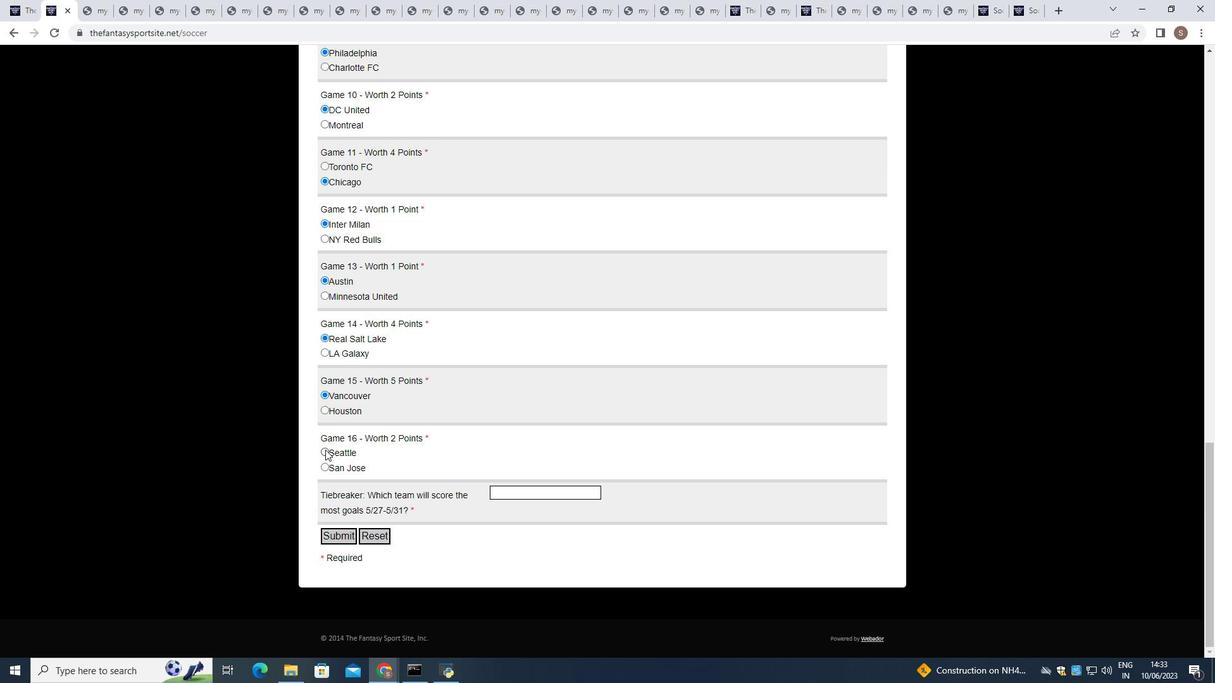 
Action: Mouse moved to (541, 495)
Screenshot: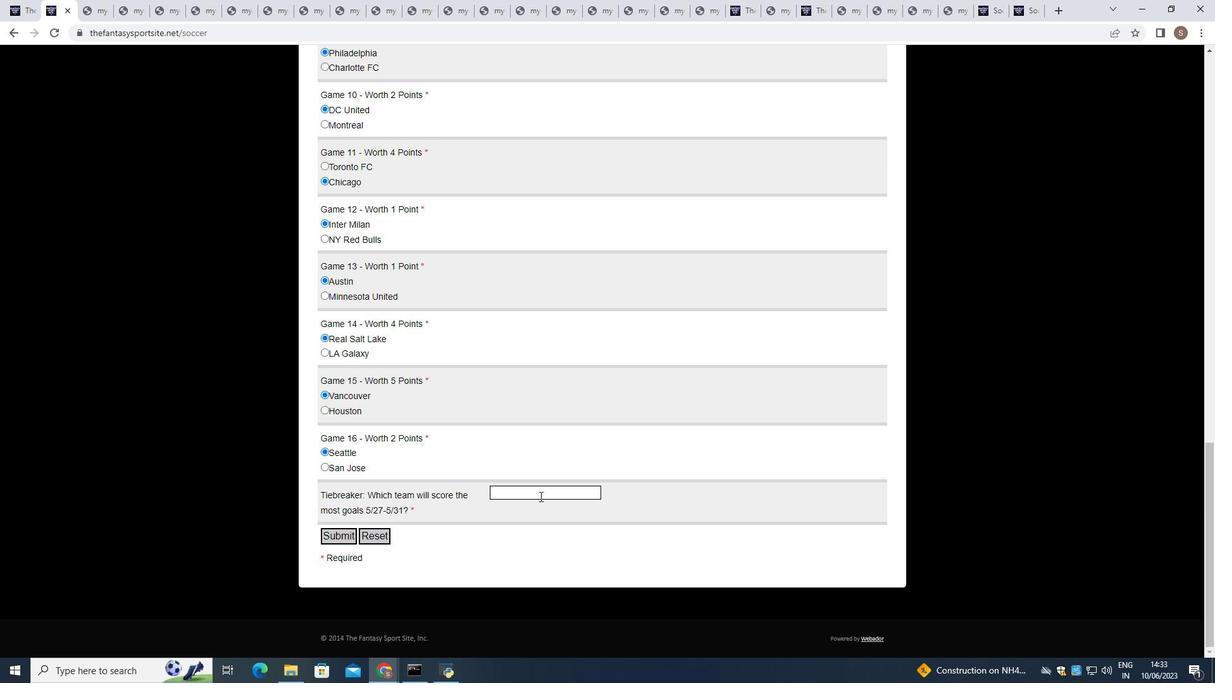 
Action: Mouse pressed left at (541, 495)
Screenshot: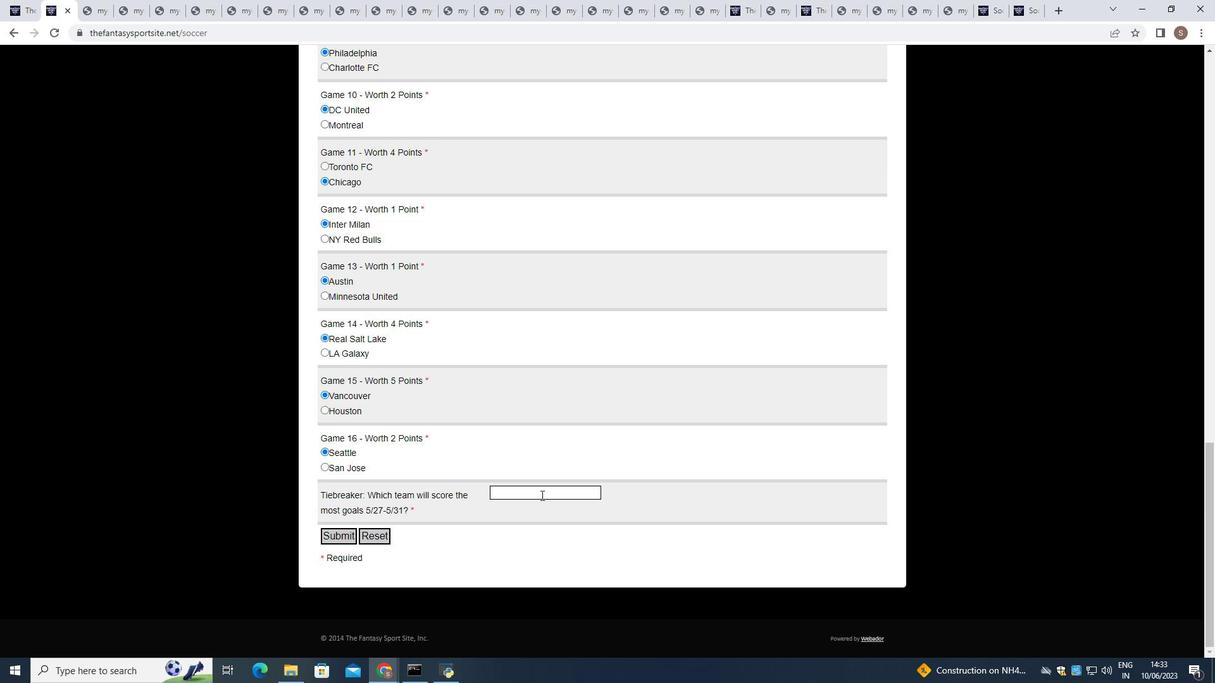 
Action: Mouse moved to (541, 495)
Screenshot: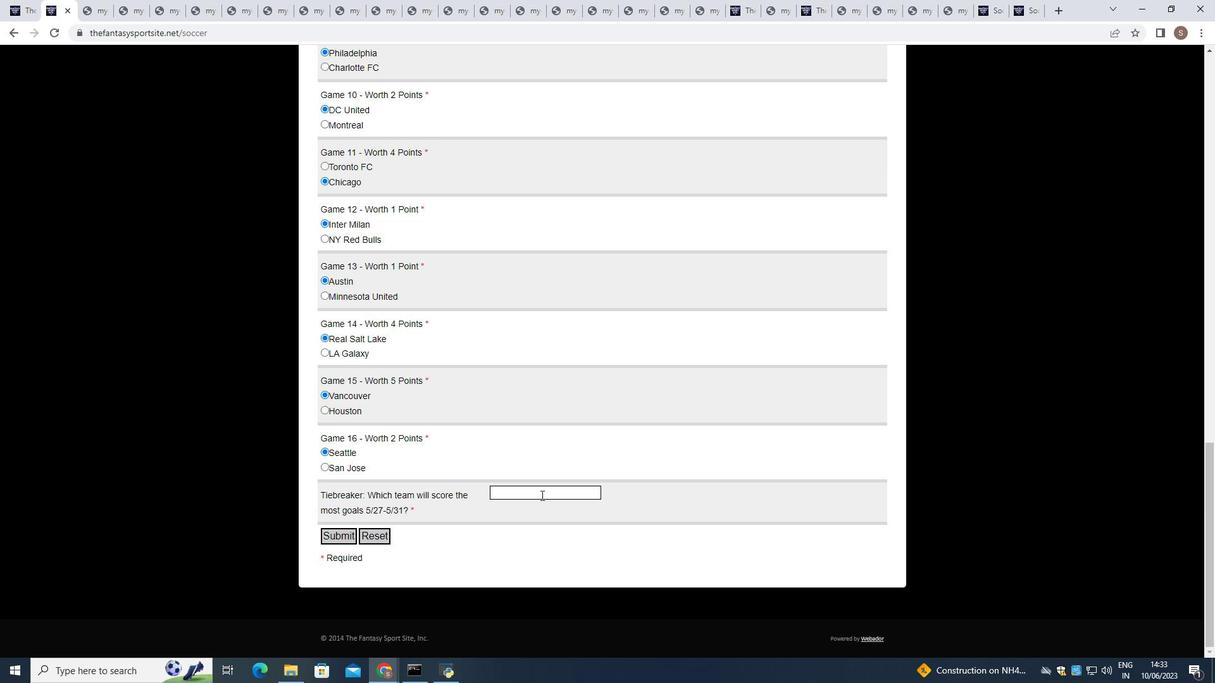 
Action: Key pressed <Key.shift>Austin
Screenshot: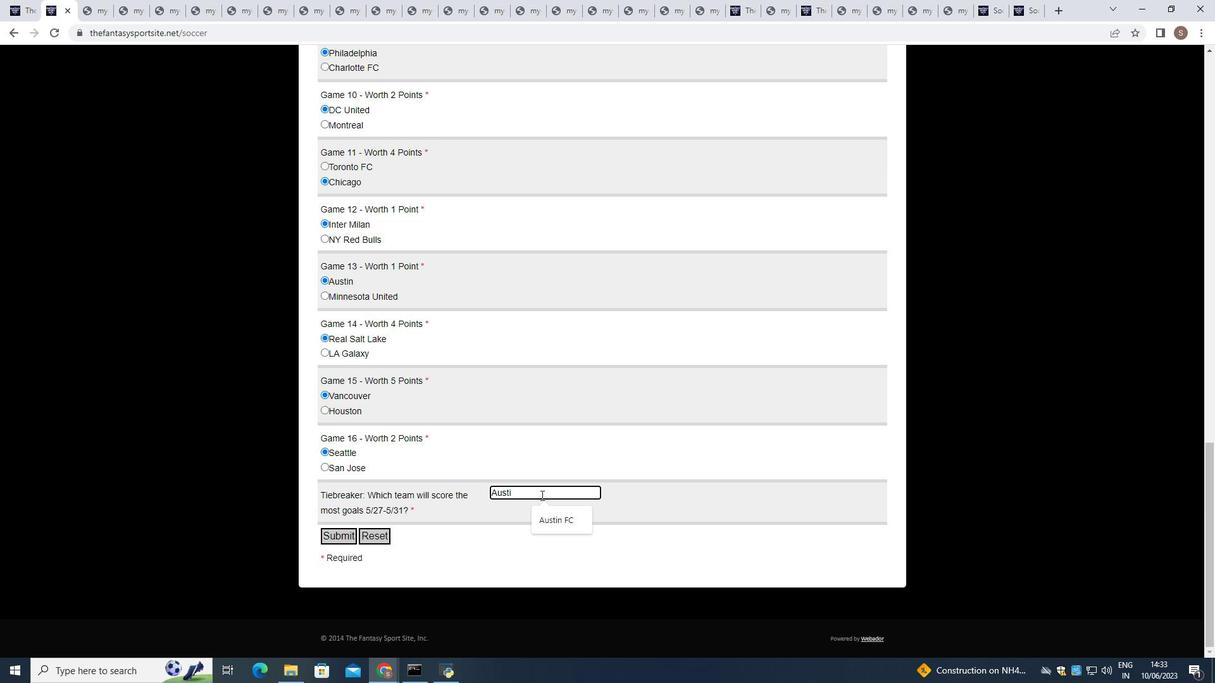 
Action: Mouse moved to (344, 534)
Screenshot: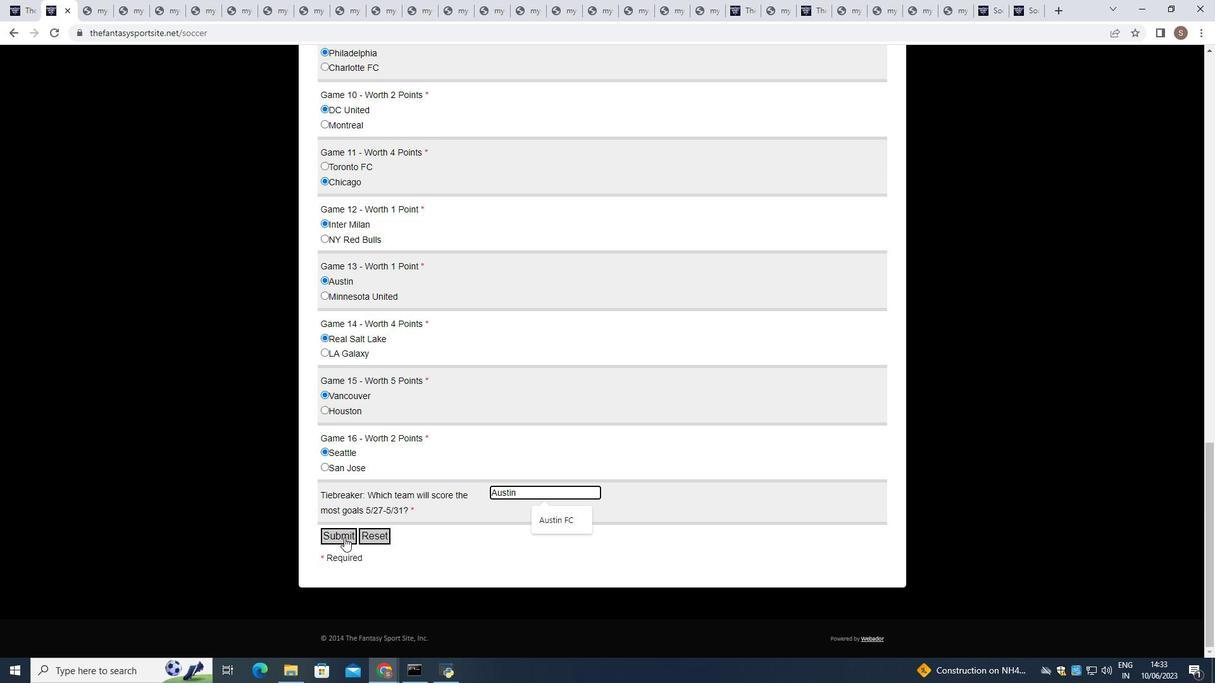 
Action: Mouse pressed left at (344, 534)
Screenshot: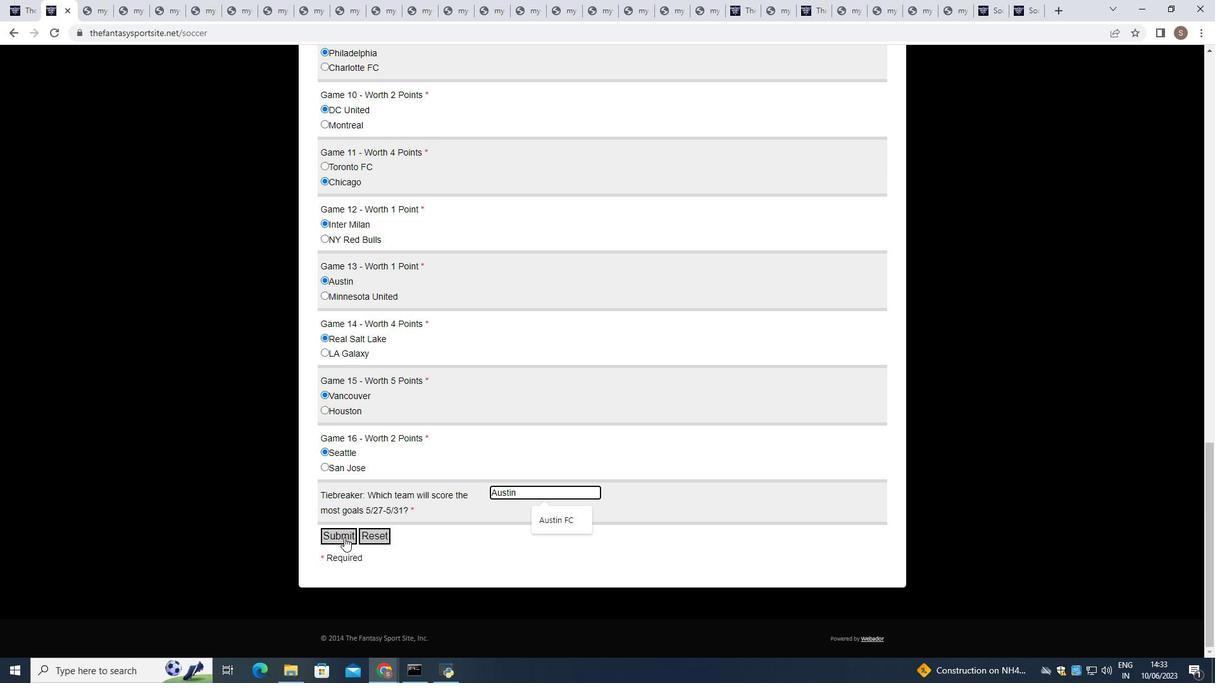 
Action: Mouse moved to (347, 522)
Screenshot: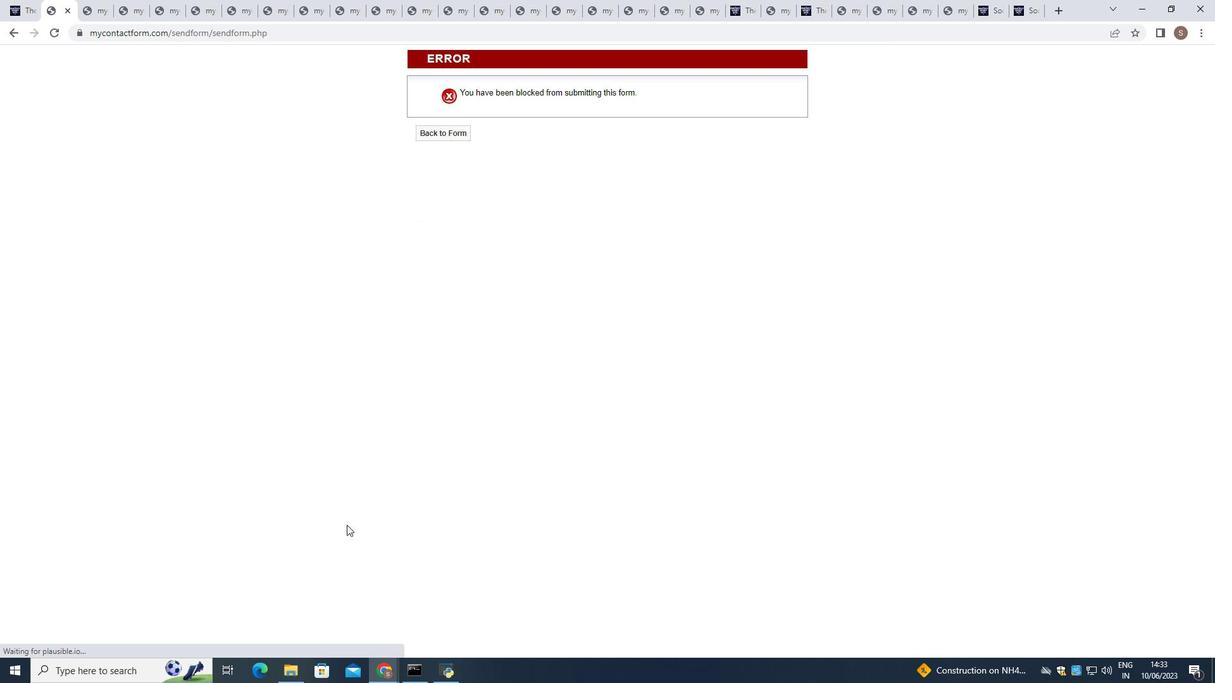 
